Task: Find connections with filter location Qamdo with filter topic #Lockdownwith filter profile language Potuguese with filter current company ScoopWhoop | Good Glamm Group with filter school Widya Dharma University with filter industry Wholesale Raw Farm Products with filter service category Nonprofit Consulting with filter keywords title Director of Maintenance
Action: Mouse moved to (567, 83)
Screenshot: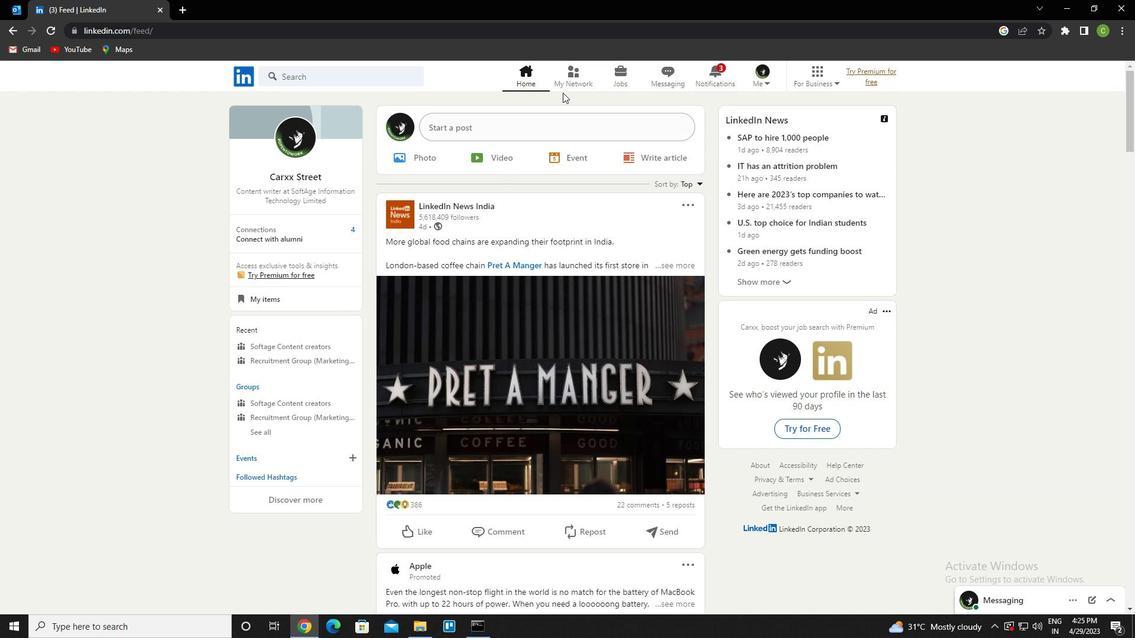 
Action: Mouse pressed left at (567, 83)
Screenshot: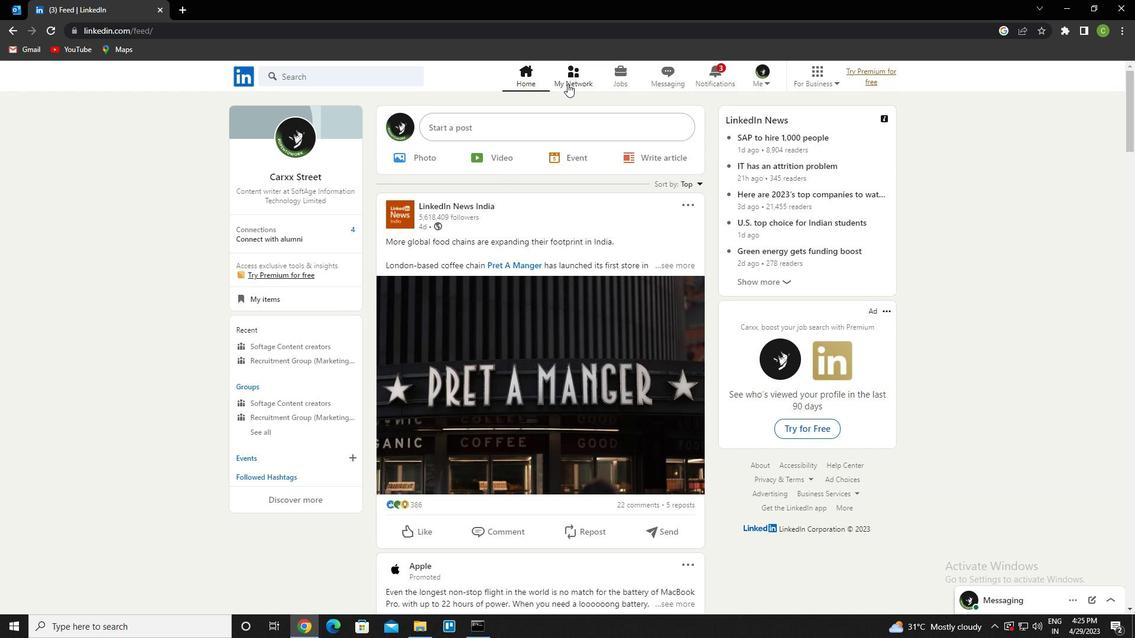 
Action: Mouse moved to (364, 146)
Screenshot: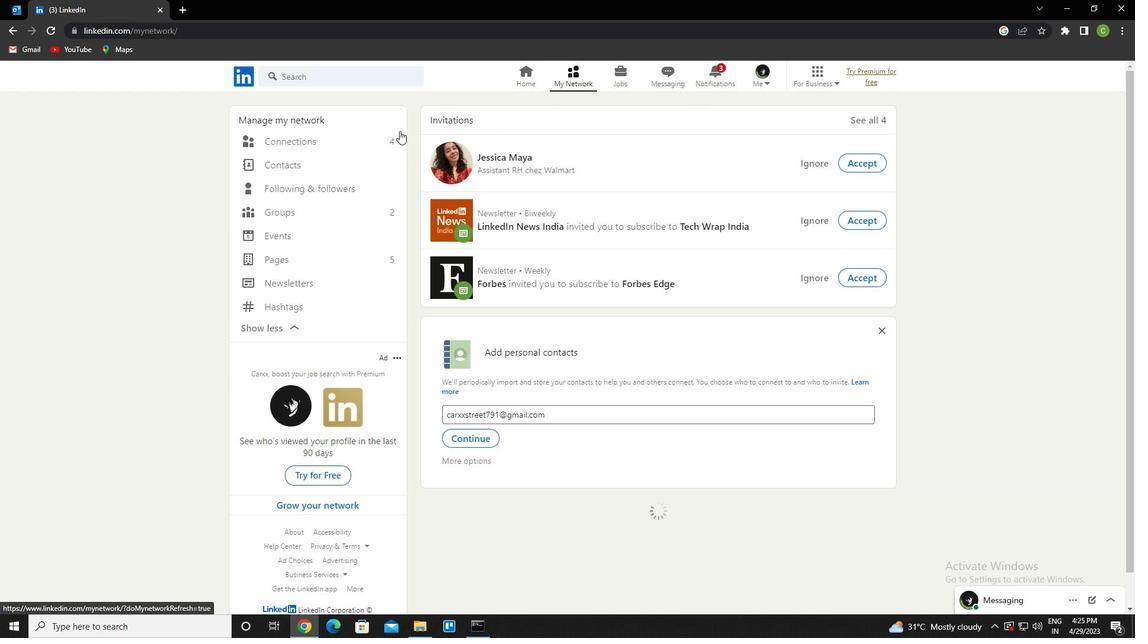 
Action: Mouse pressed left at (364, 146)
Screenshot: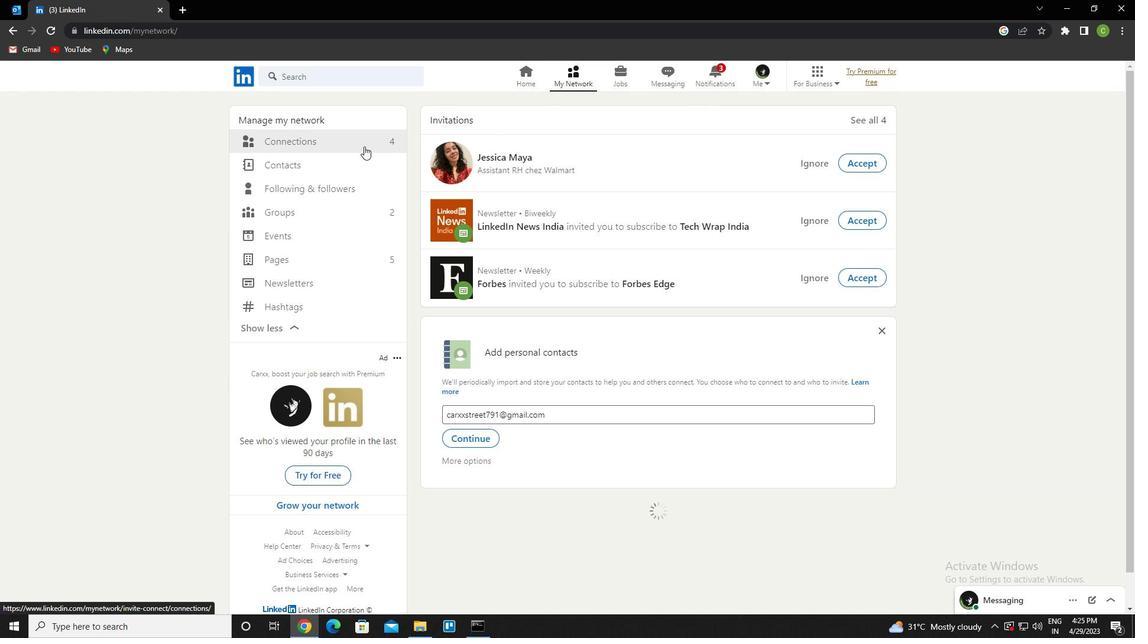 
Action: Mouse moved to (680, 139)
Screenshot: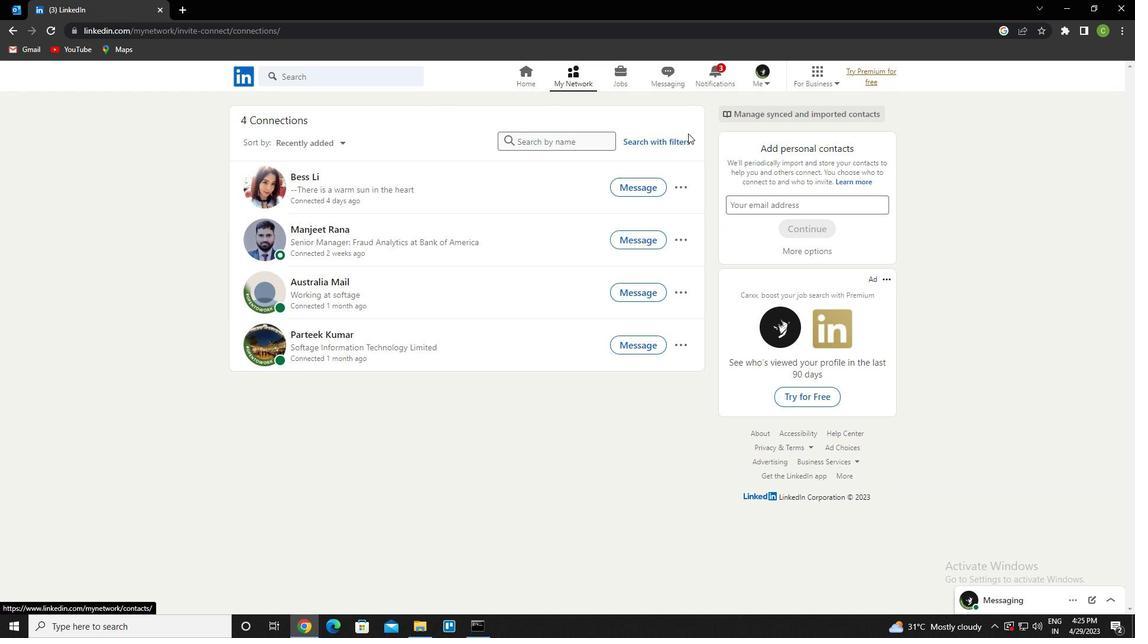 
Action: Mouse pressed left at (680, 139)
Screenshot: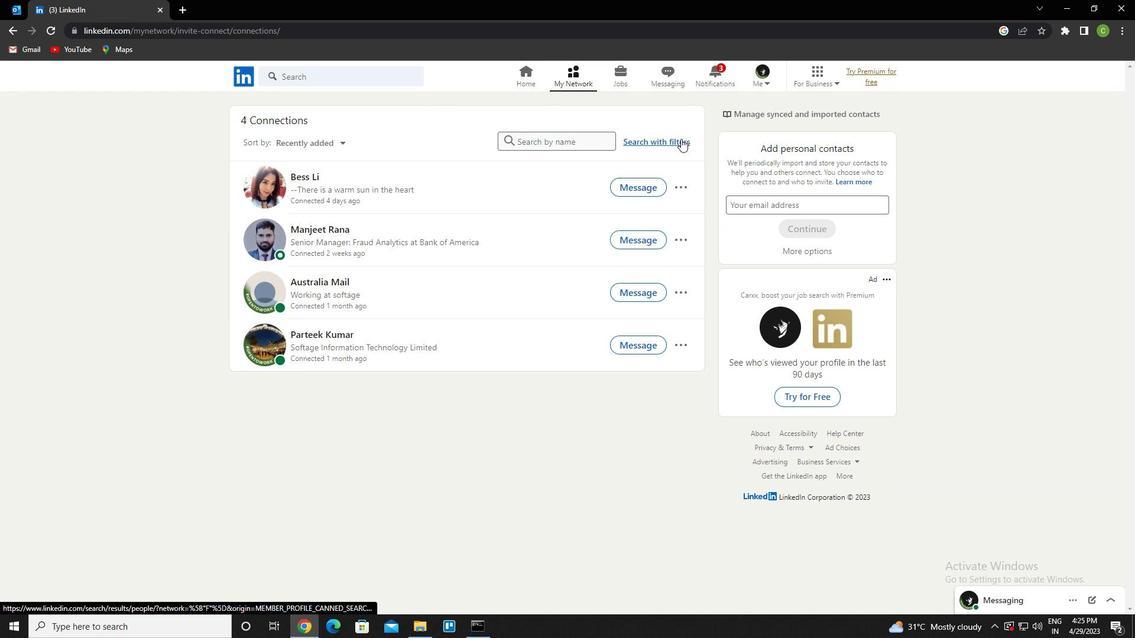 
Action: Mouse moved to (600, 104)
Screenshot: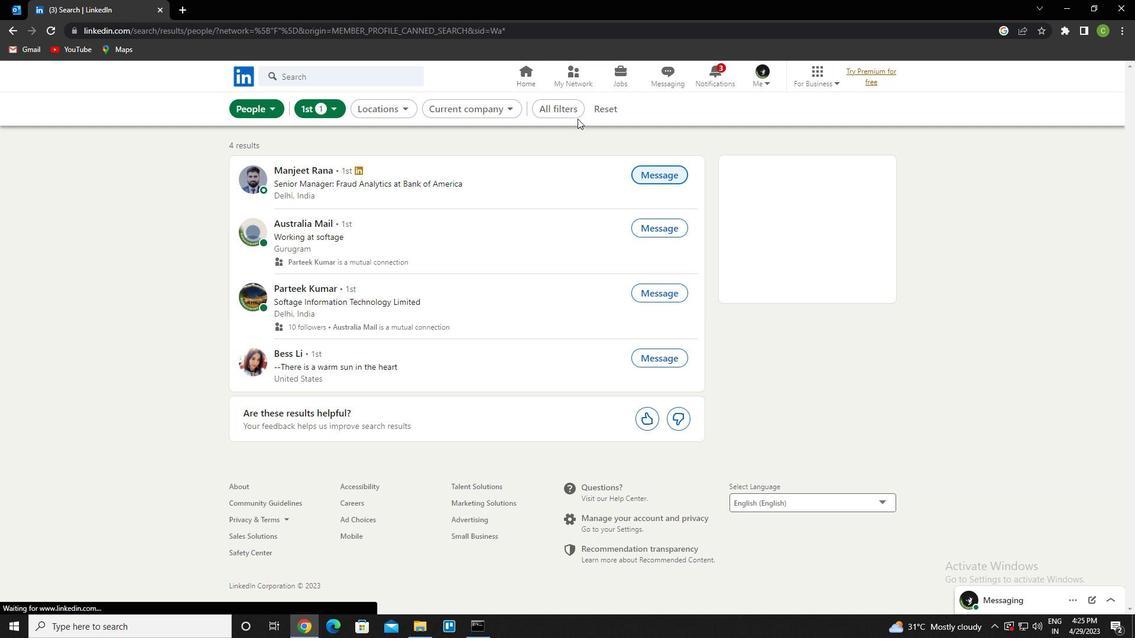 
Action: Mouse pressed left at (600, 104)
Screenshot: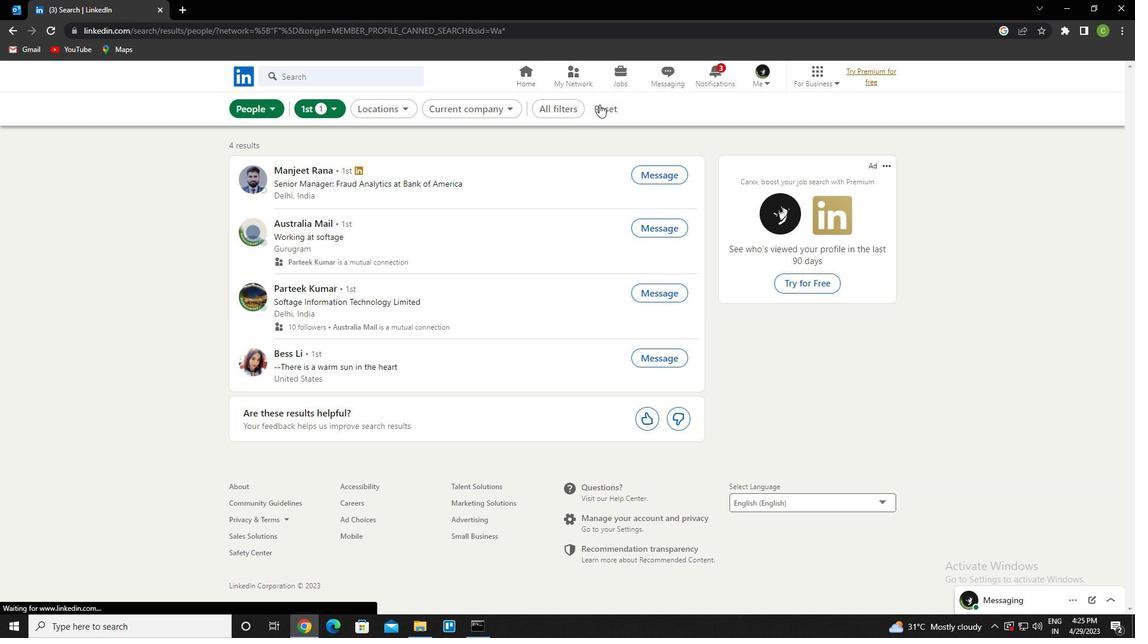 
Action: Mouse moved to (581, 107)
Screenshot: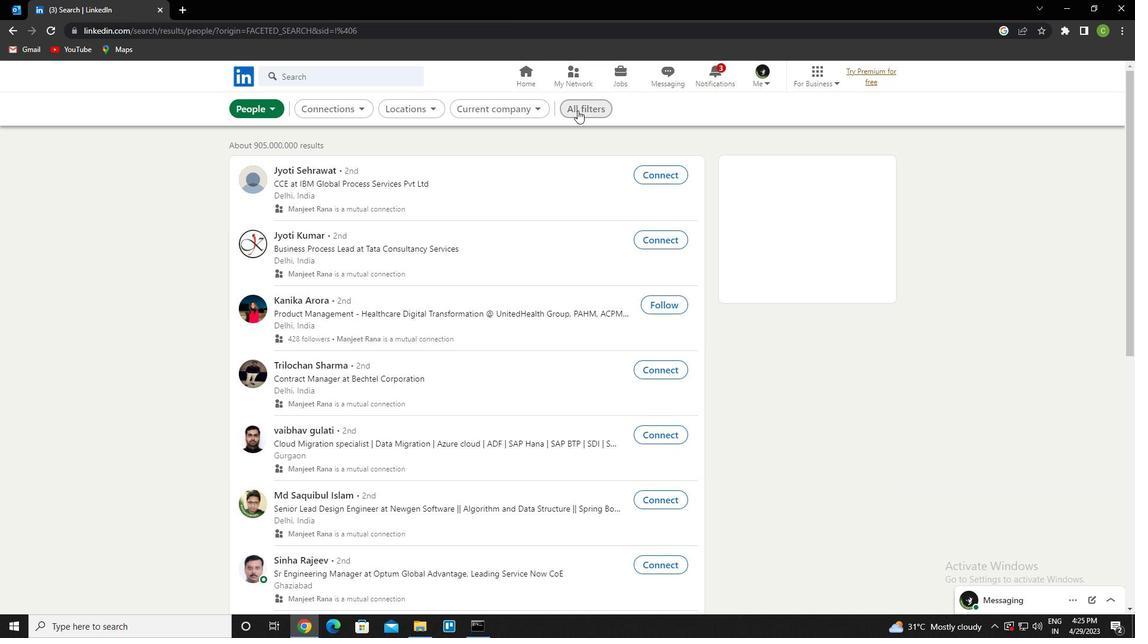 
Action: Mouse pressed left at (581, 107)
Screenshot: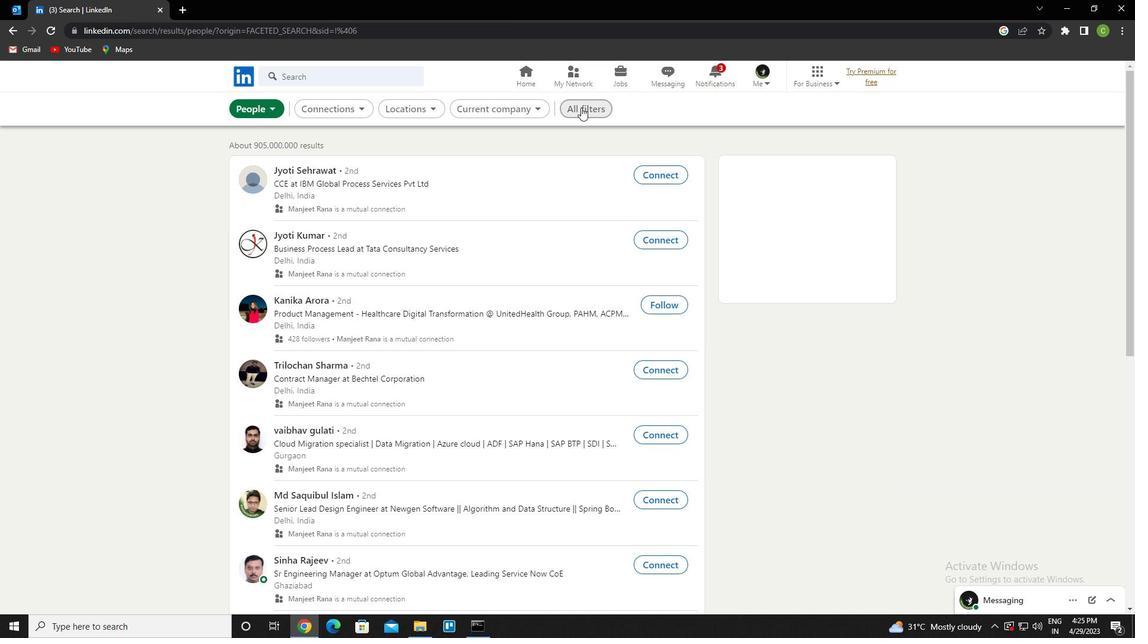 
Action: Mouse moved to (909, 391)
Screenshot: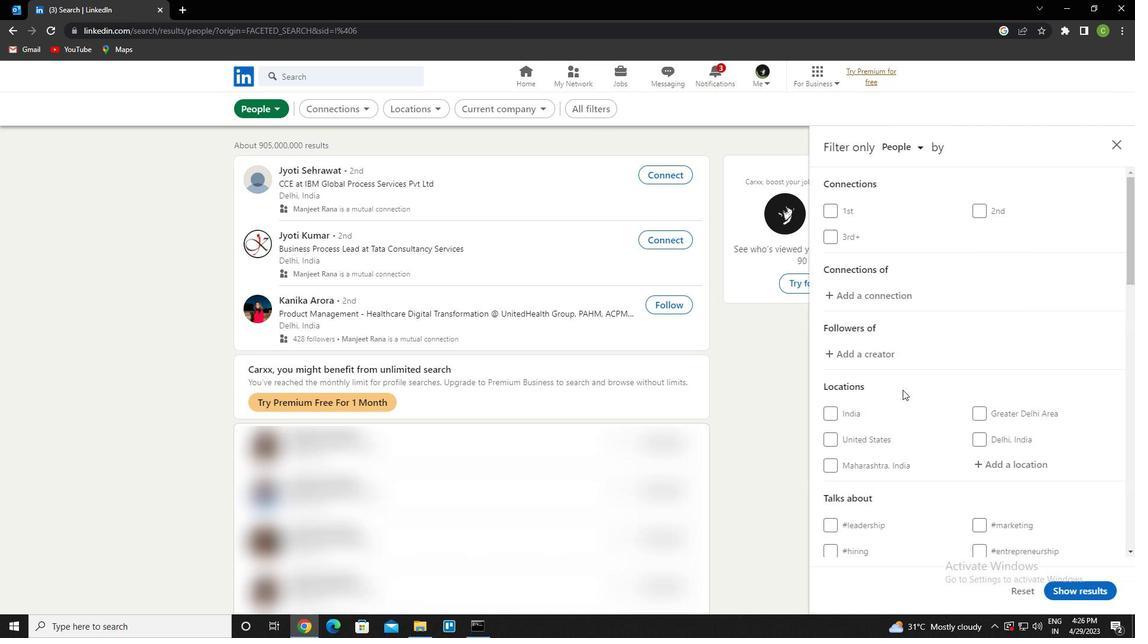 
Action: Mouse scrolled (909, 390) with delta (0, 0)
Screenshot: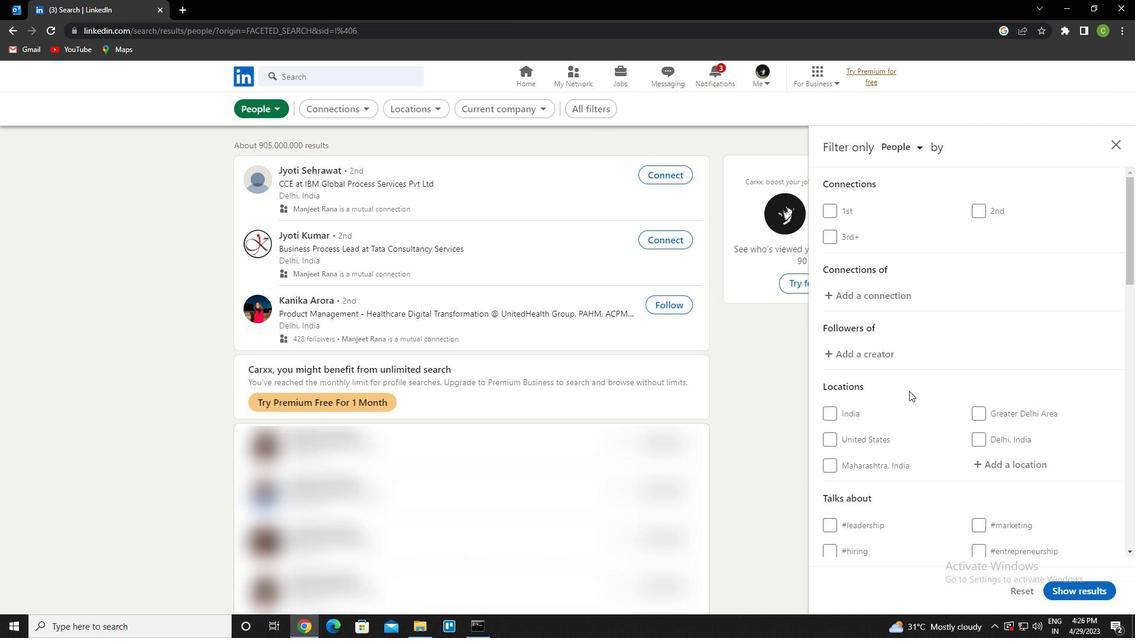
Action: Mouse scrolled (909, 390) with delta (0, 0)
Screenshot: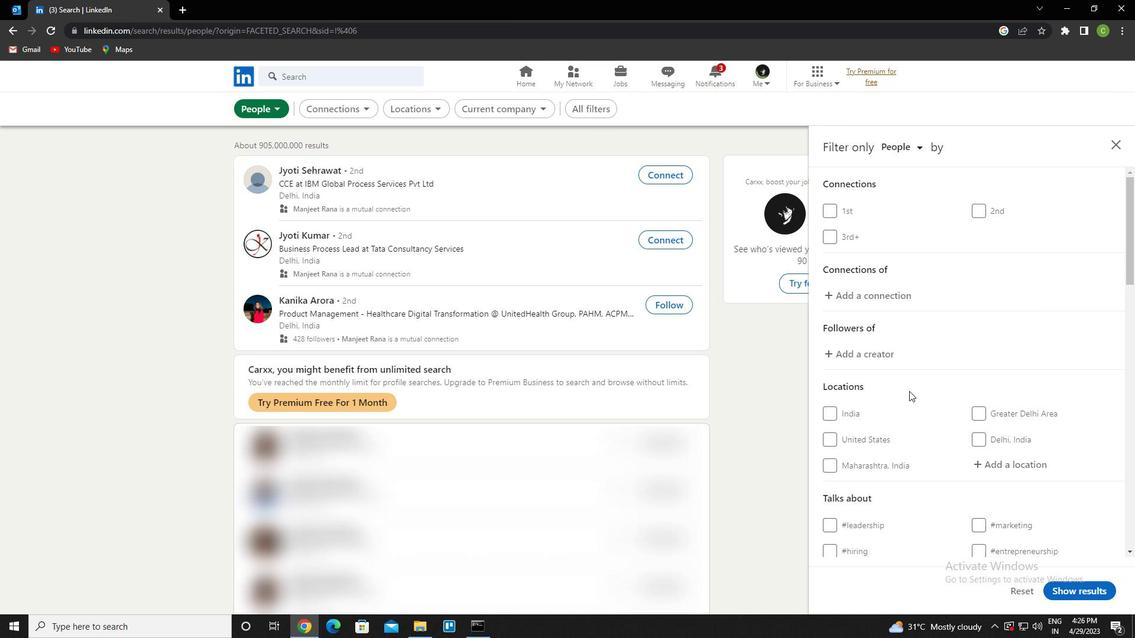 
Action: Mouse moved to (987, 344)
Screenshot: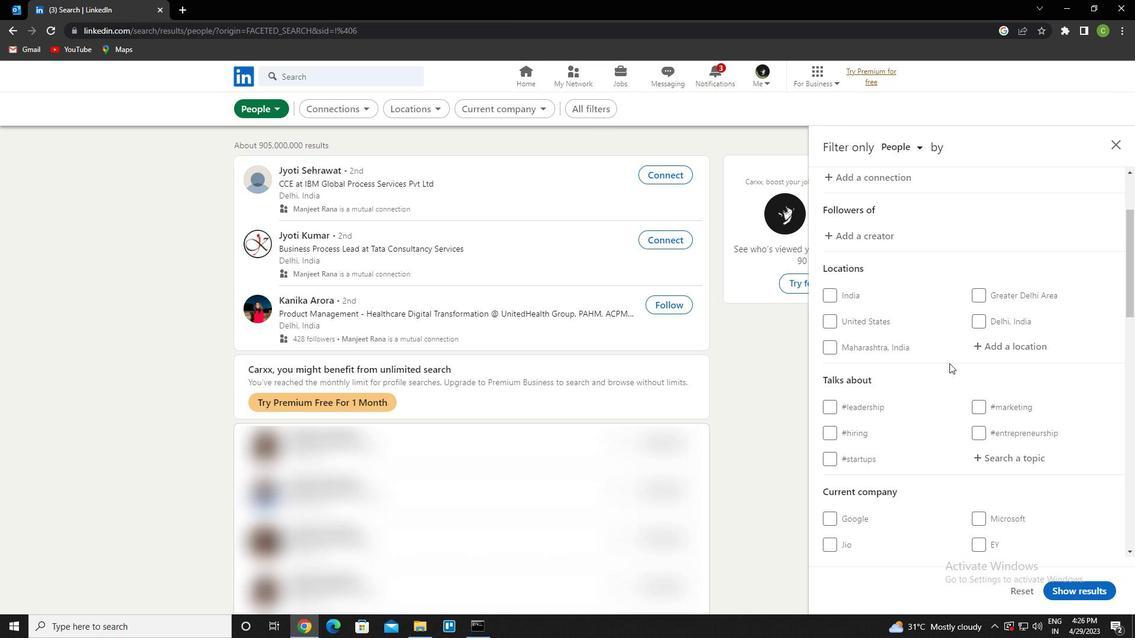 
Action: Mouse pressed left at (987, 344)
Screenshot: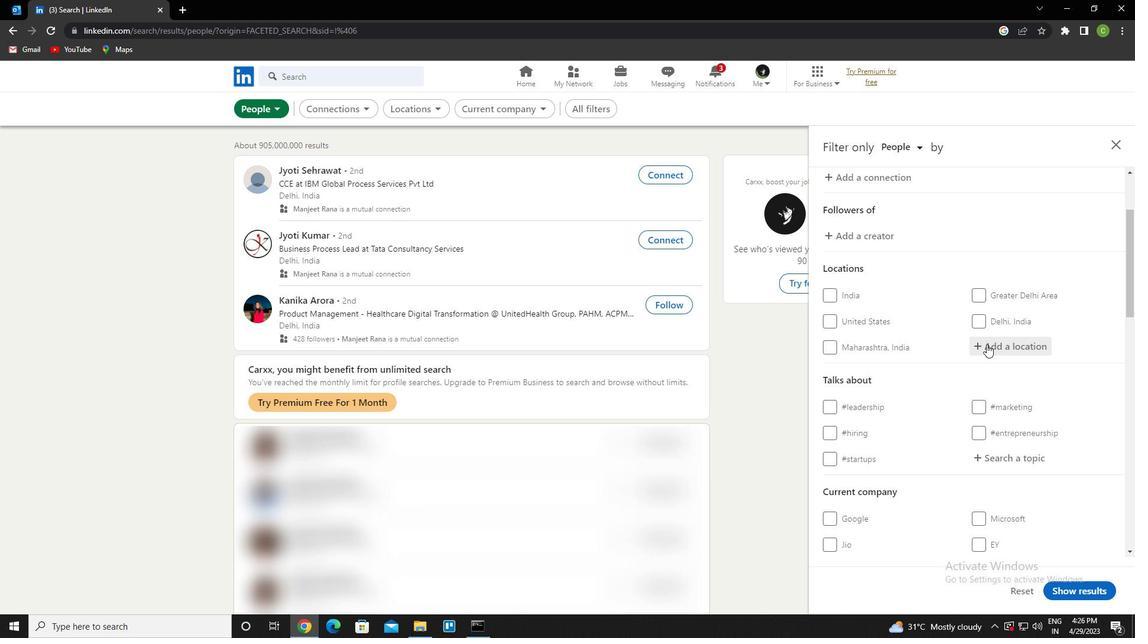 
Action: Key pressed <Key.caps_lock>q<Key.caps_lock>amda<Key.backspace>o<Key.backspace><Key.backspace>do<Key.enter>
Screenshot: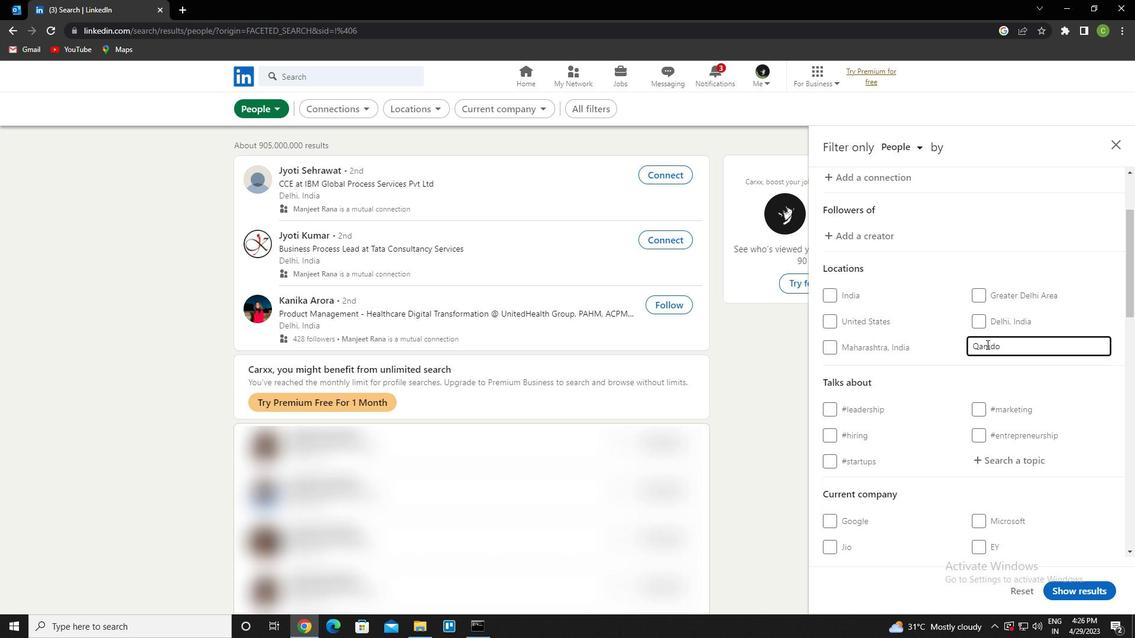 
Action: Mouse scrolled (987, 344) with delta (0, 0)
Screenshot: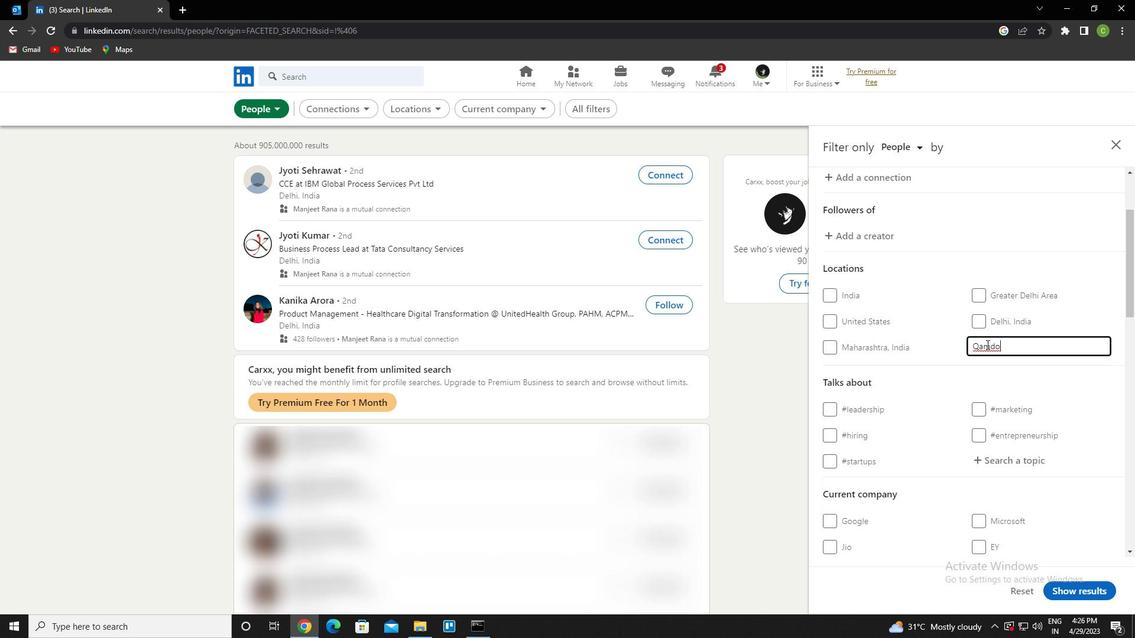 
Action: Mouse scrolled (987, 344) with delta (0, 0)
Screenshot: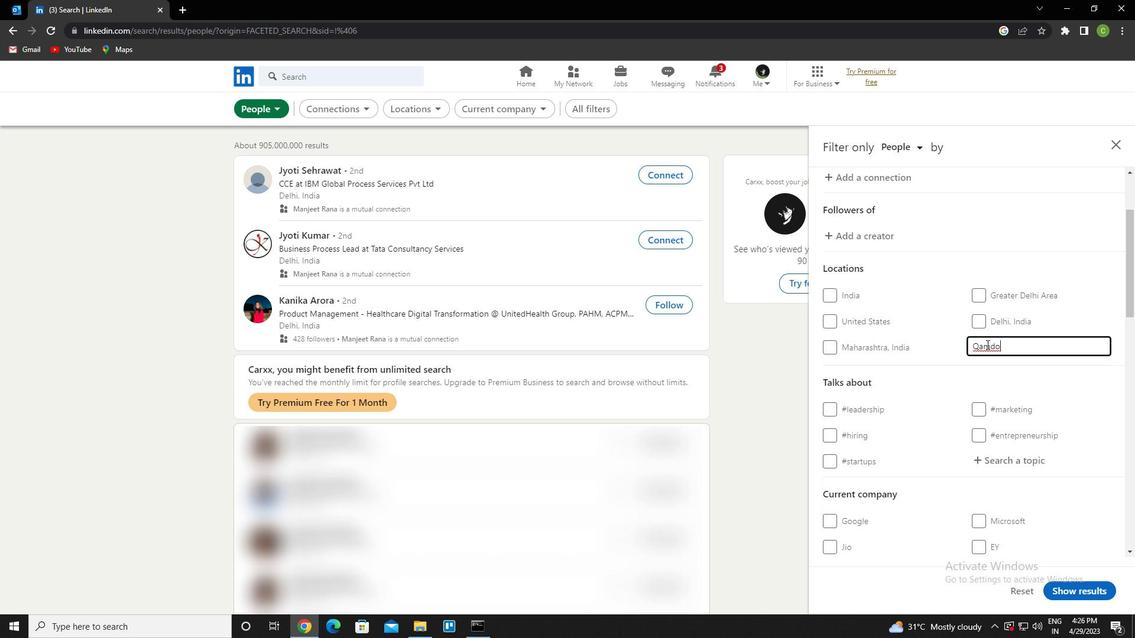 
Action: Mouse moved to (1011, 339)
Screenshot: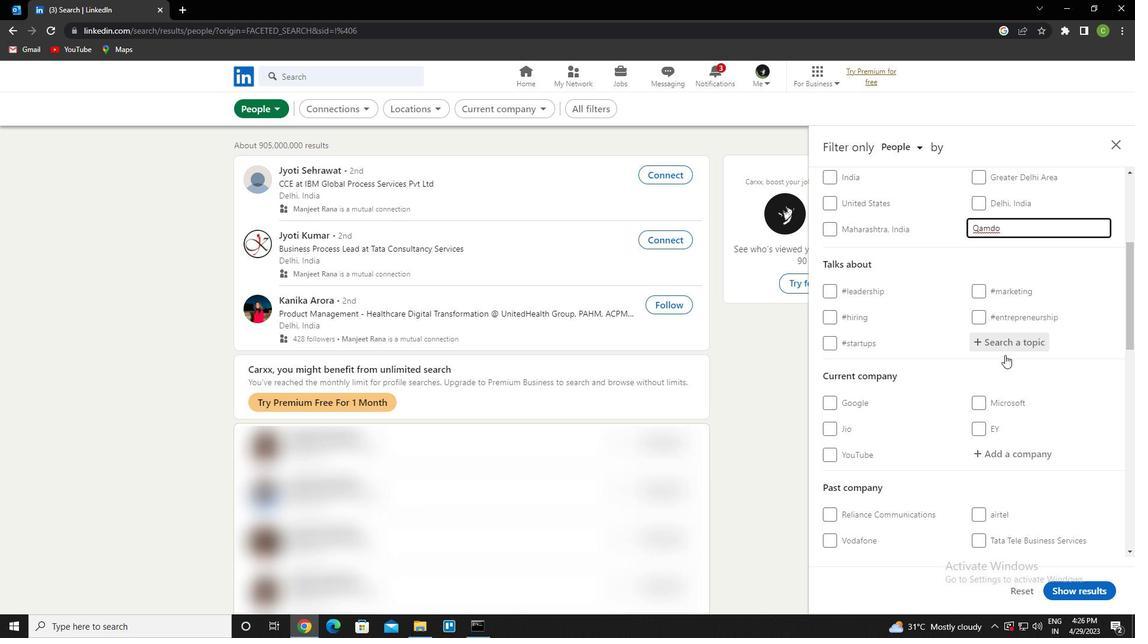 
Action: Mouse pressed left at (1011, 339)
Screenshot: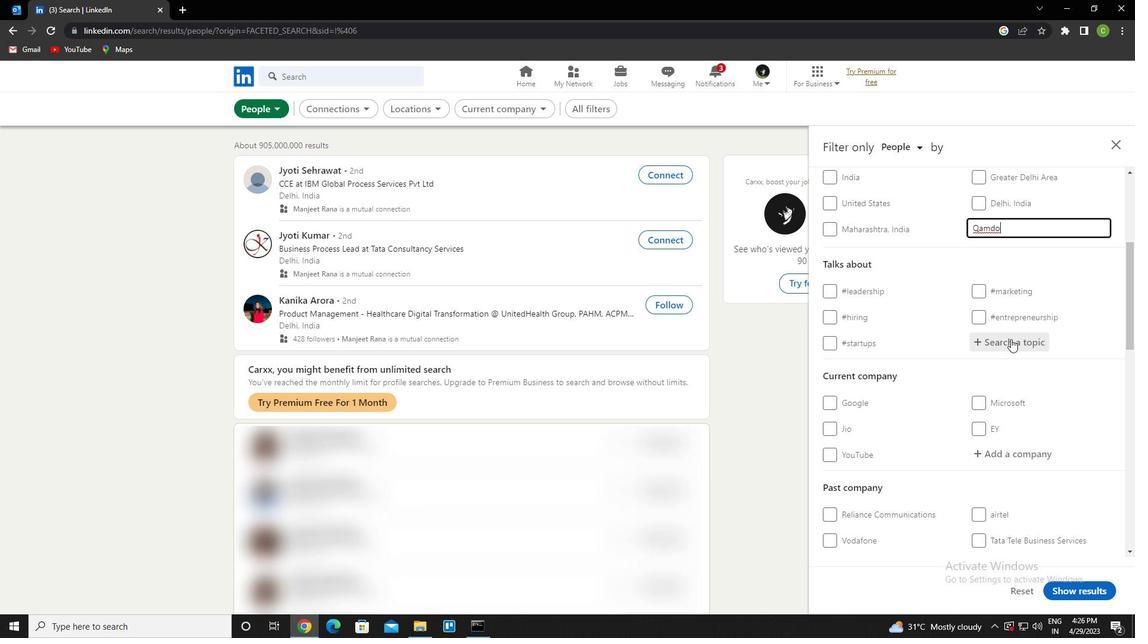 
Action: Key pressed <Key.caps_lock>l<Key.caps_lock>ockdo<Key.down><Key.enter>
Screenshot: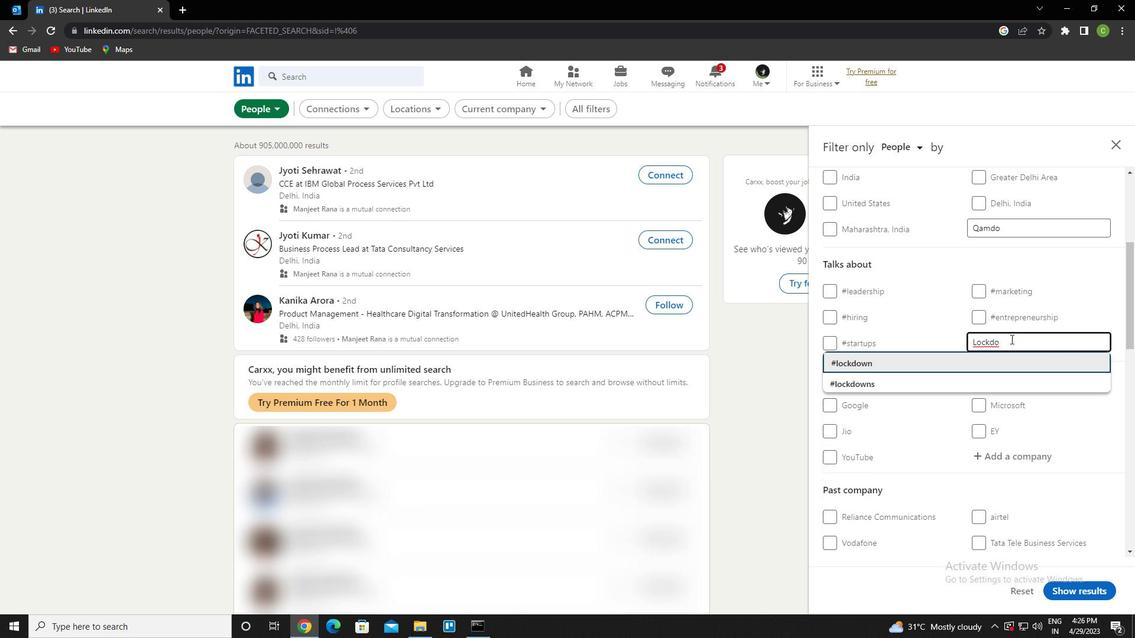 
Action: Mouse moved to (1013, 339)
Screenshot: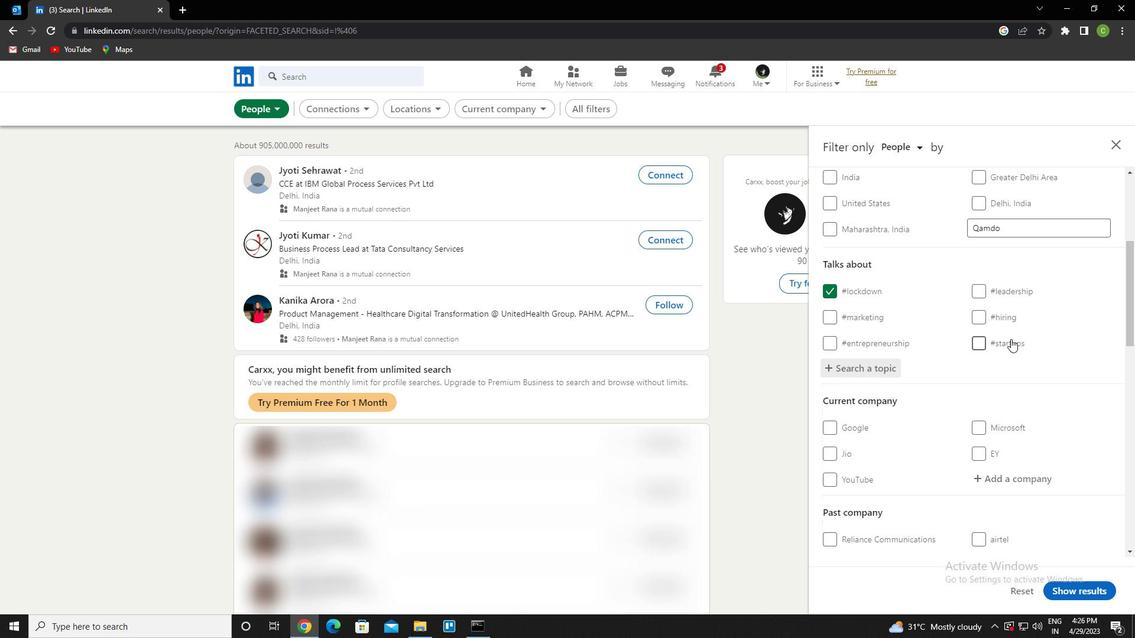 
Action: Mouse scrolled (1013, 338) with delta (0, 0)
Screenshot: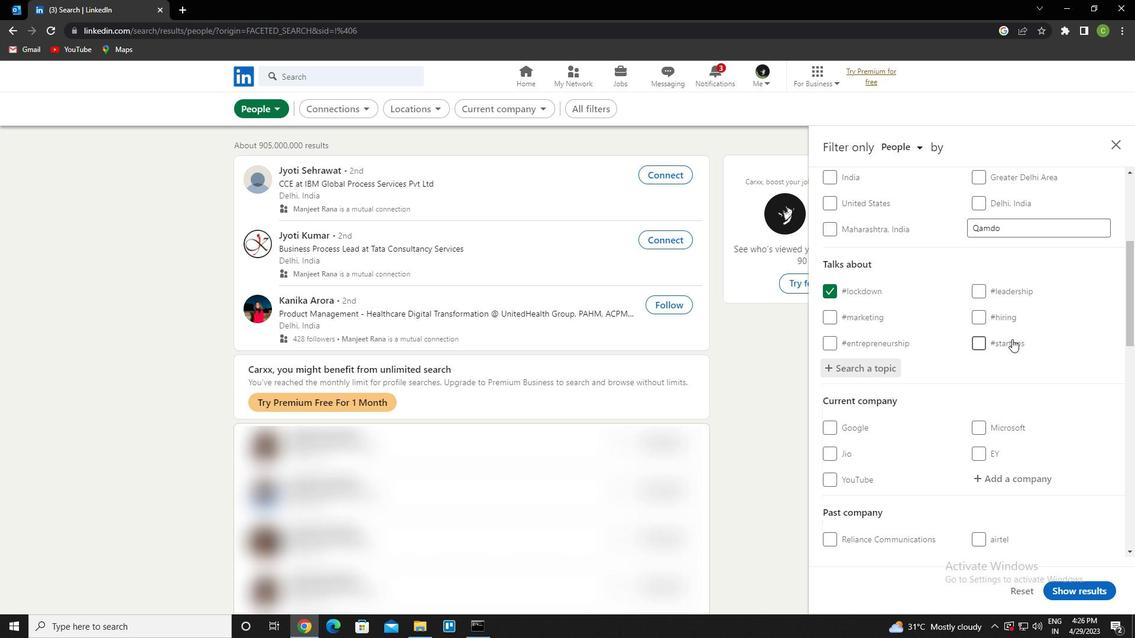 
Action: Mouse moved to (1013, 340)
Screenshot: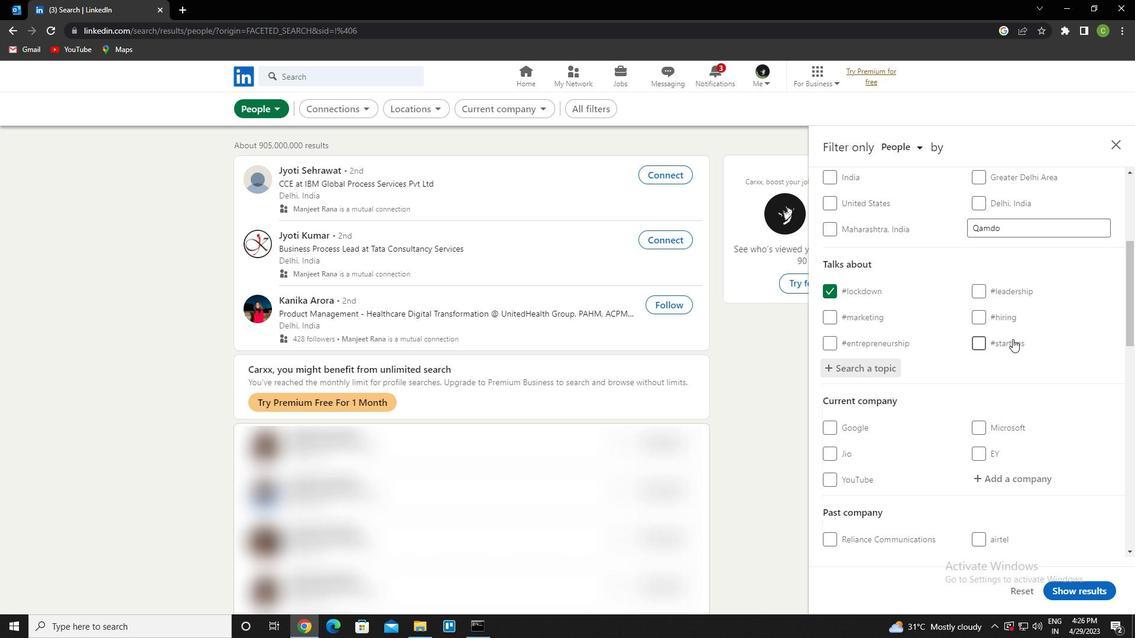 
Action: Mouse scrolled (1013, 340) with delta (0, 0)
Screenshot: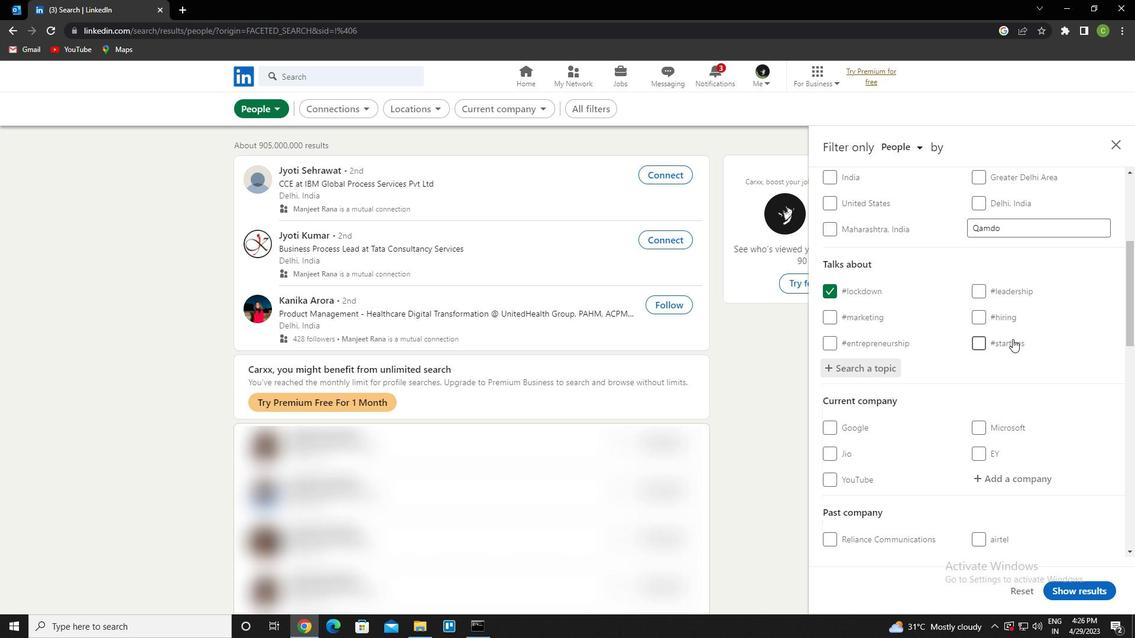 
Action: Mouse moved to (1016, 341)
Screenshot: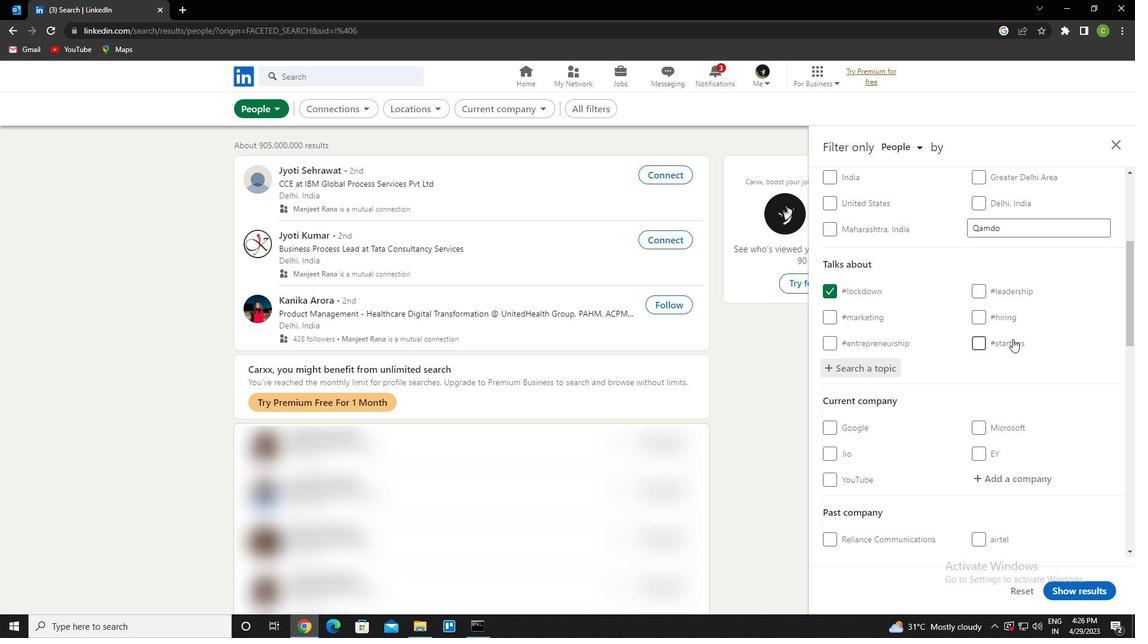 
Action: Mouse scrolled (1016, 341) with delta (0, 0)
Screenshot: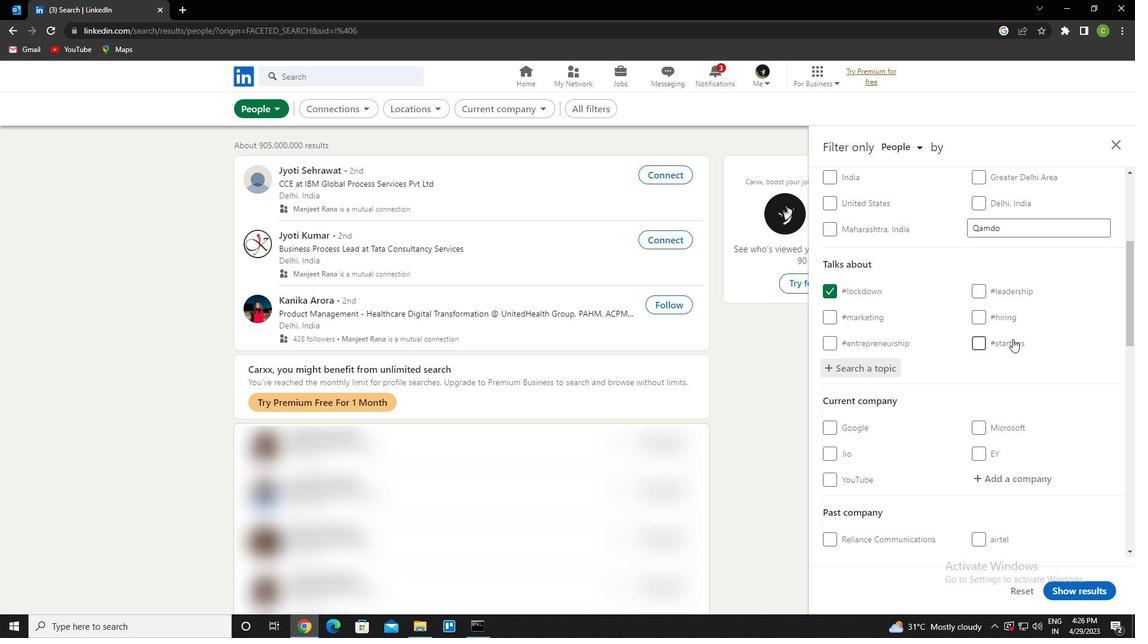 
Action: Mouse scrolled (1016, 341) with delta (0, 0)
Screenshot: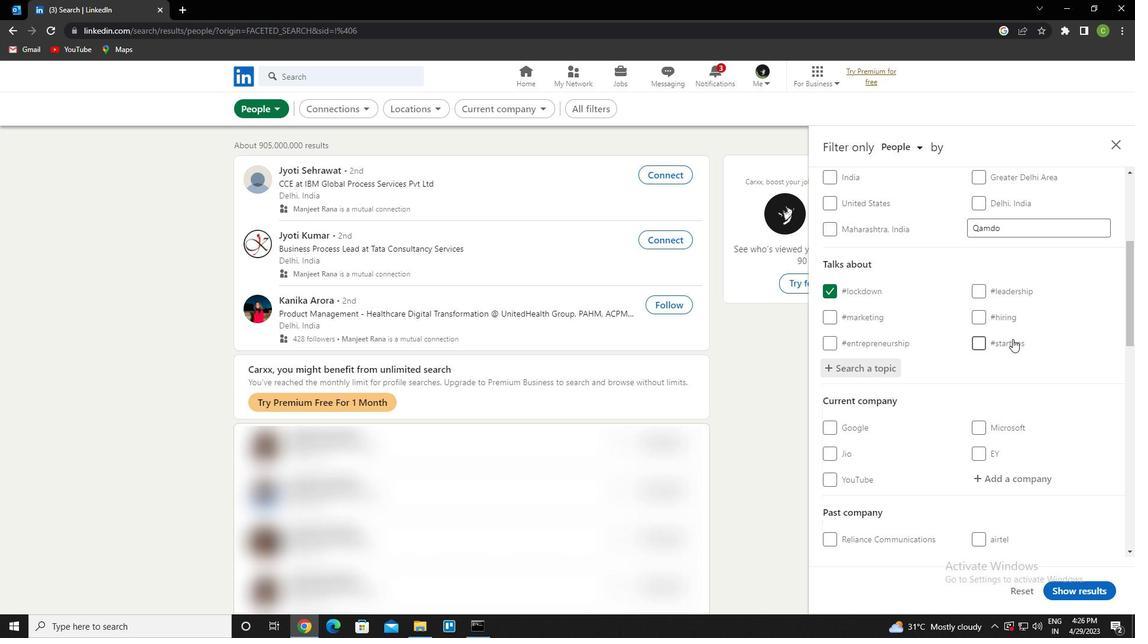 
Action: Mouse scrolled (1016, 341) with delta (0, 0)
Screenshot: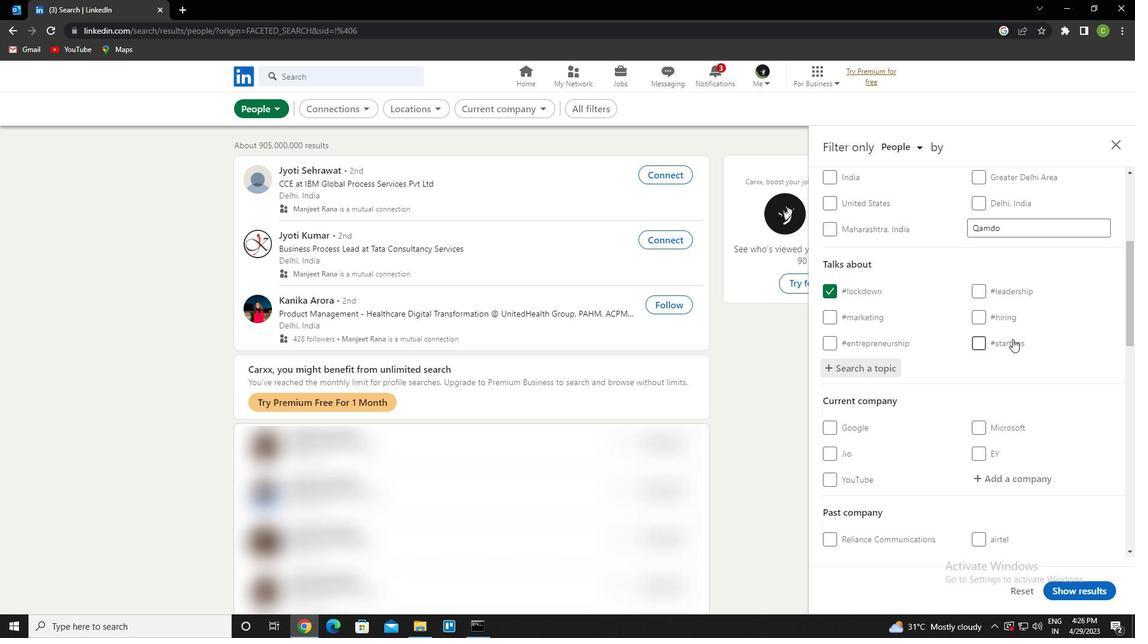 
Action: Mouse scrolled (1016, 341) with delta (0, 0)
Screenshot: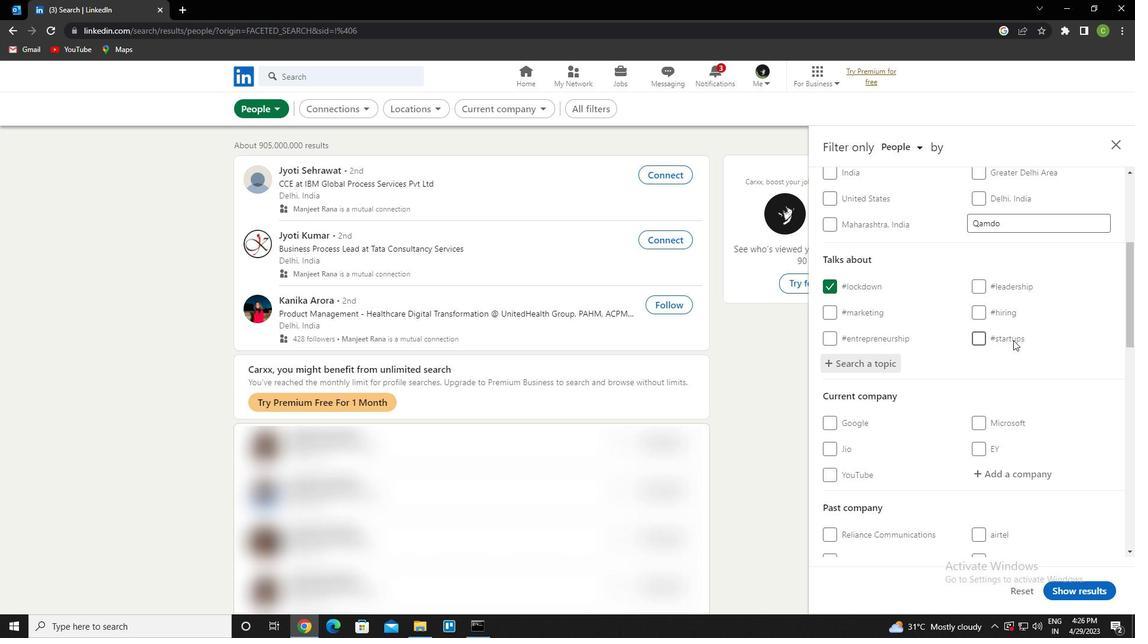 
Action: Mouse scrolled (1016, 341) with delta (0, 0)
Screenshot: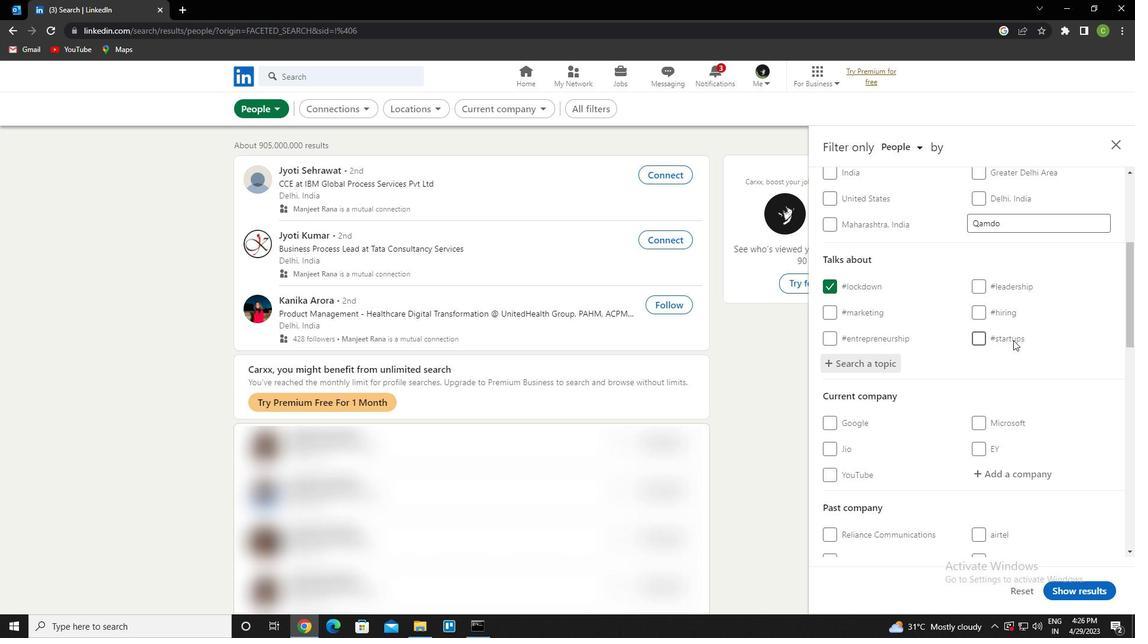
Action: Mouse scrolled (1016, 341) with delta (0, 0)
Screenshot: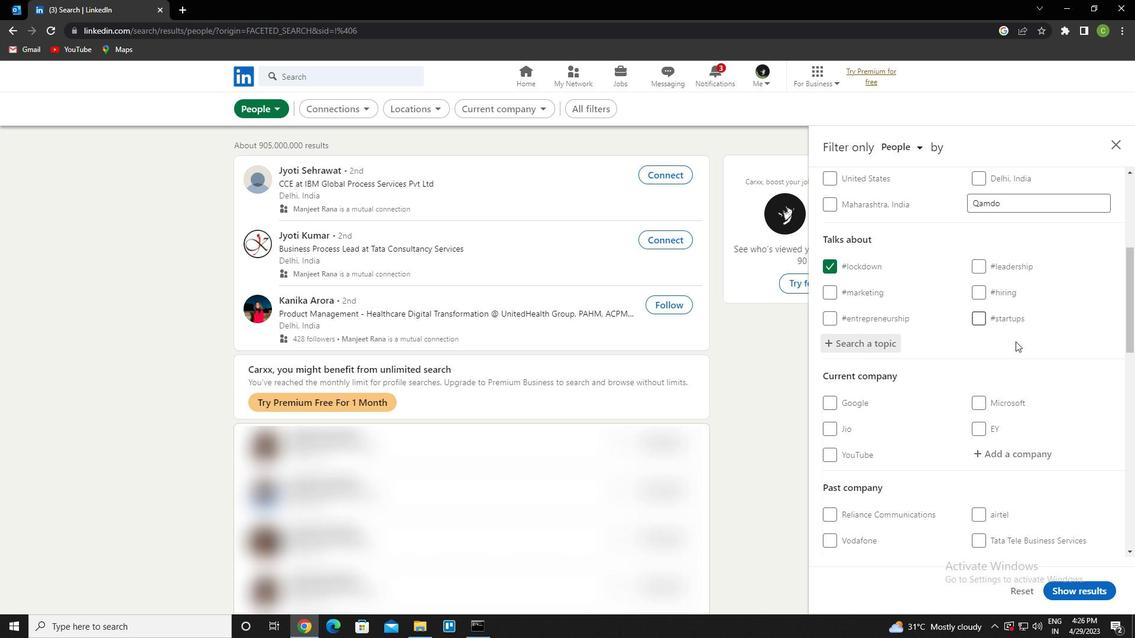 
Action: Mouse scrolled (1016, 341) with delta (0, 0)
Screenshot: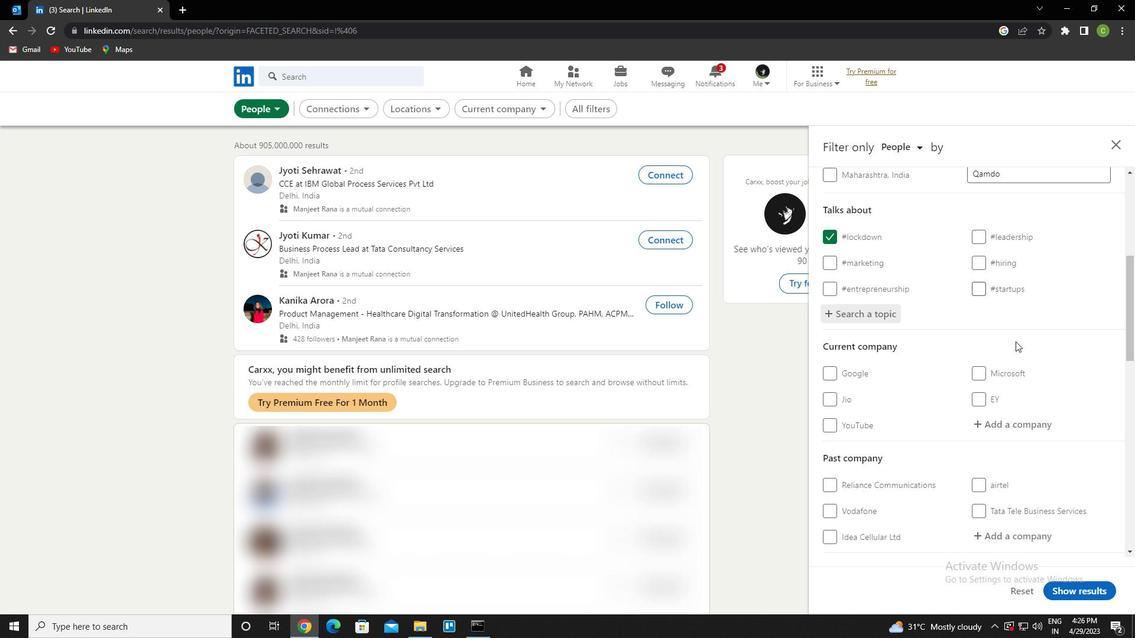 
Action: Mouse moved to (984, 390)
Screenshot: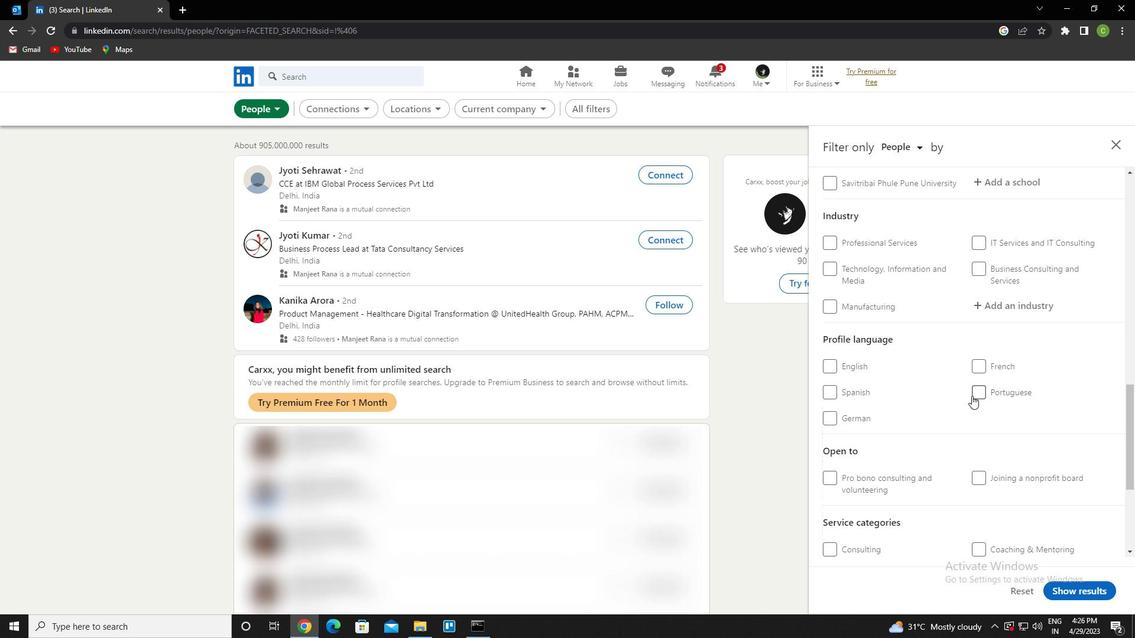 
Action: Mouse pressed left at (984, 390)
Screenshot: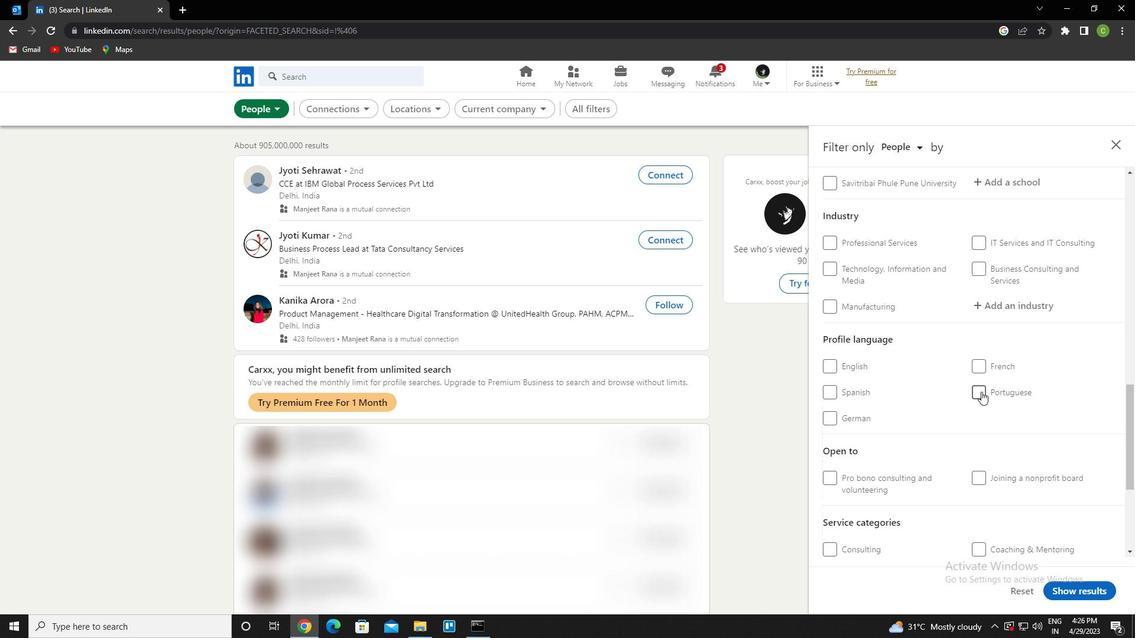 
Action: Mouse moved to (985, 389)
Screenshot: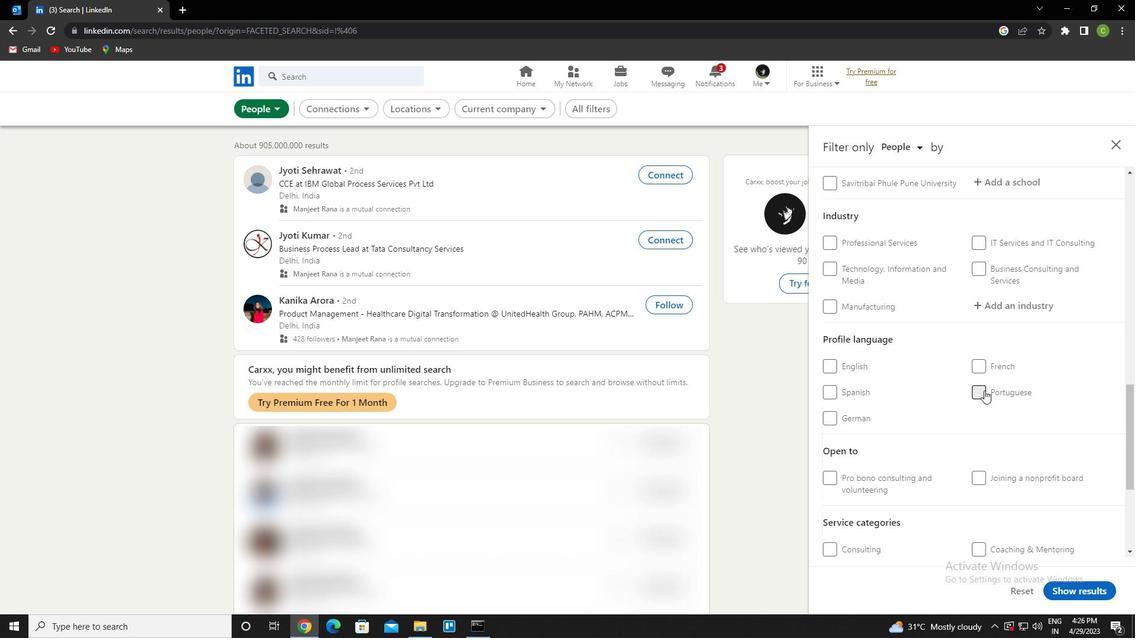 
Action: Mouse scrolled (985, 390) with delta (0, 0)
Screenshot: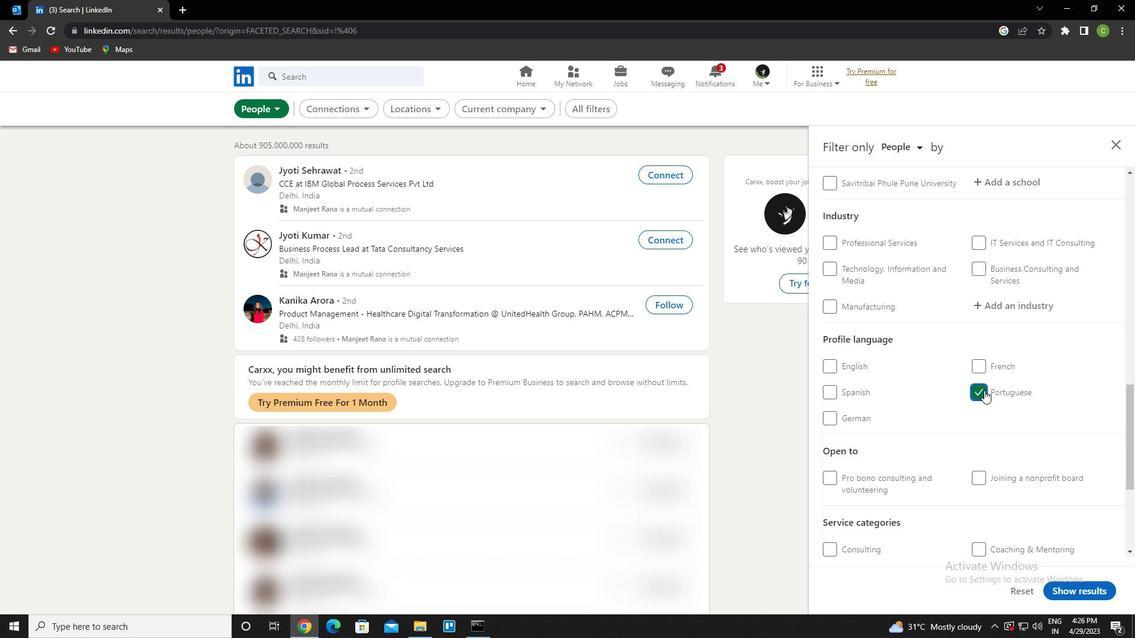 
Action: Mouse scrolled (985, 390) with delta (0, 0)
Screenshot: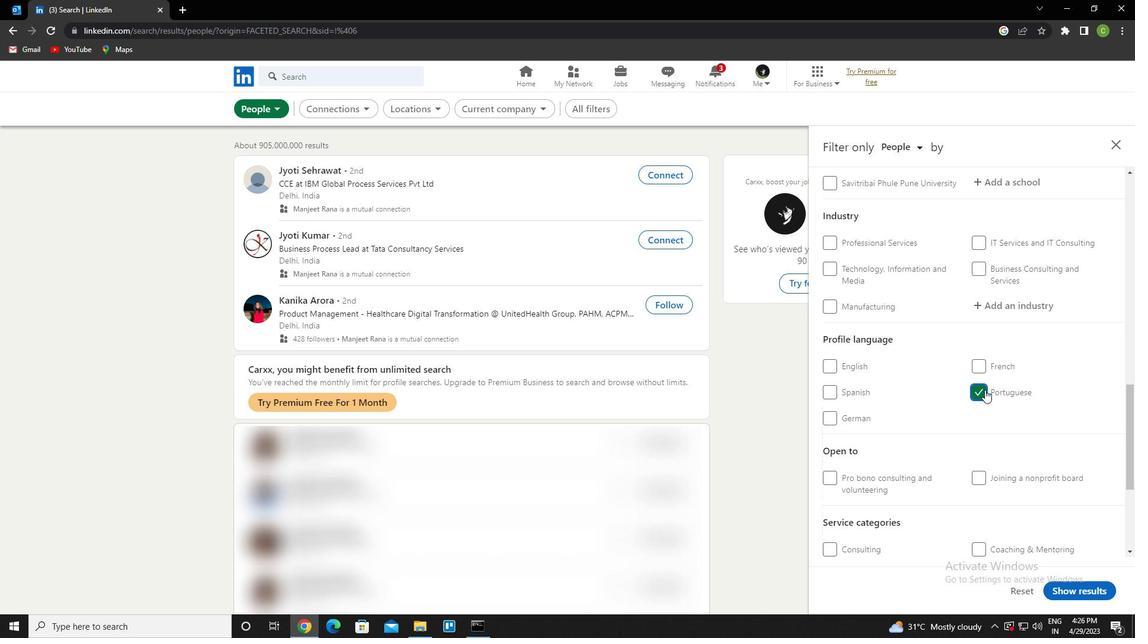 
Action: Mouse scrolled (985, 390) with delta (0, 0)
Screenshot: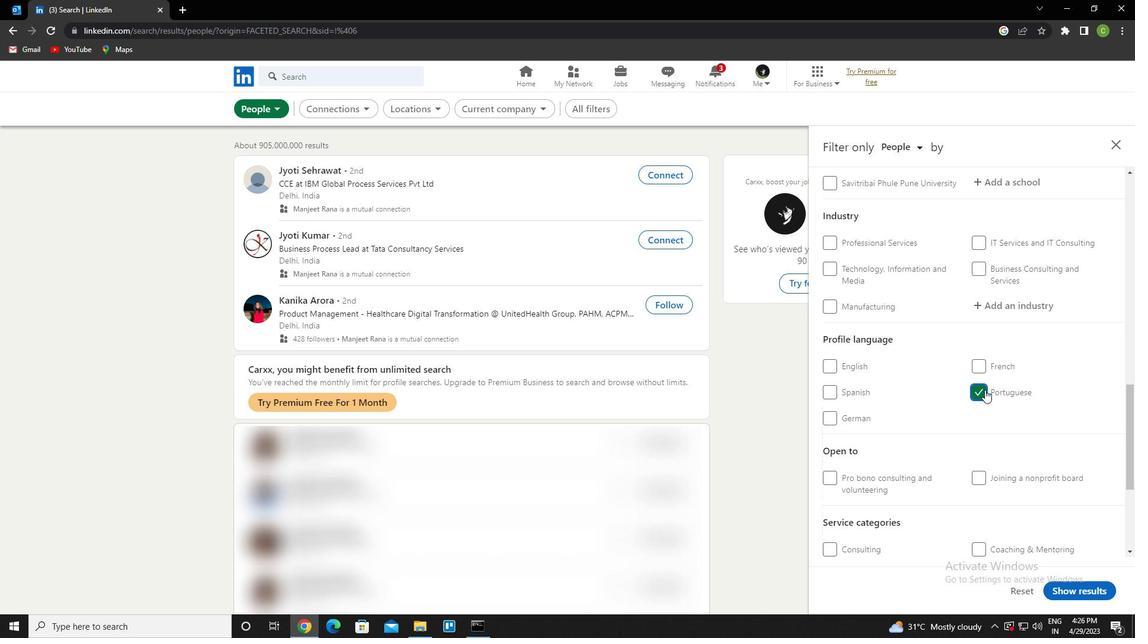 
Action: Mouse scrolled (985, 390) with delta (0, 0)
Screenshot: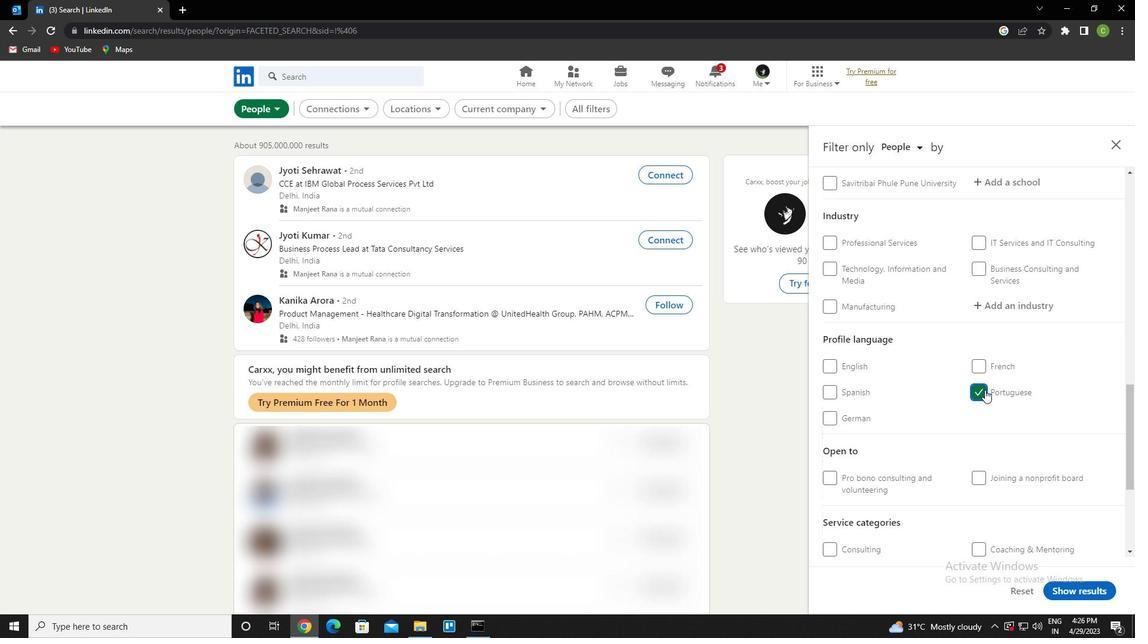 
Action: Mouse scrolled (985, 390) with delta (0, 0)
Screenshot: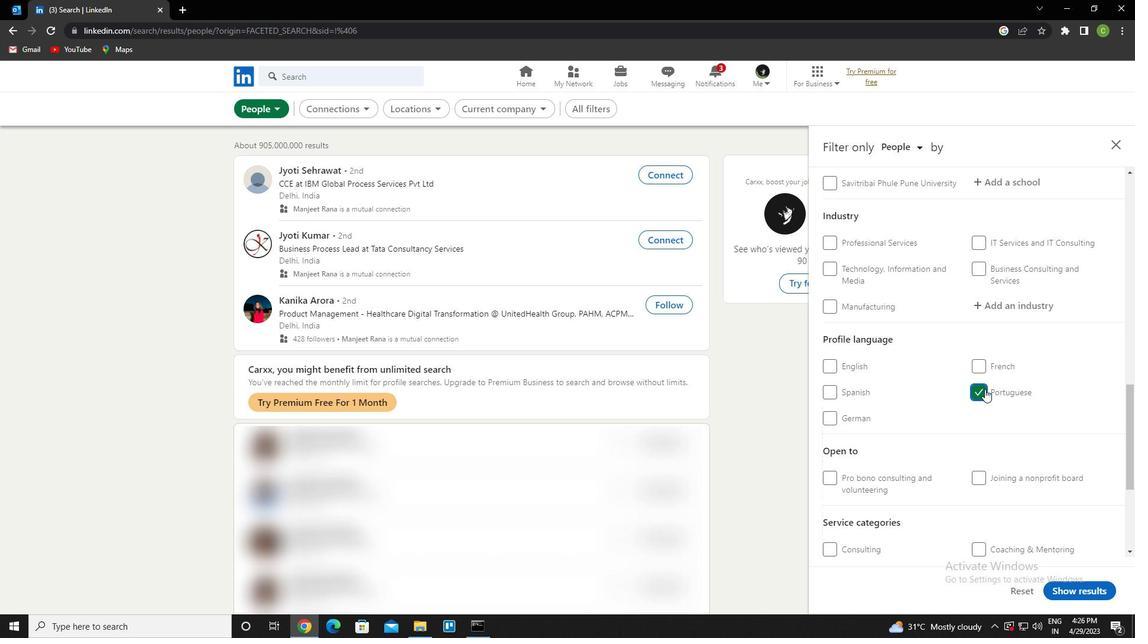 
Action: Mouse moved to (899, 269)
Screenshot: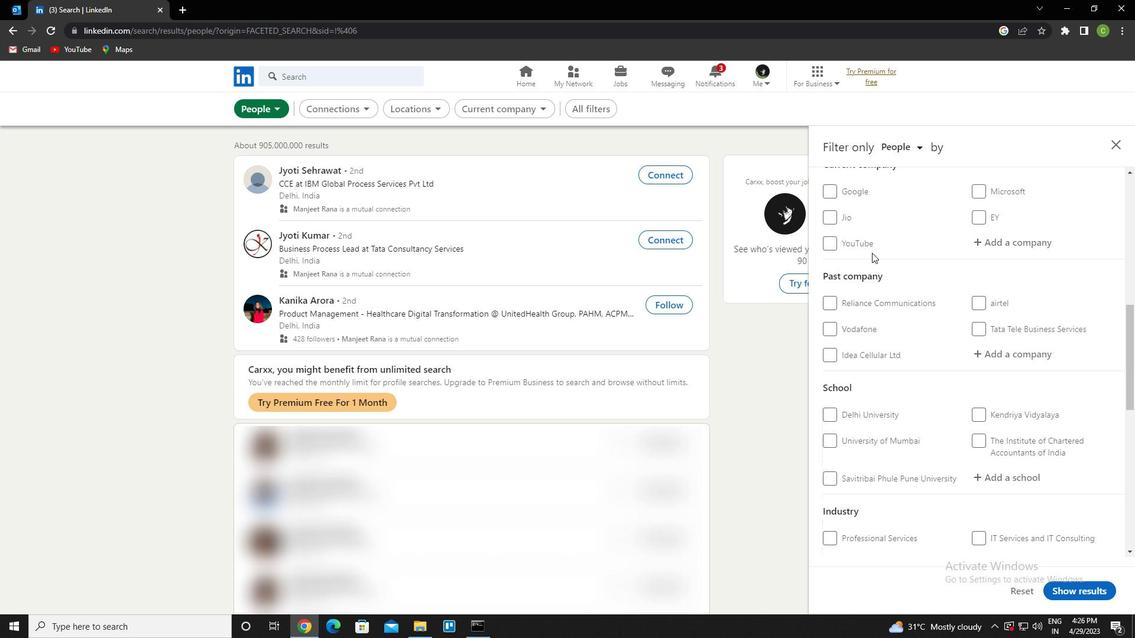 
Action: Mouse scrolled (899, 270) with delta (0, 0)
Screenshot: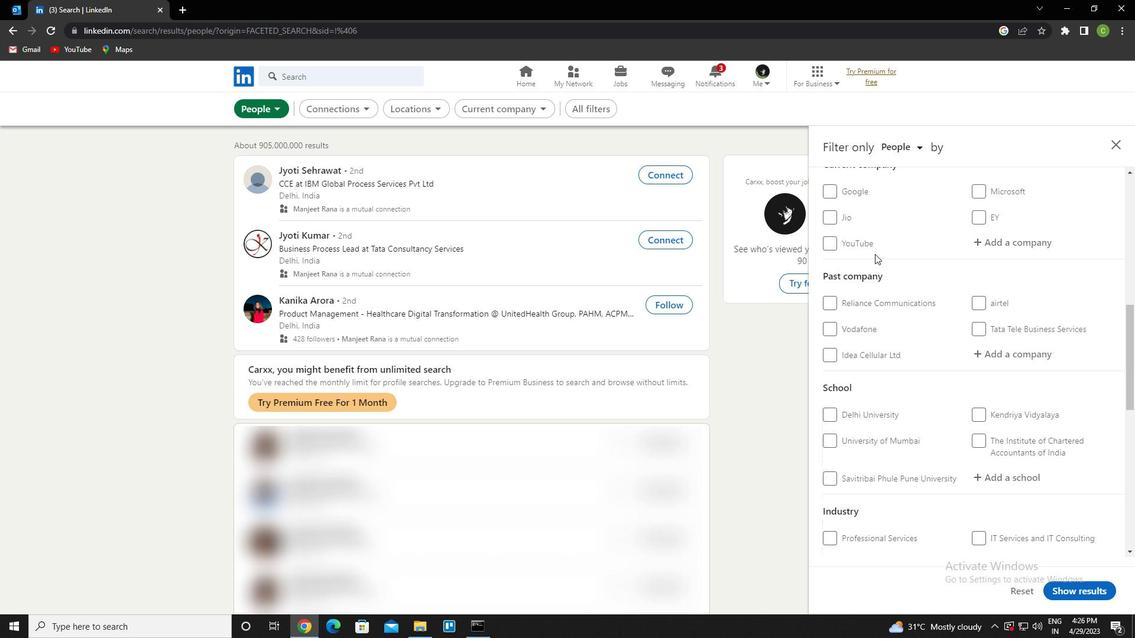 
Action: Mouse moved to (989, 306)
Screenshot: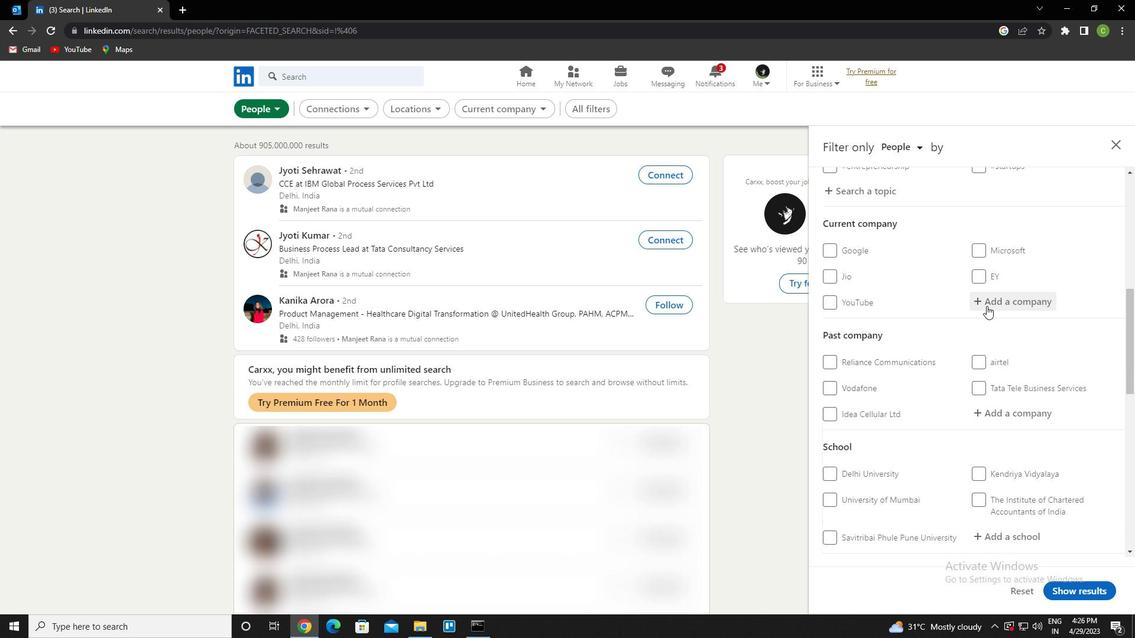 
Action: Mouse pressed left at (989, 306)
Screenshot: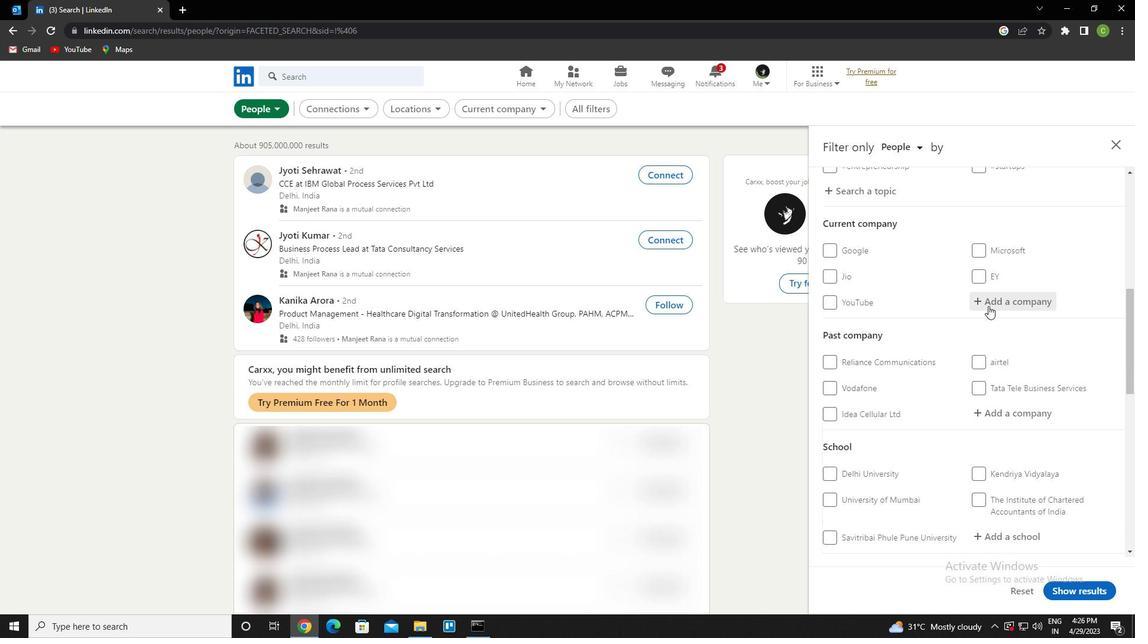 
Action: Key pressed <Key.caps_lock>s<Key.caps_lock>coop<Key.down><Key.down><Key.enter>
Screenshot: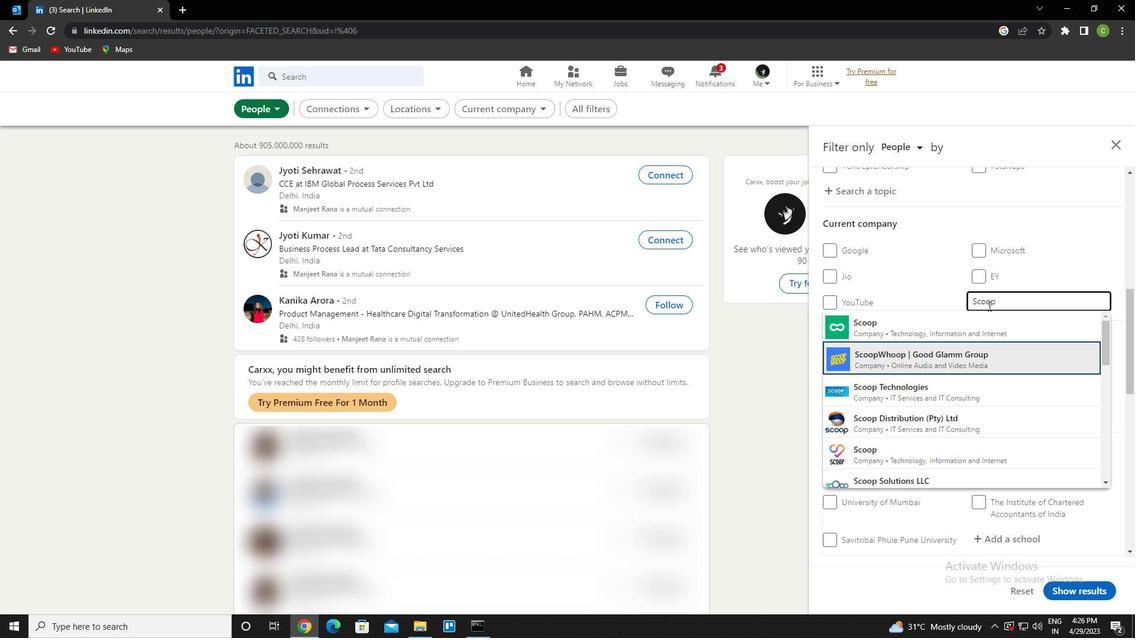 
Action: Mouse scrolled (989, 305) with delta (0, 0)
Screenshot: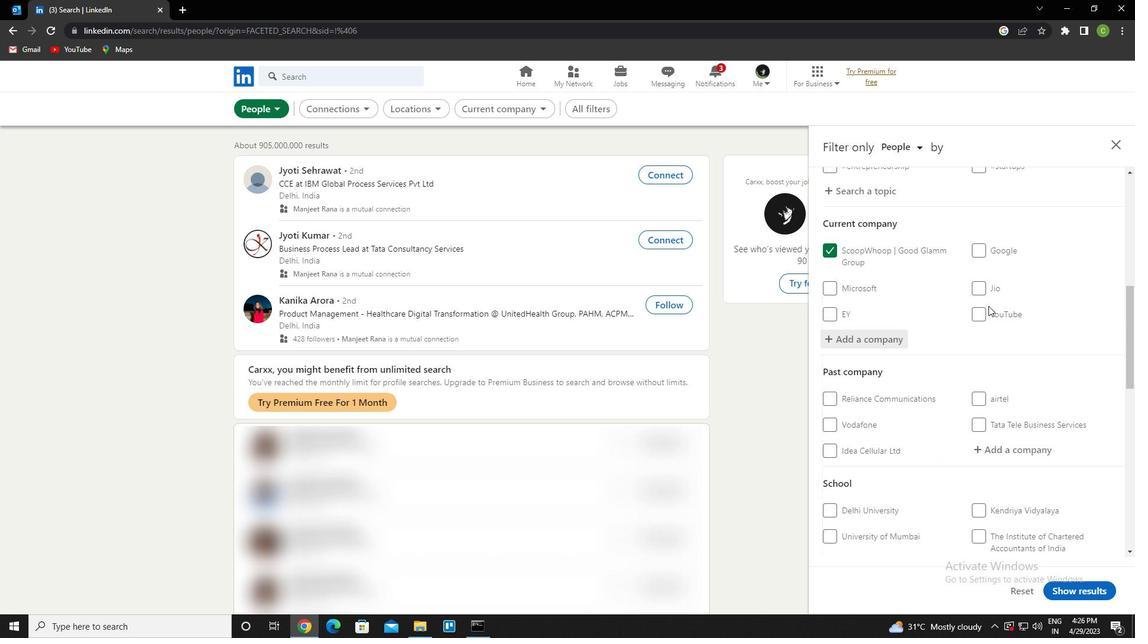 
Action: Mouse scrolled (989, 305) with delta (0, 0)
Screenshot: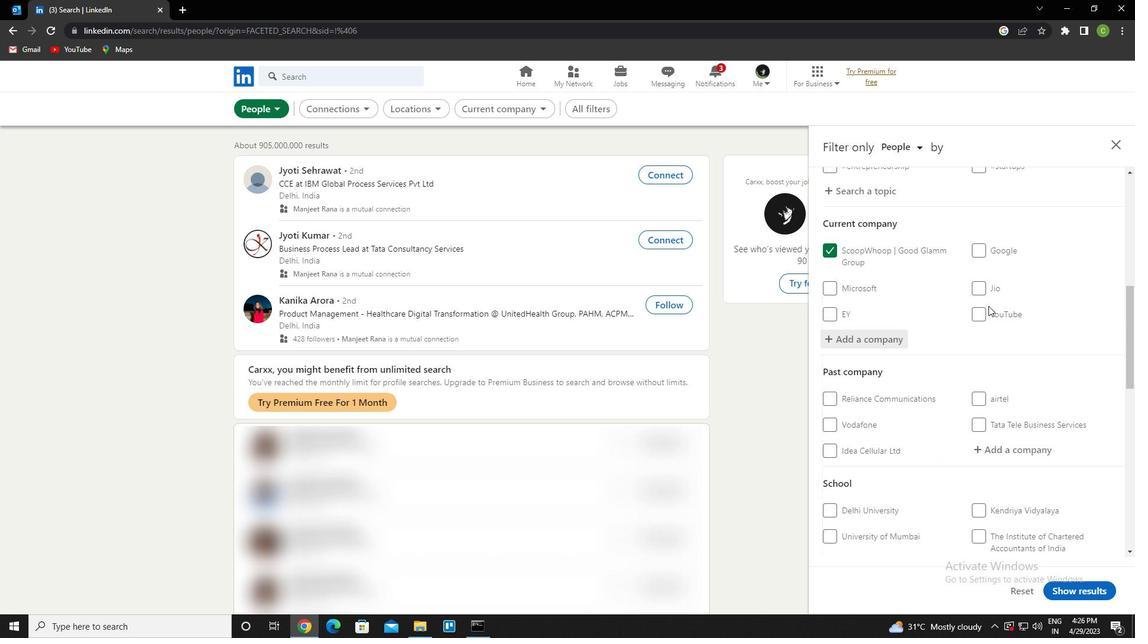 
Action: Mouse scrolled (989, 305) with delta (0, 0)
Screenshot: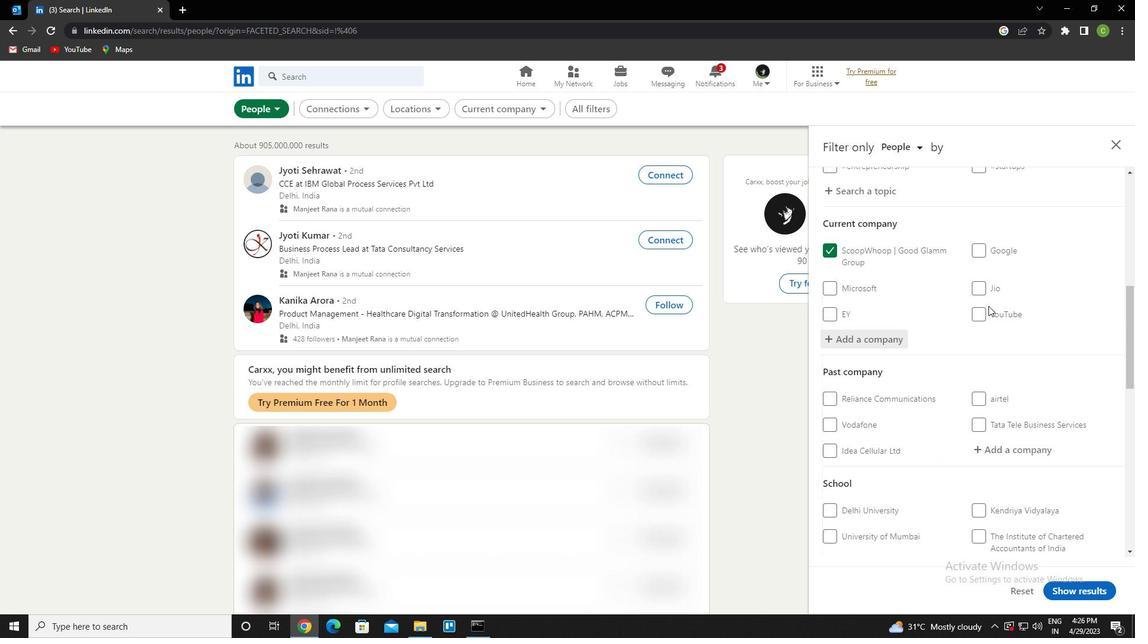 
Action: Mouse moved to (987, 323)
Screenshot: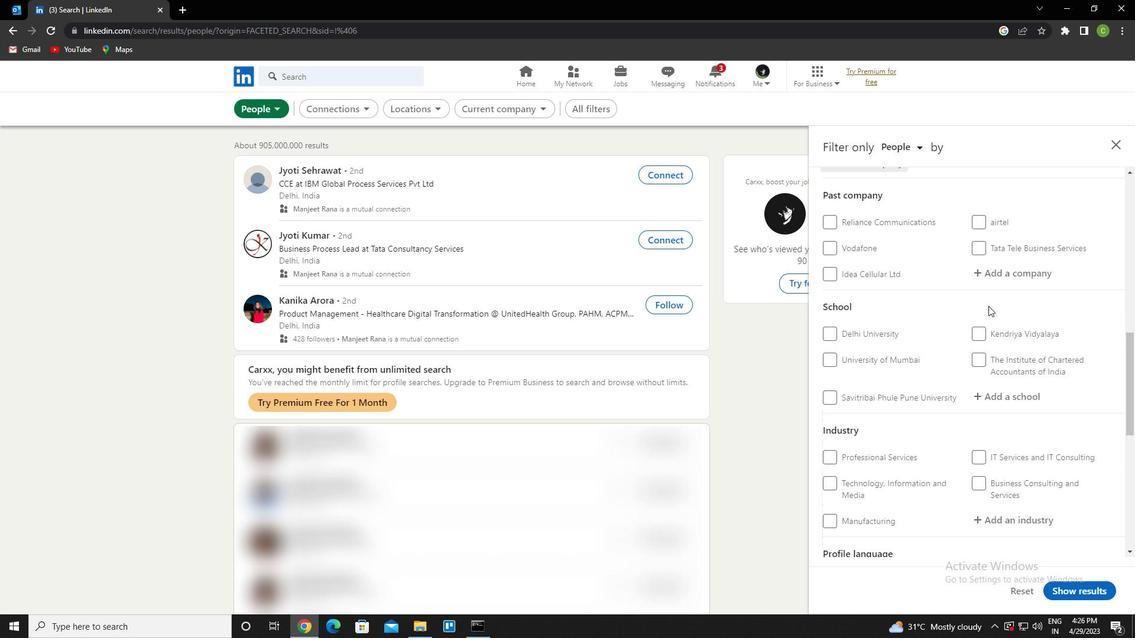 
Action: Mouse scrolled (987, 322) with delta (0, 0)
Screenshot: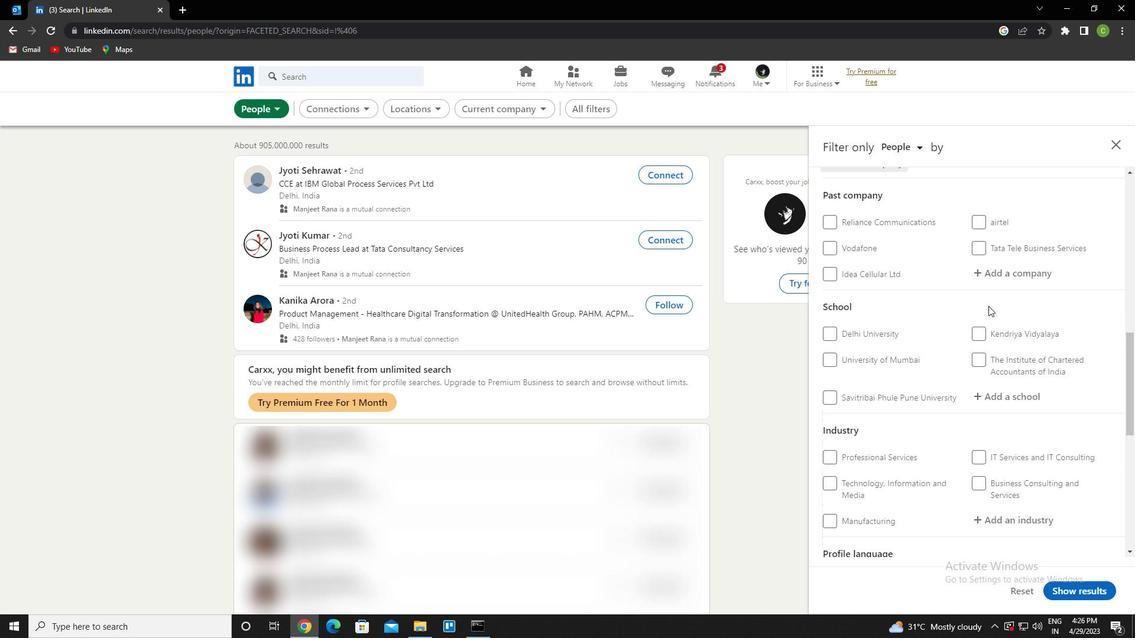 
Action: Mouse moved to (1009, 343)
Screenshot: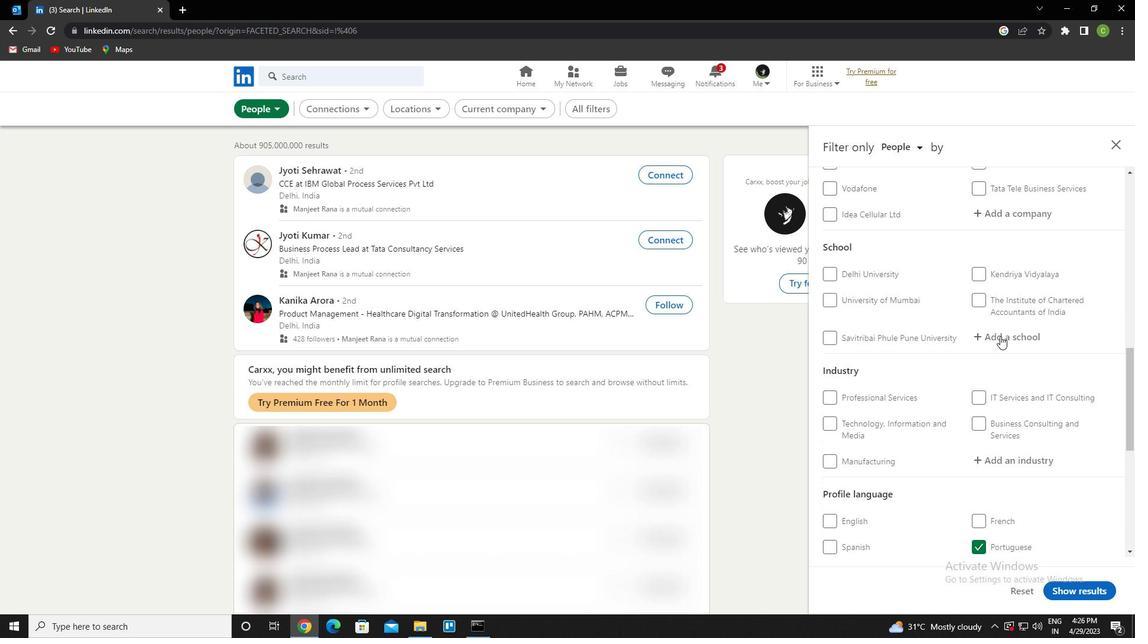
Action: Mouse pressed left at (1009, 343)
Screenshot: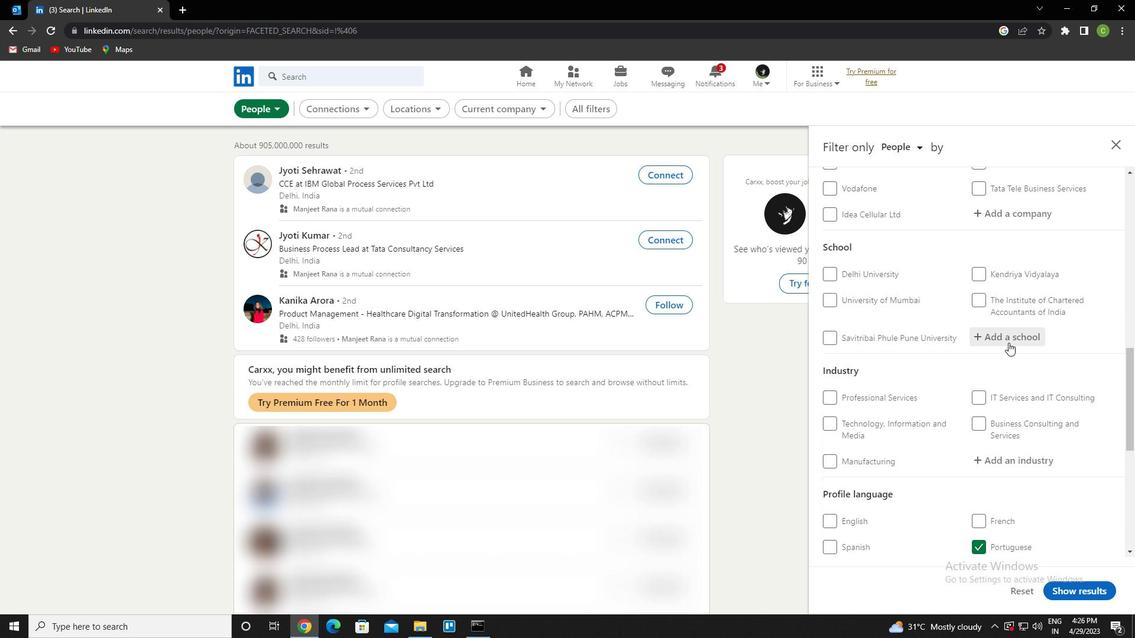 
Action: Key pressed <Key.caps_lock>w<Key.caps_lock>idya<Key.down><Key.enter>
Screenshot: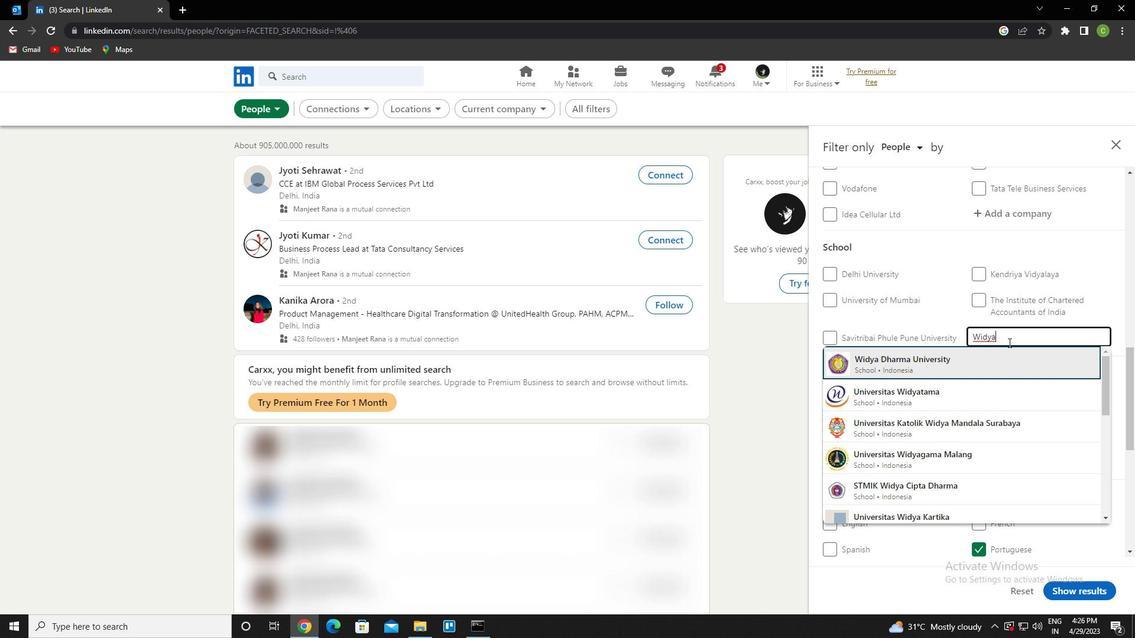 
Action: Mouse moved to (1135, 559)
Screenshot: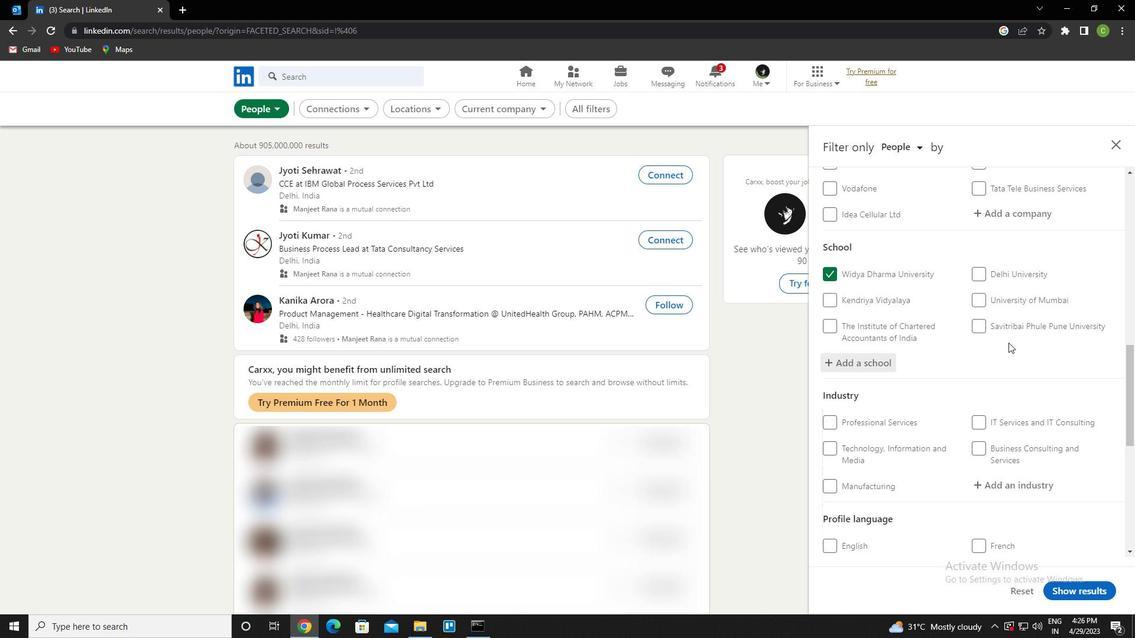 
Action: Mouse scrolled (1135, 558) with delta (0, 0)
Screenshot: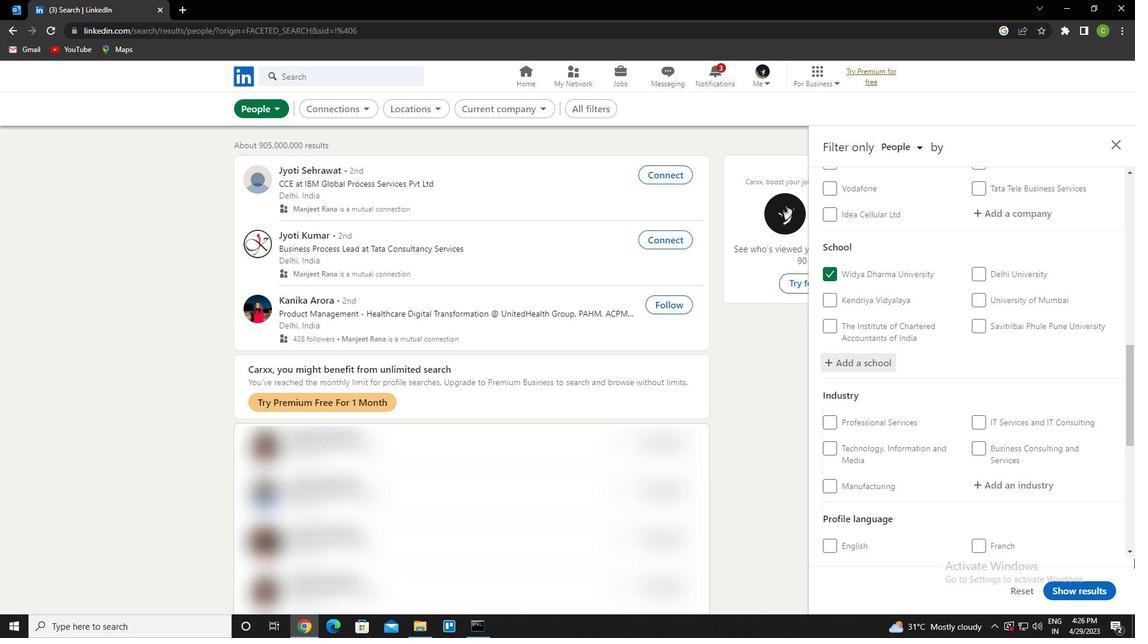 
Action: Mouse moved to (1135, 560)
Screenshot: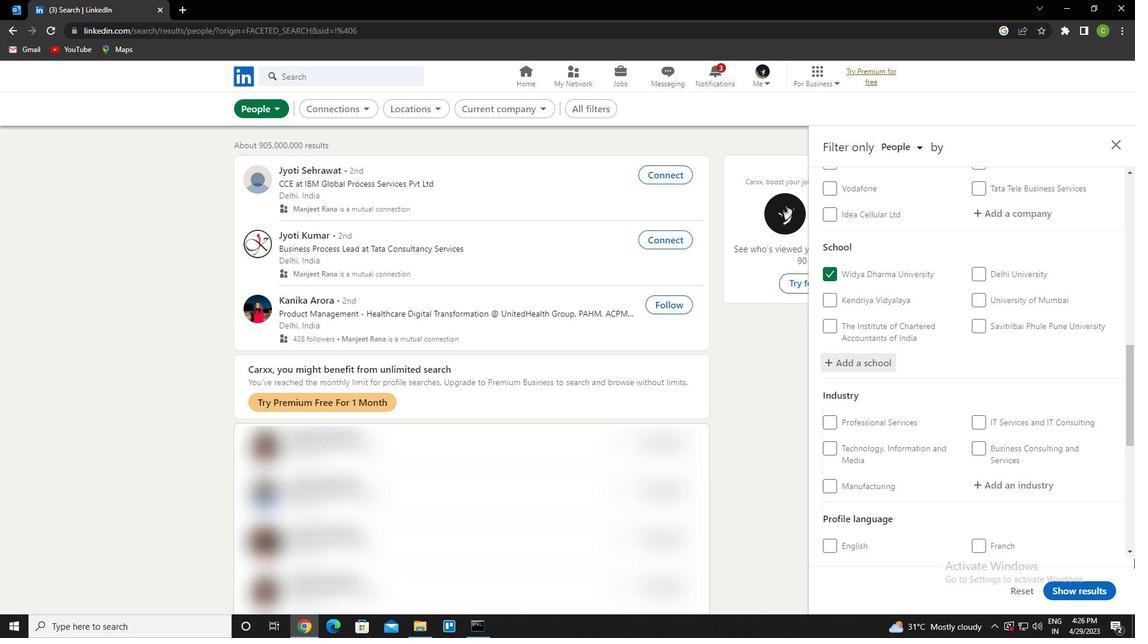 
Action: Mouse scrolled (1135, 560) with delta (0, 0)
Screenshot: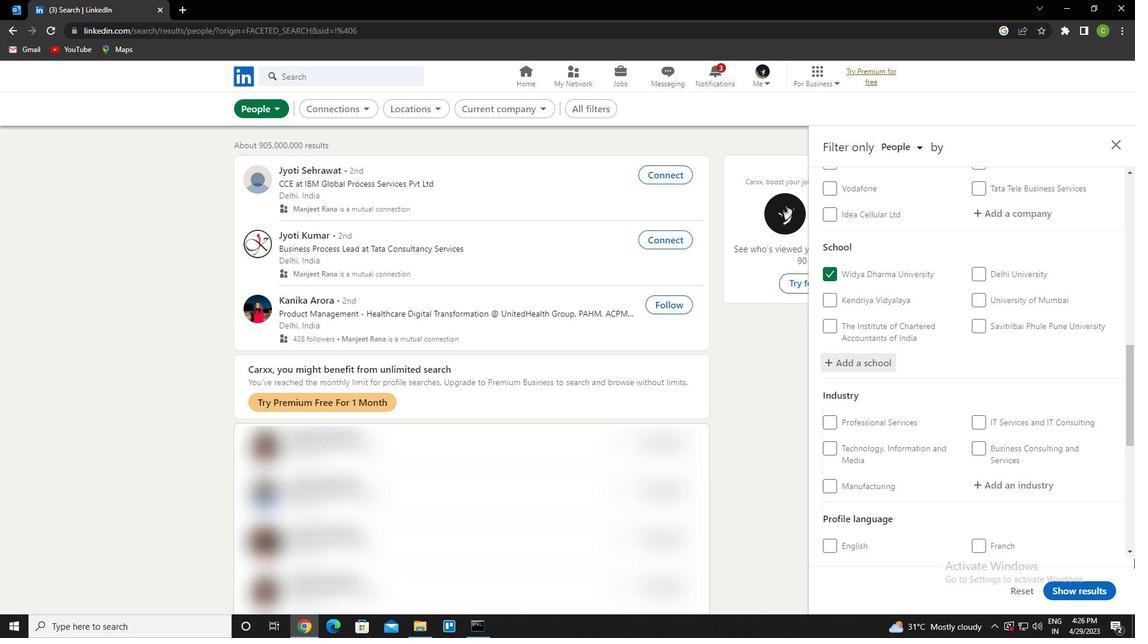 
Action: Mouse moved to (1132, 562)
Screenshot: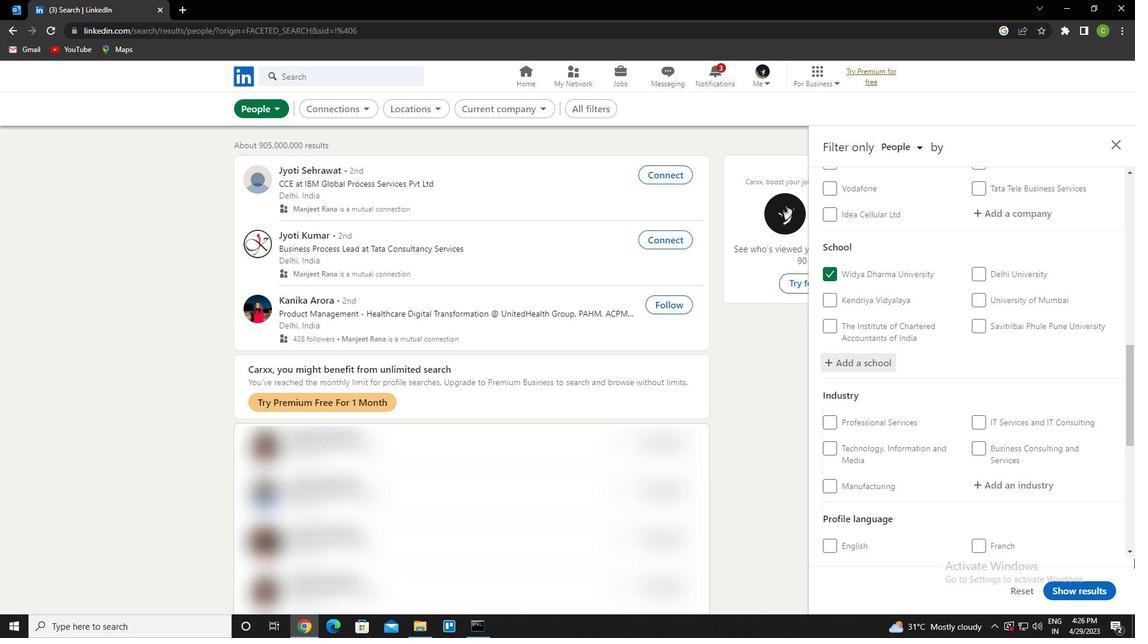 
Action: Mouse scrolled (1132, 561) with delta (0, 0)
Screenshot: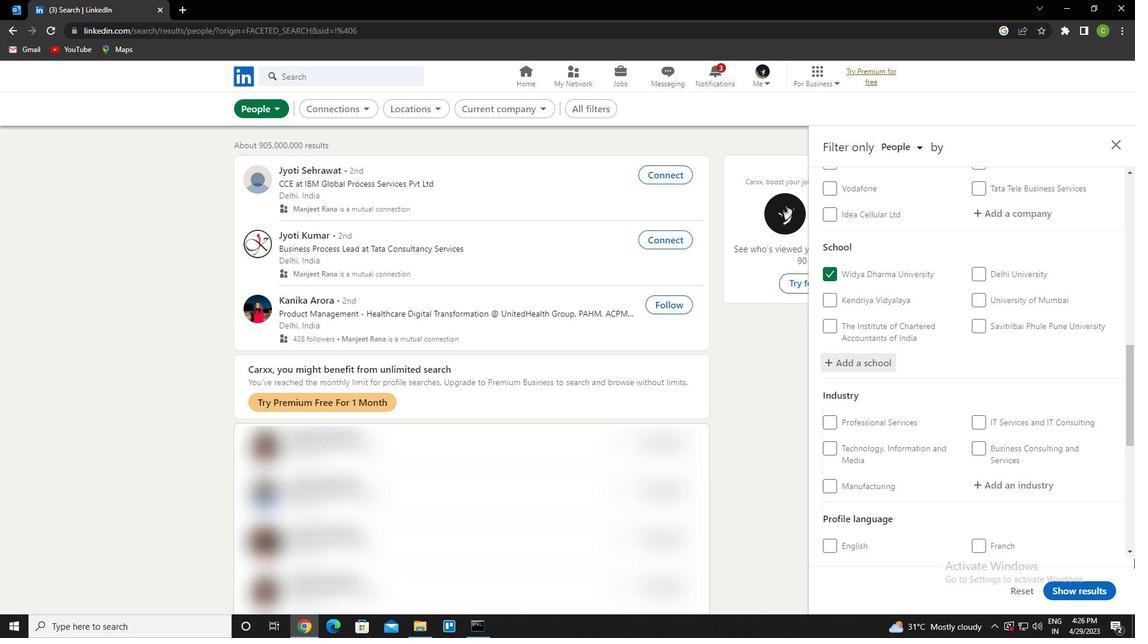 
Action: Mouse moved to (832, 435)
Screenshot: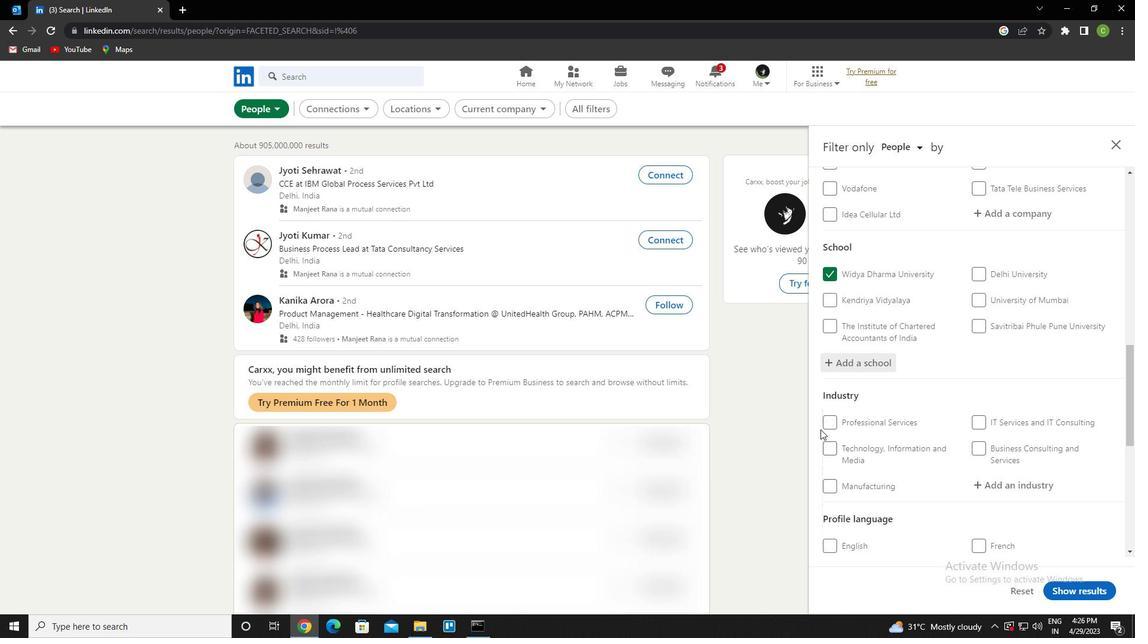 
Action: Mouse scrolled (832, 435) with delta (0, 0)
Screenshot: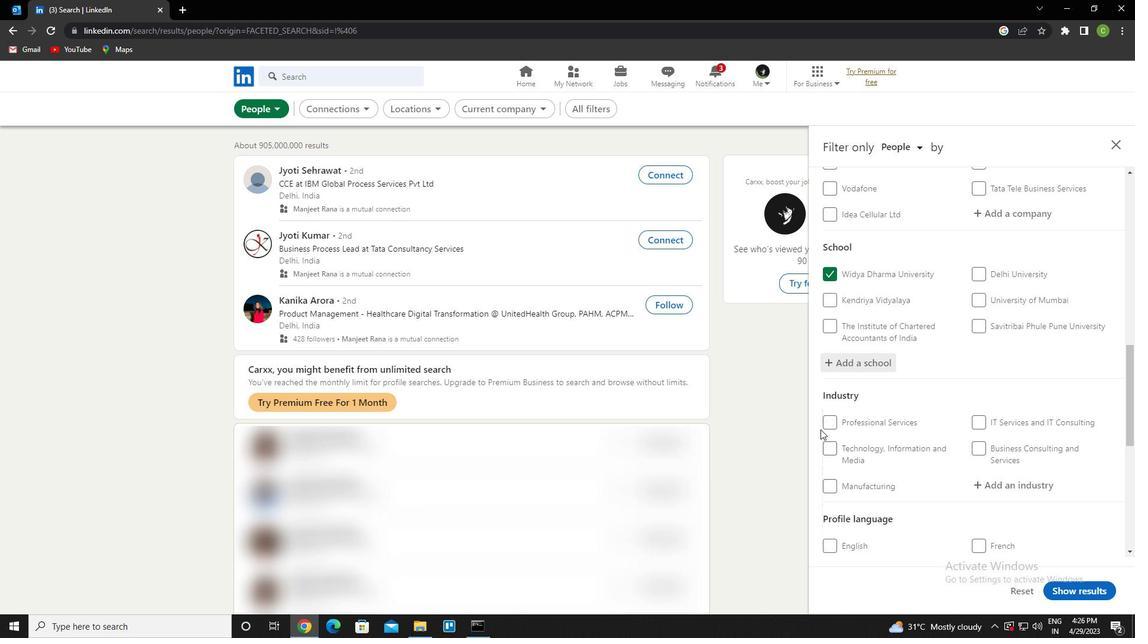 
Action: Mouse moved to (880, 434)
Screenshot: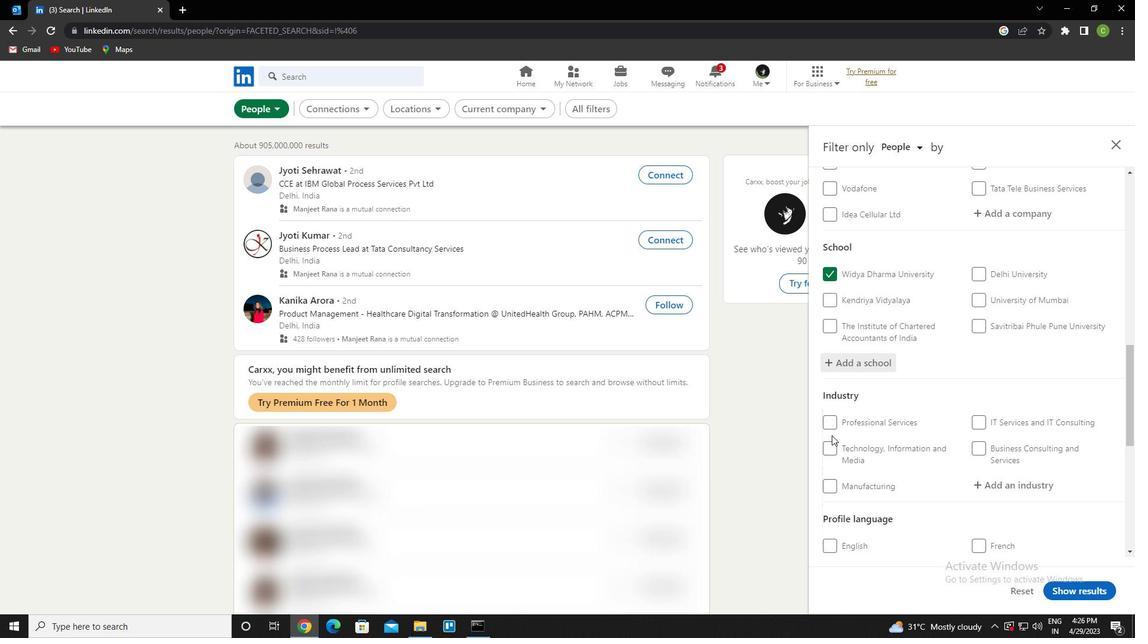 
Action: Mouse scrolled (880, 433) with delta (0, 0)
Screenshot: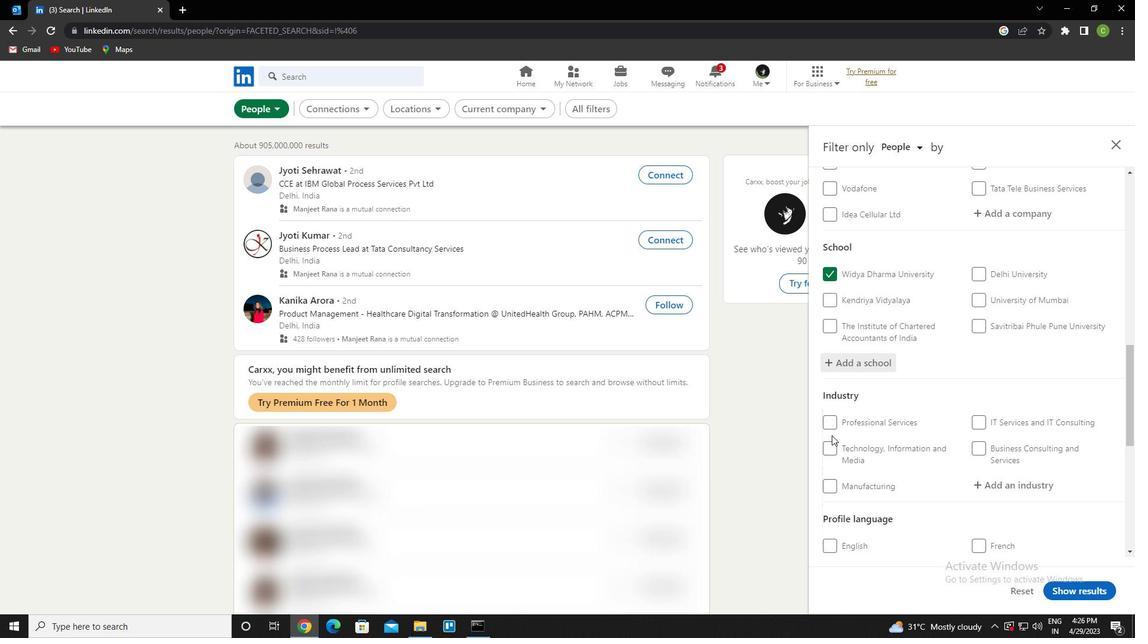 
Action: Mouse moved to (896, 432)
Screenshot: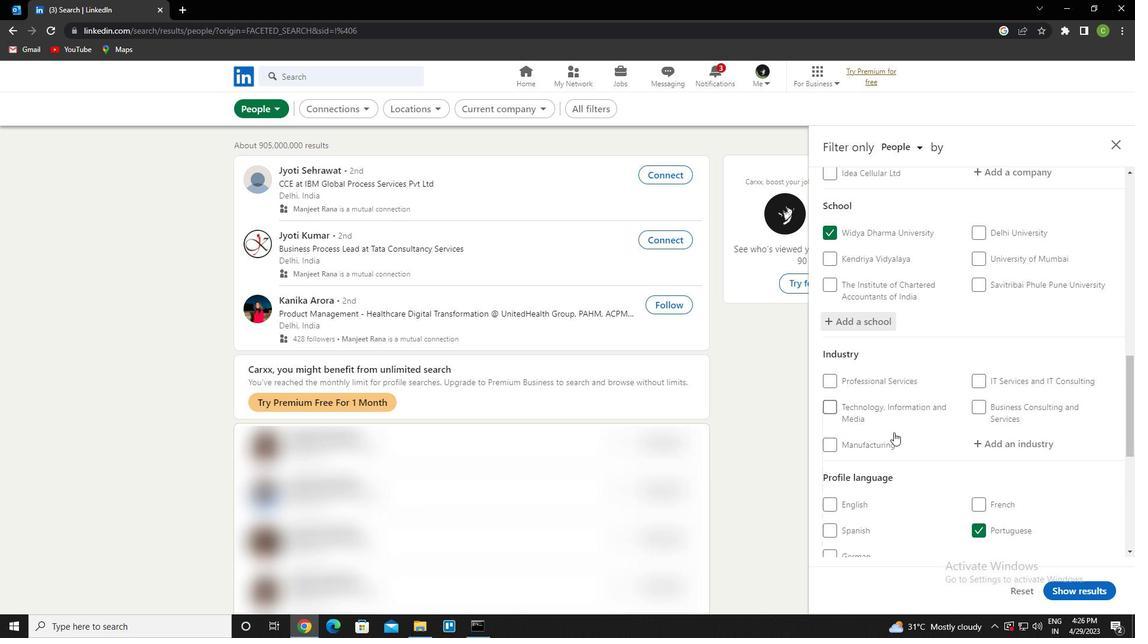 
Action: Mouse scrolled (896, 431) with delta (0, 0)
Screenshot: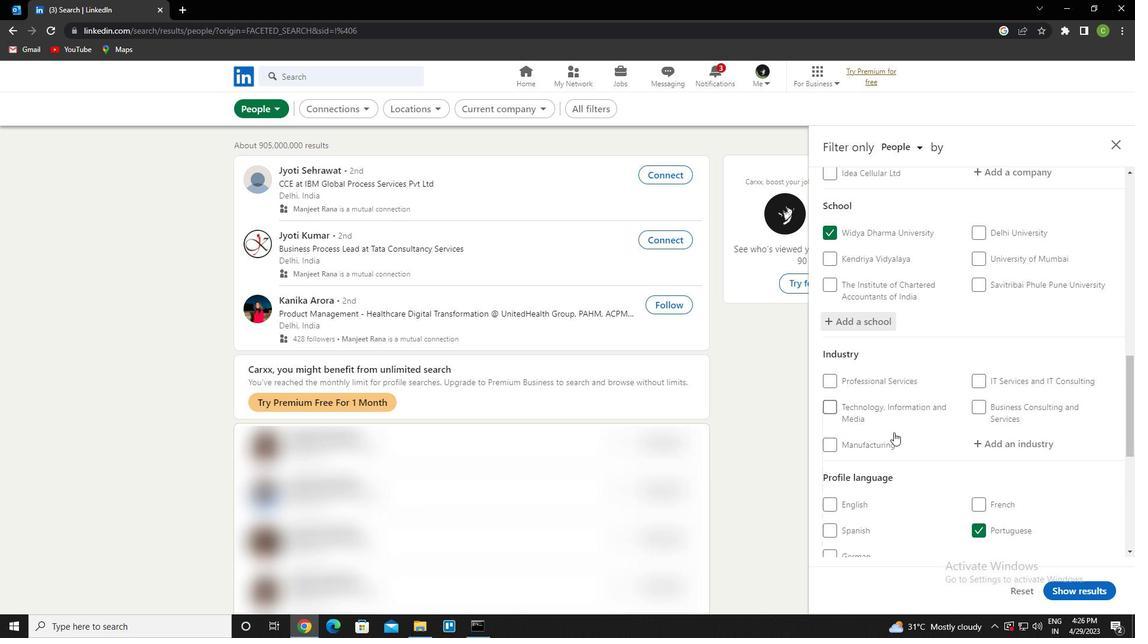 
Action: Mouse moved to (1014, 306)
Screenshot: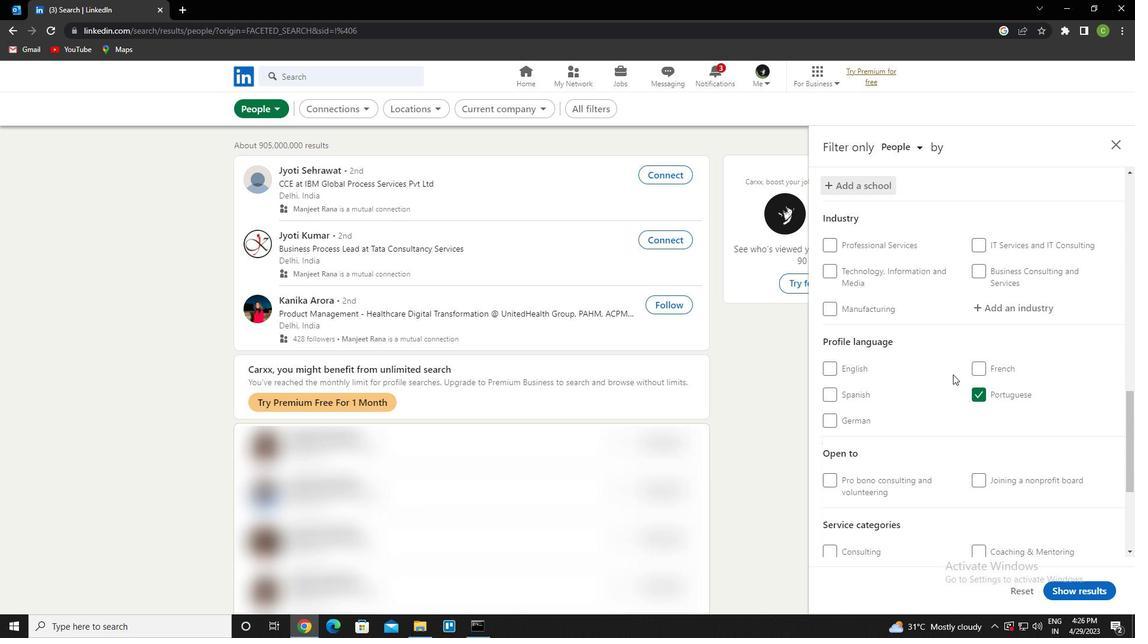 
Action: Mouse pressed left at (1014, 306)
Screenshot: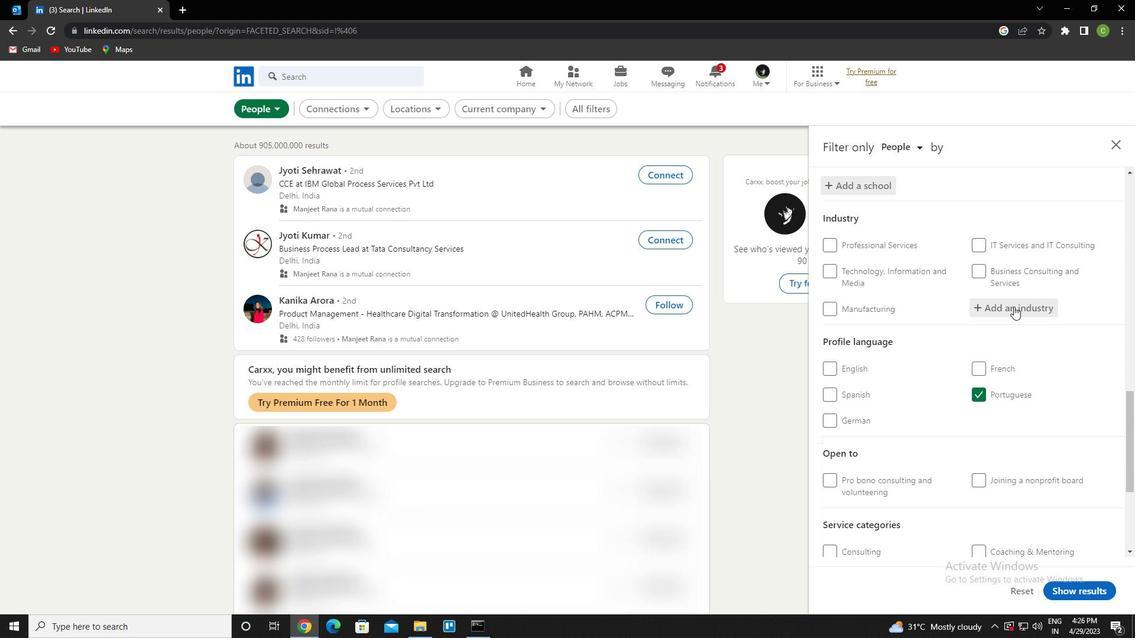 
Action: Key pressed <Key.caps_lock>w<Key.caps_lock>holesale<Key.space><Key.caps_lock>r<Key.caps_lock>aw<Key.down><Key.enter>
Screenshot: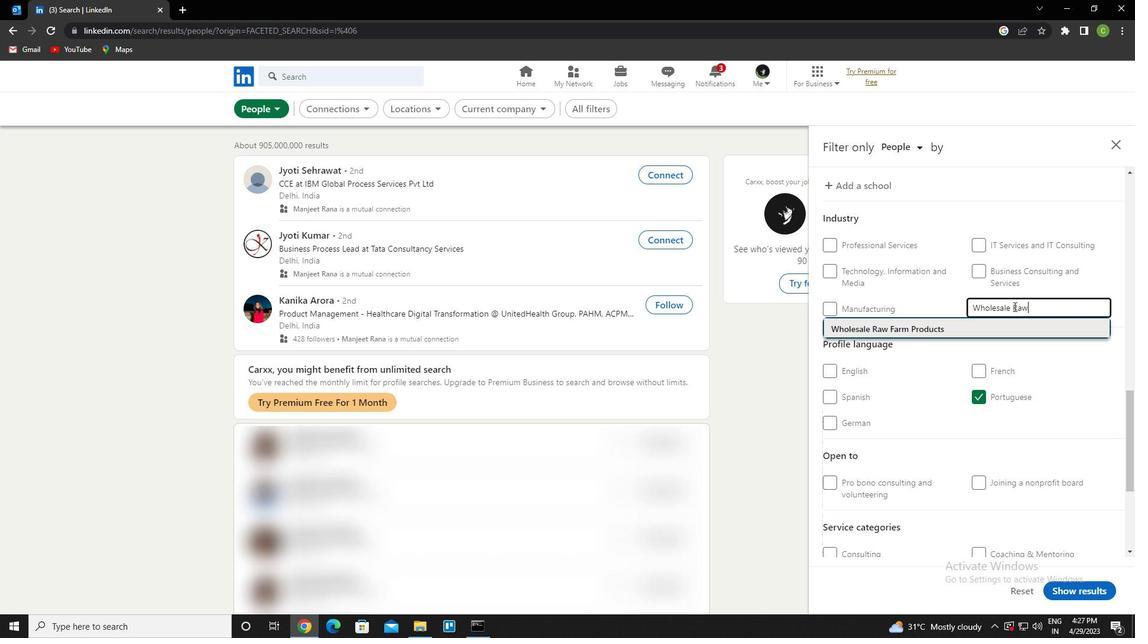 
Action: Mouse scrolled (1014, 306) with delta (0, 0)
Screenshot: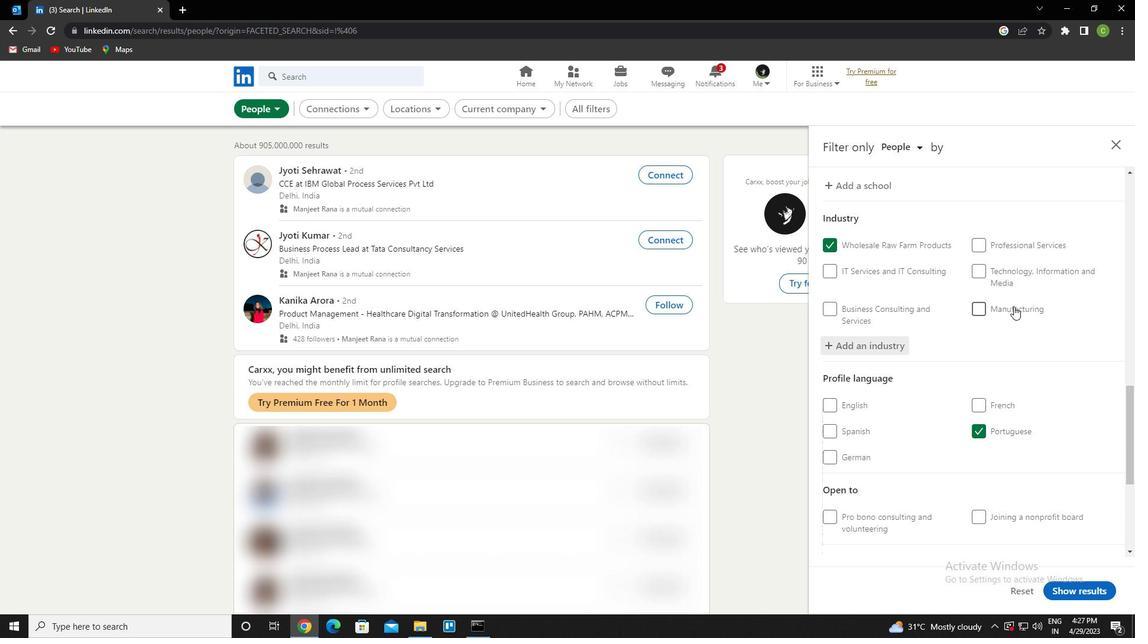 
Action: Mouse scrolled (1014, 306) with delta (0, 0)
Screenshot: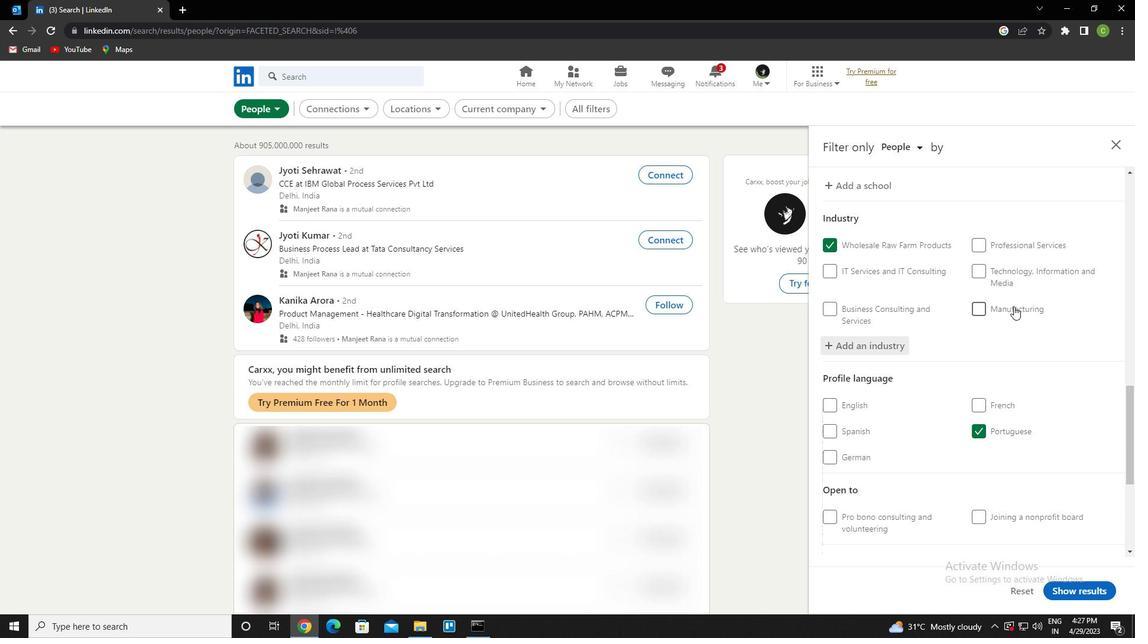 
Action: Mouse scrolled (1014, 306) with delta (0, 0)
Screenshot: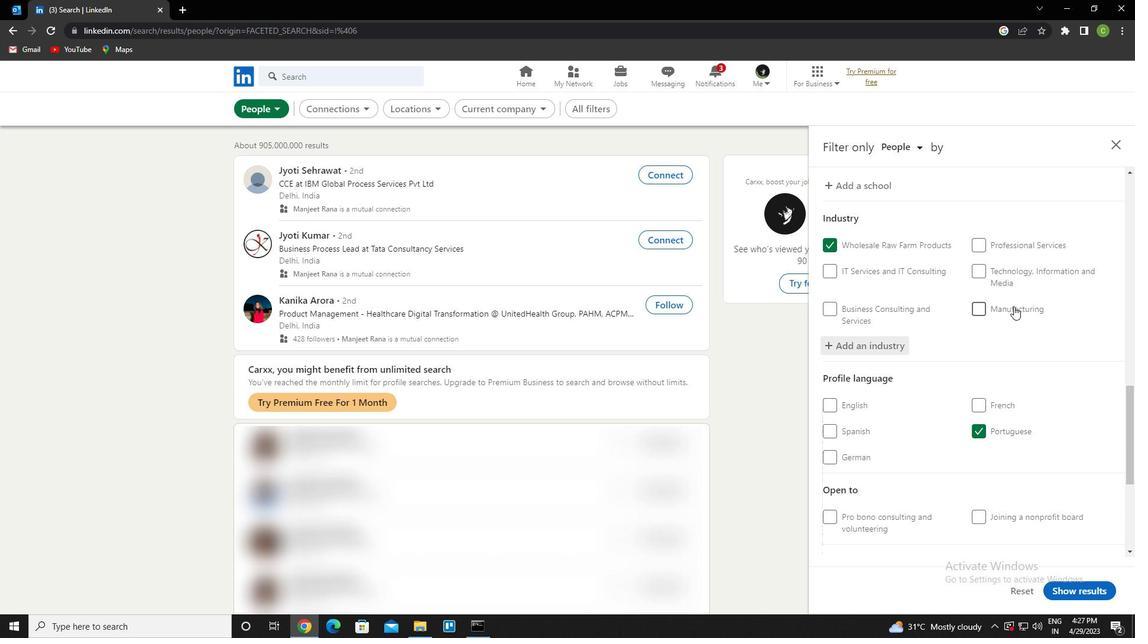 
Action: Mouse scrolled (1014, 306) with delta (0, 0)
Screenshot: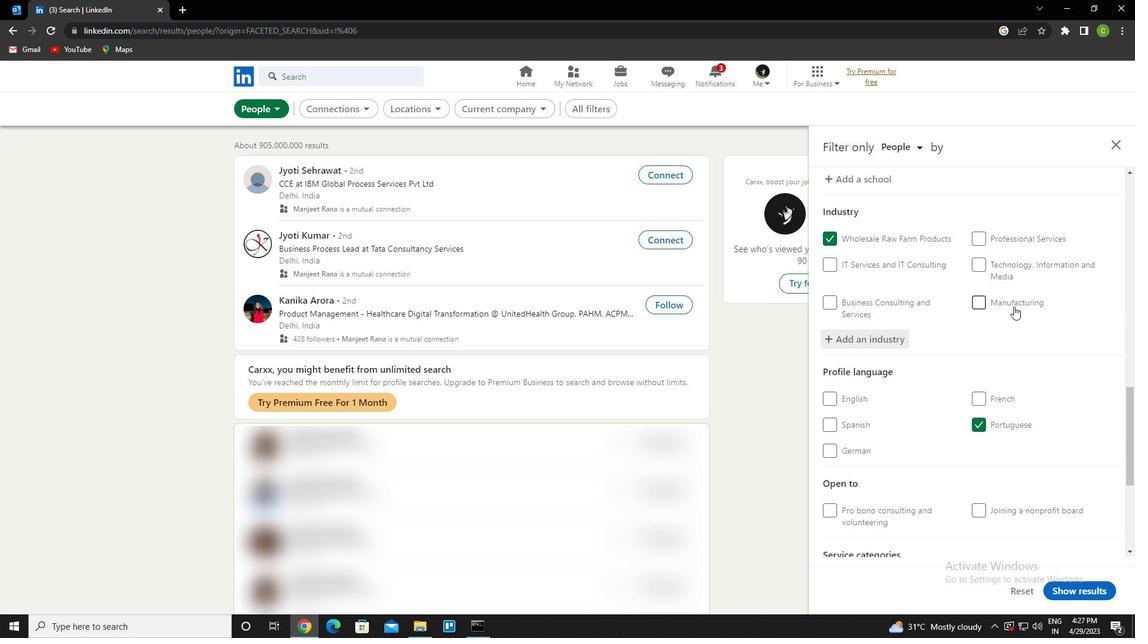 
Action: Mouse scrolled (1014, 306) with delta (0, 0)
Screenshot: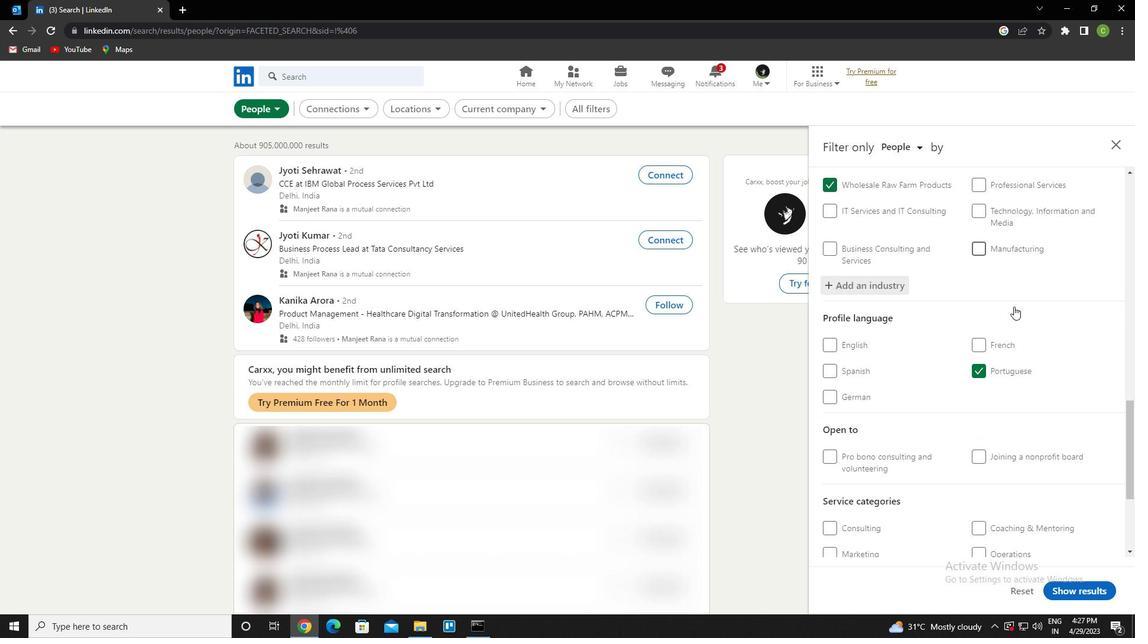 
Action: Mouse moved to (1014, 337)
Screenshot: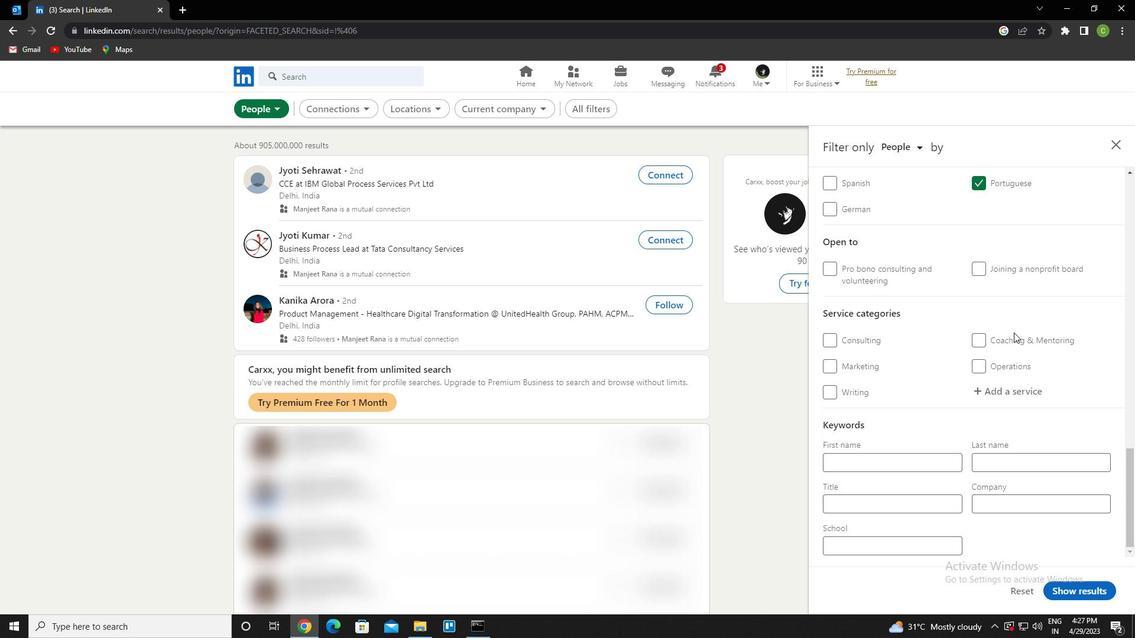 
Action: Mouse scrolled (1014, 337) with delta (0, 0)
Screenshot: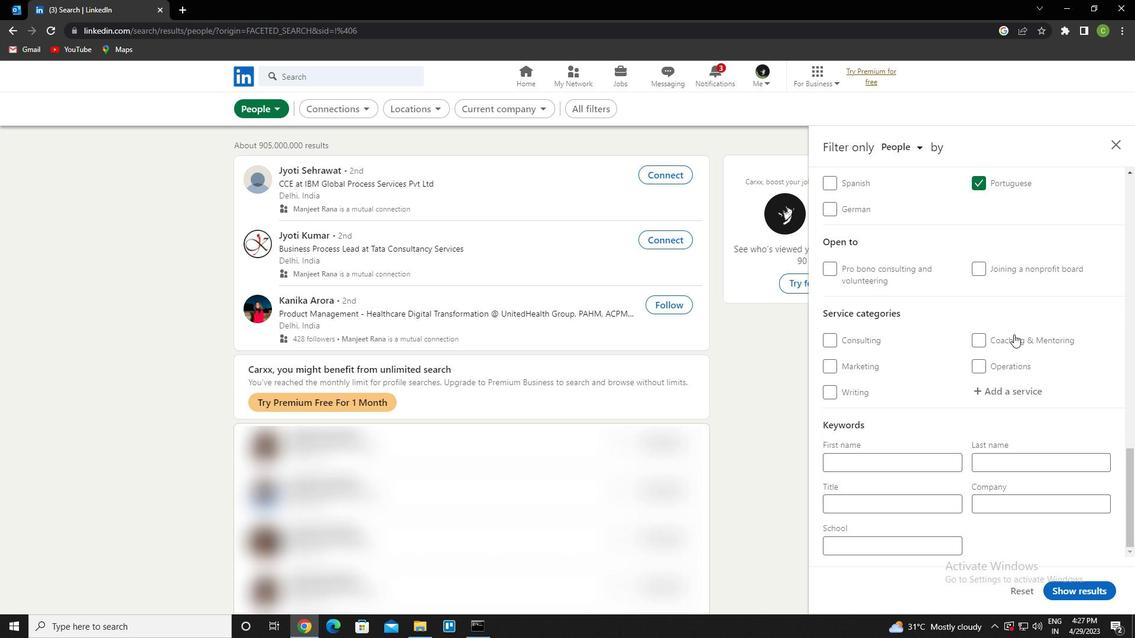
Action: Mouse moved to (1004, 386)
Screenshot: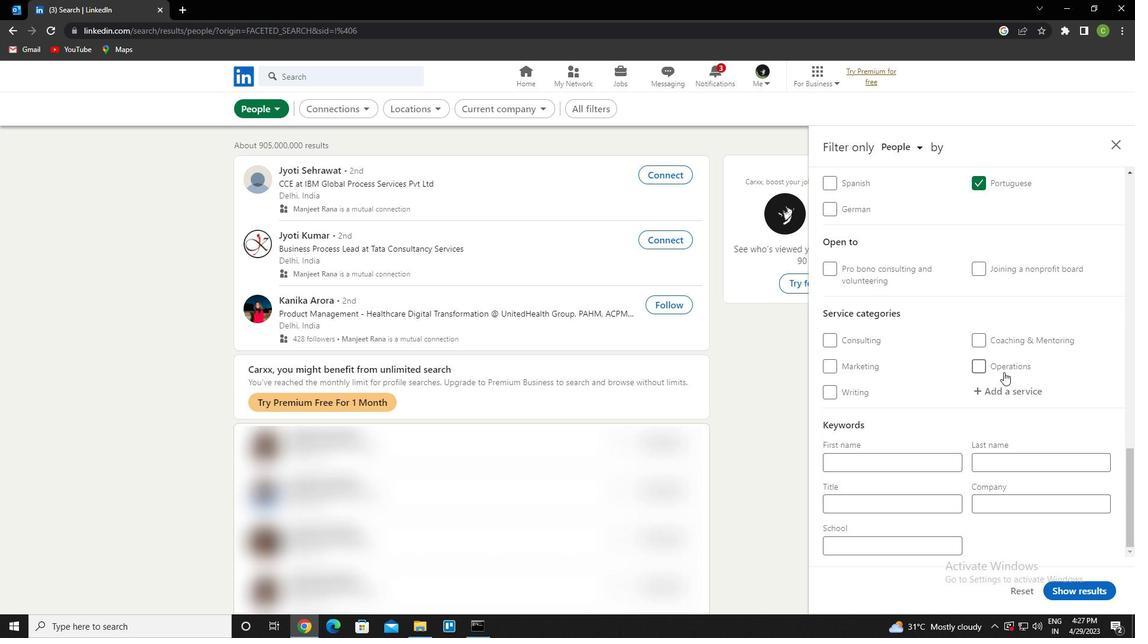 
Action: Mouse pressed left at (1004, 386)
Screenshot: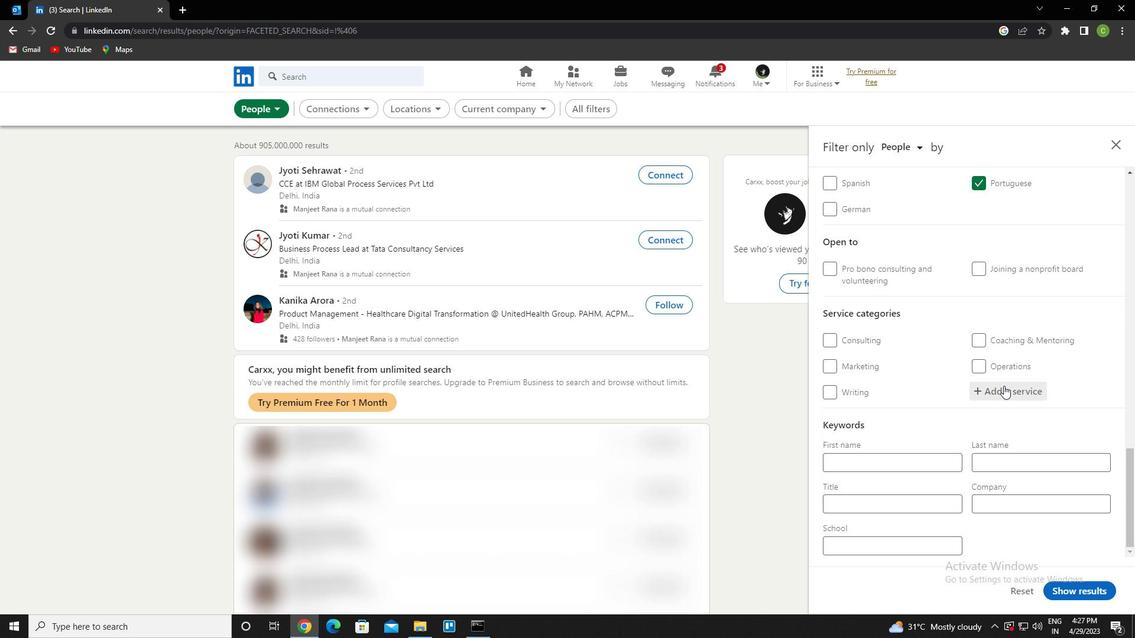 
Action: Key pressed <Key.caps_lock>n<Key.caps_lock>onprofit<Key.down><Key.down><Key.enter>
Screenshot: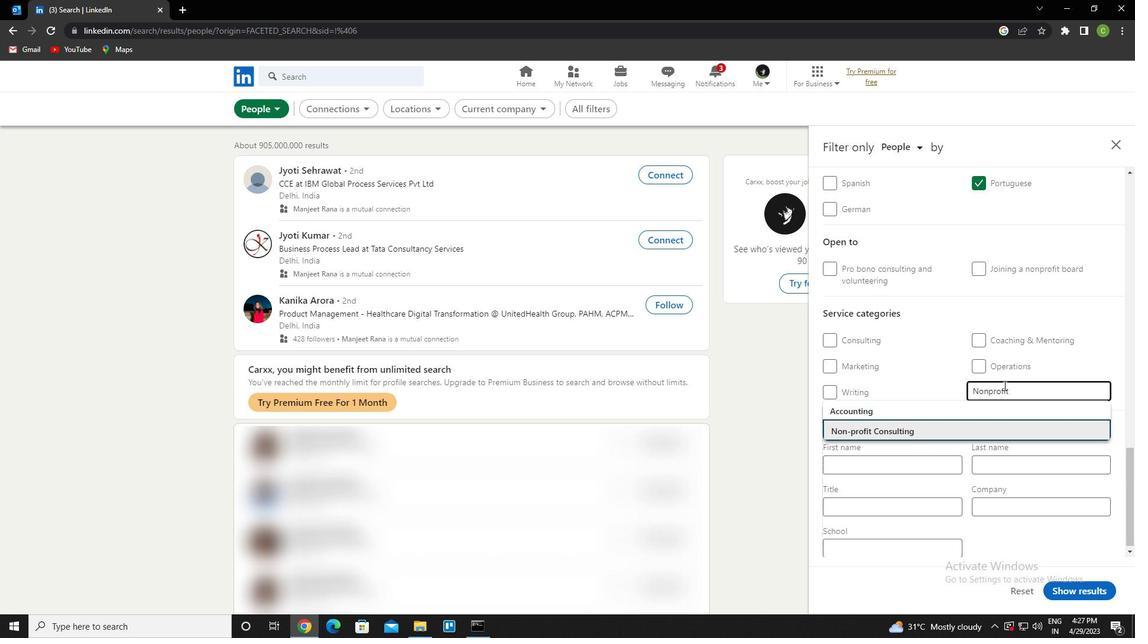 
Action: Mouse scrolled (1004, 385) with delta (0, 0)
Screenshot: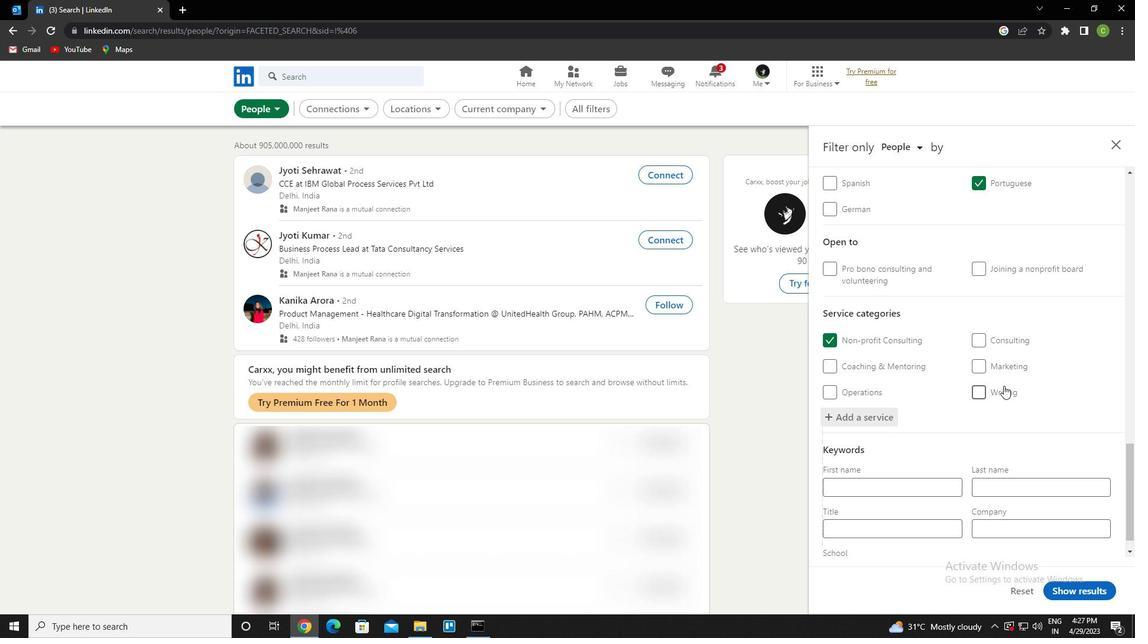 
Action: Mouse scrolled (1004, 385) with delta (0, 0)
Screenshot: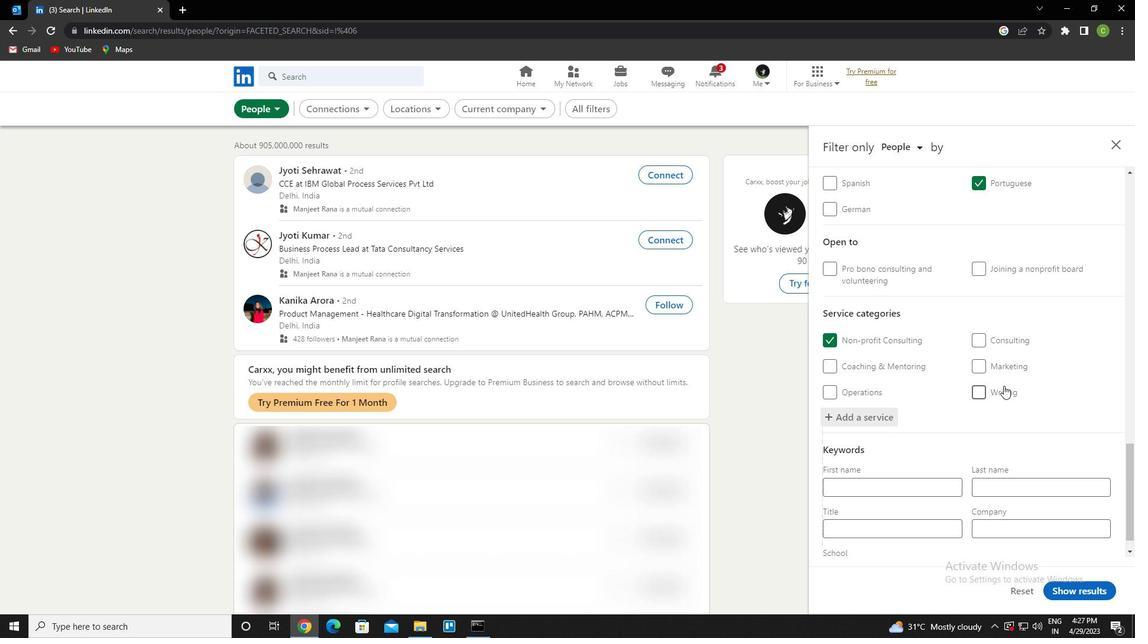 
Action: Mouse scrolled (1004, 385) with delta (0, 0)
Screenshot: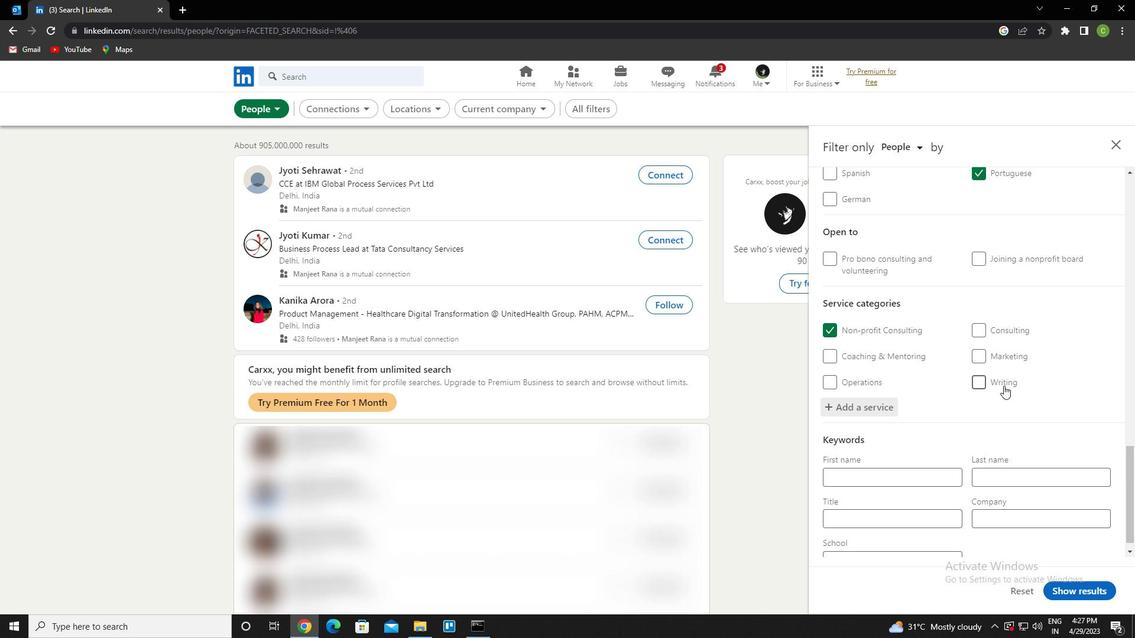 
Action: Mouse scrolled (1004, 385) with delta (0, 0)
Screenshot: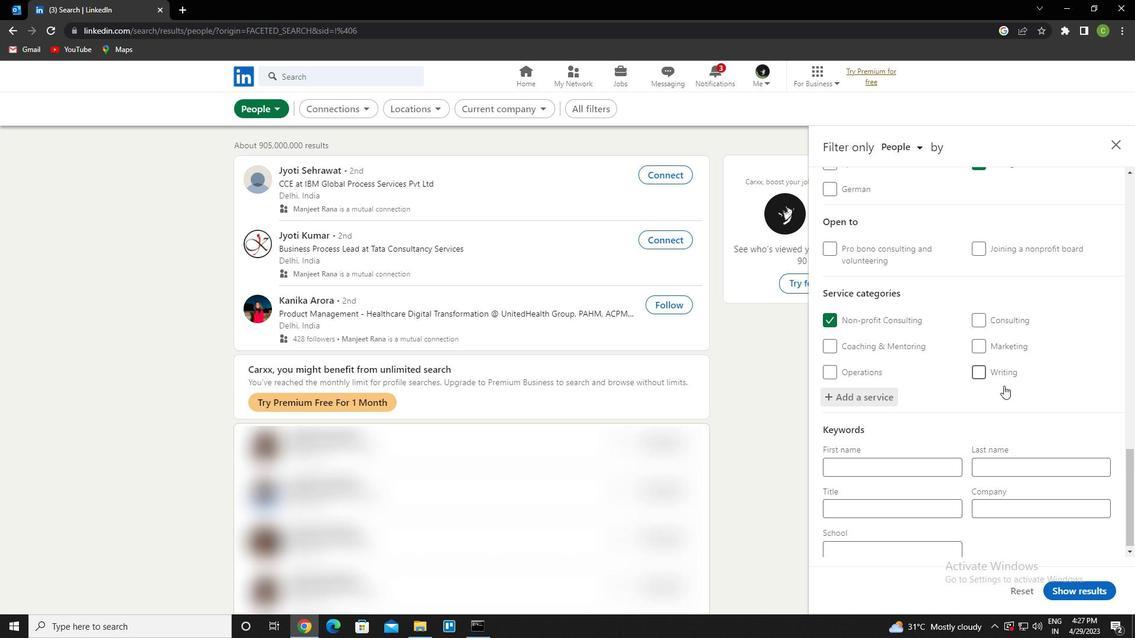 
Action: Mouse scrolled (1004, 385) with delta (0, 0)
Screenshot: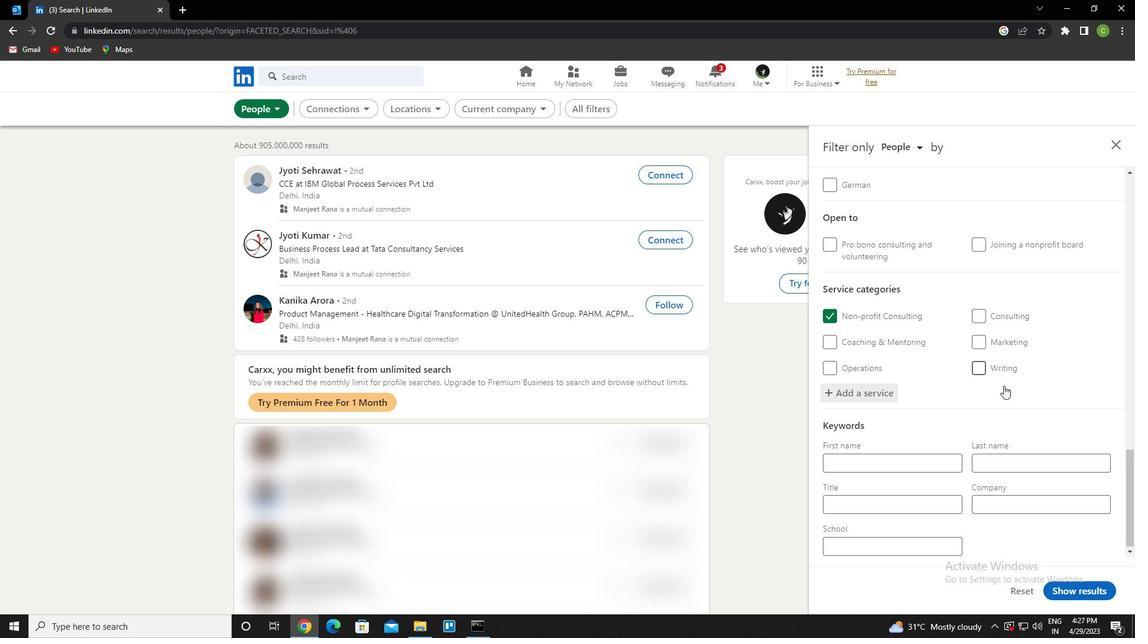 
Action: Mouse scrolled (1004, 385) with delta (0, 0)
Screenshot: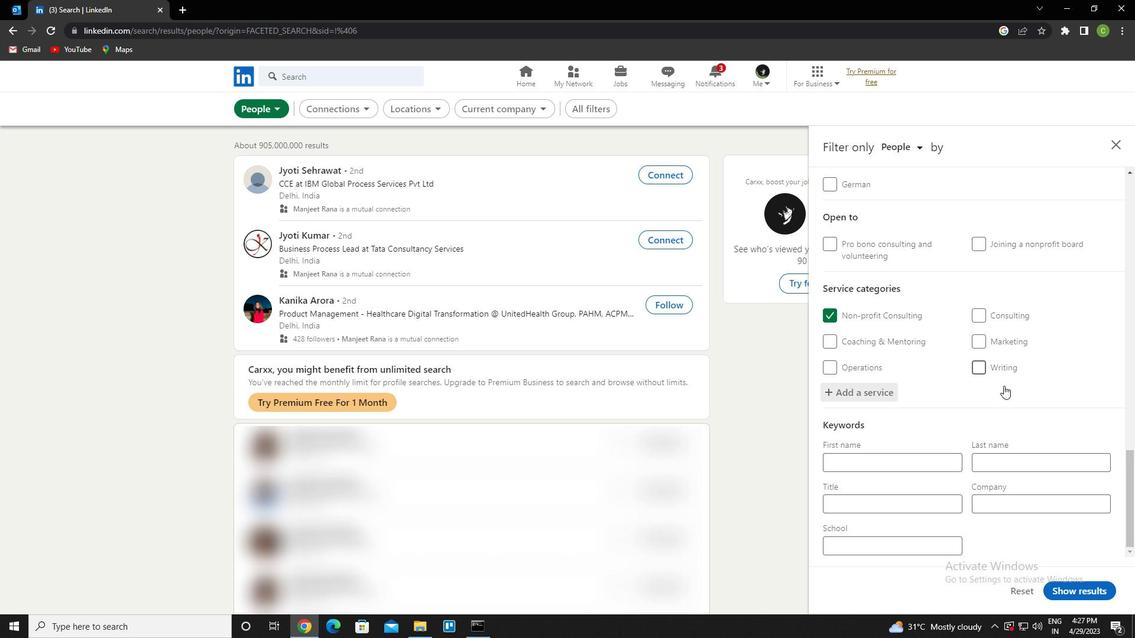 
Action: Mouse moved to (866, 501)
Screenshot: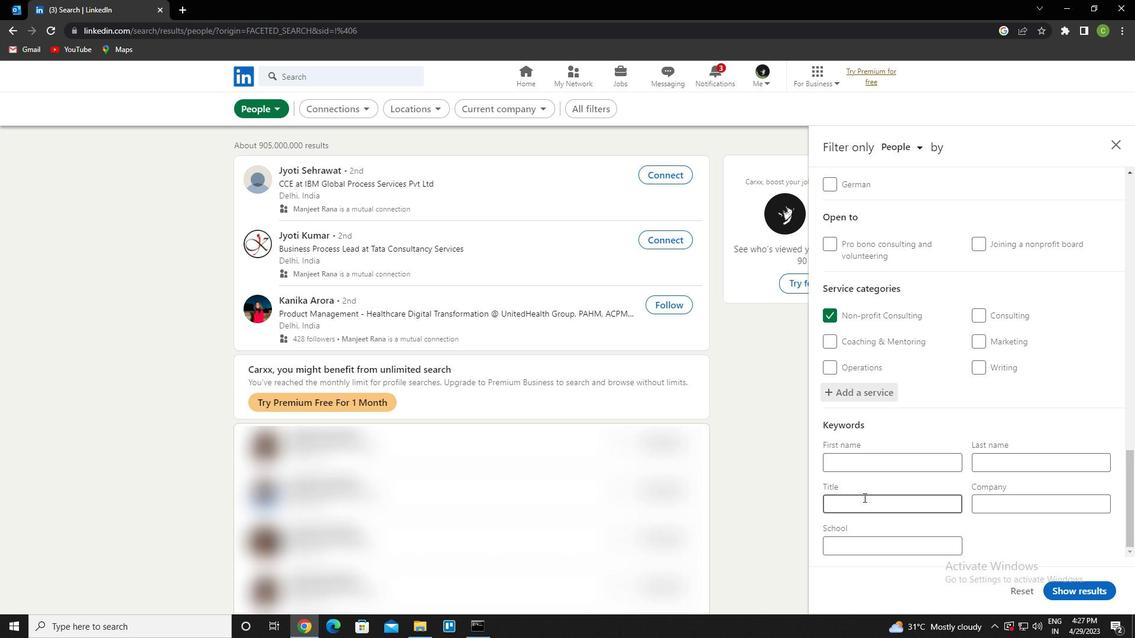 
Action: Mouse pressed left at (866, 501)
Screenshot: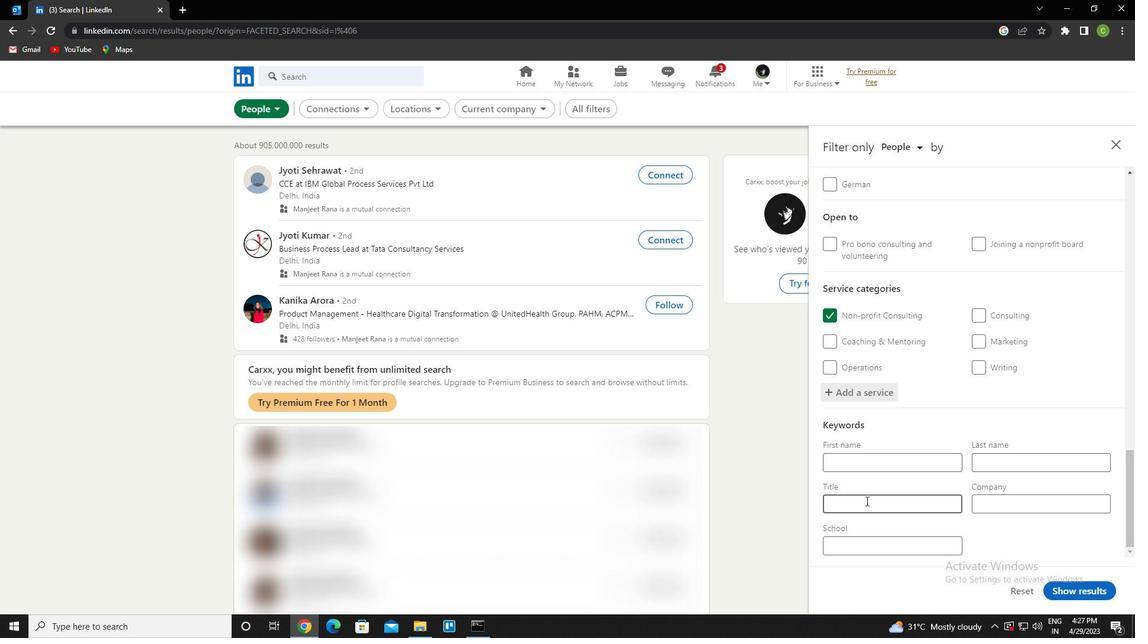 
Action: Key pressed <Key.caps_lock>d<Key.caps_lock>irector<Key.space>of<Key.space><Key.caps_lock>m<Key.caps_lock>aintaince
Screenshot: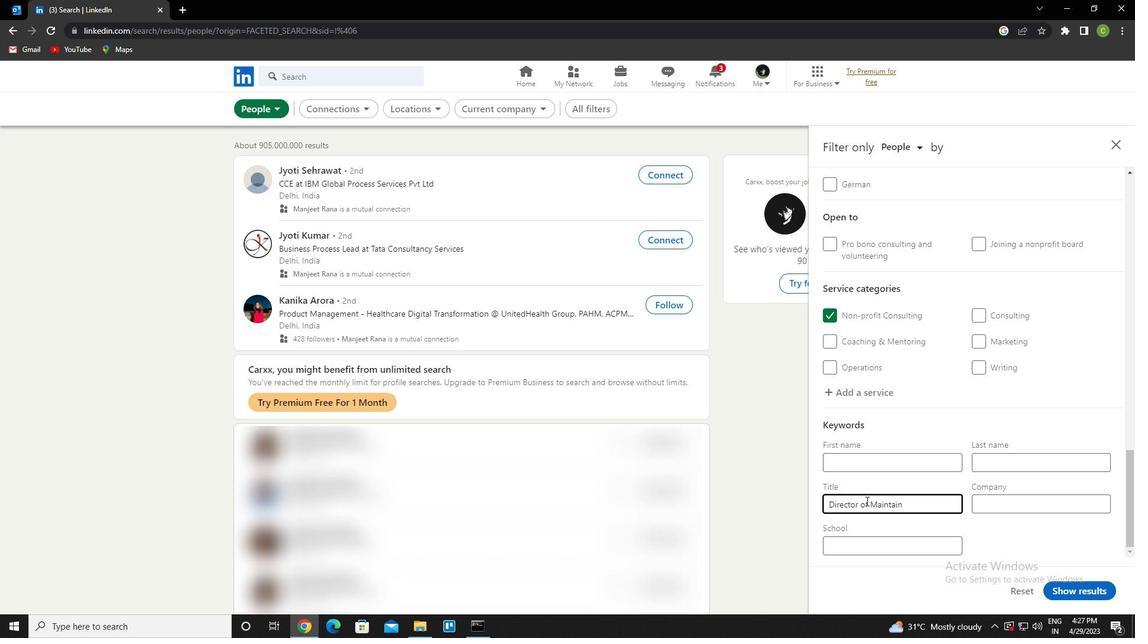
Action: Mouse scrolled (866, 501) with delta (0, 0)
Screenshot: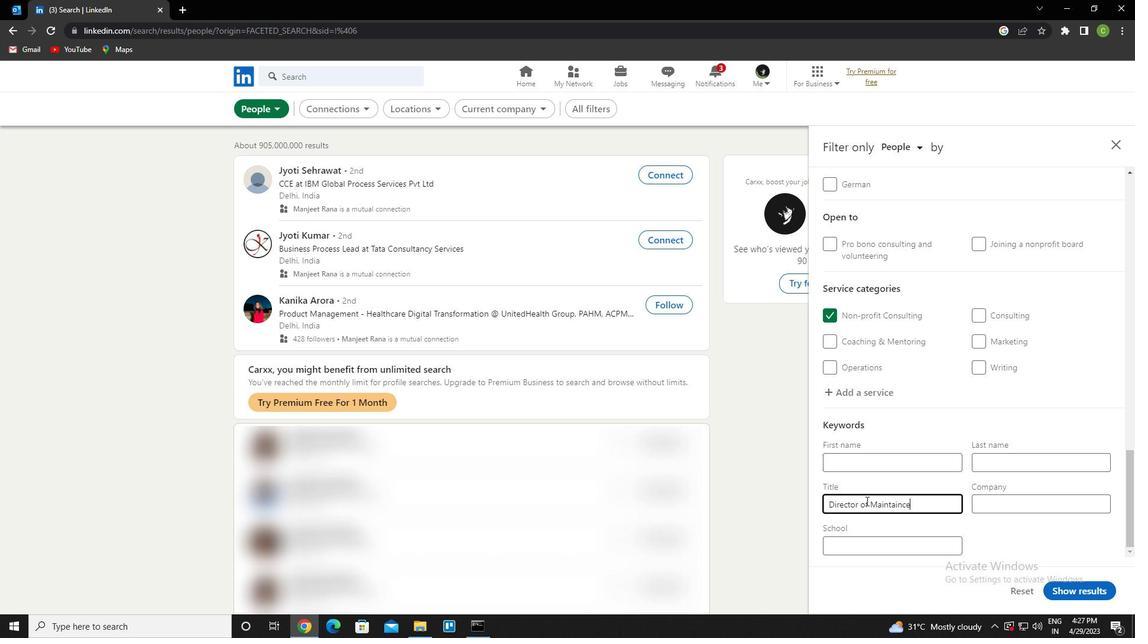 
Action: Mouse scrolled (866, 501) with delta (0, 0)
Screenshot: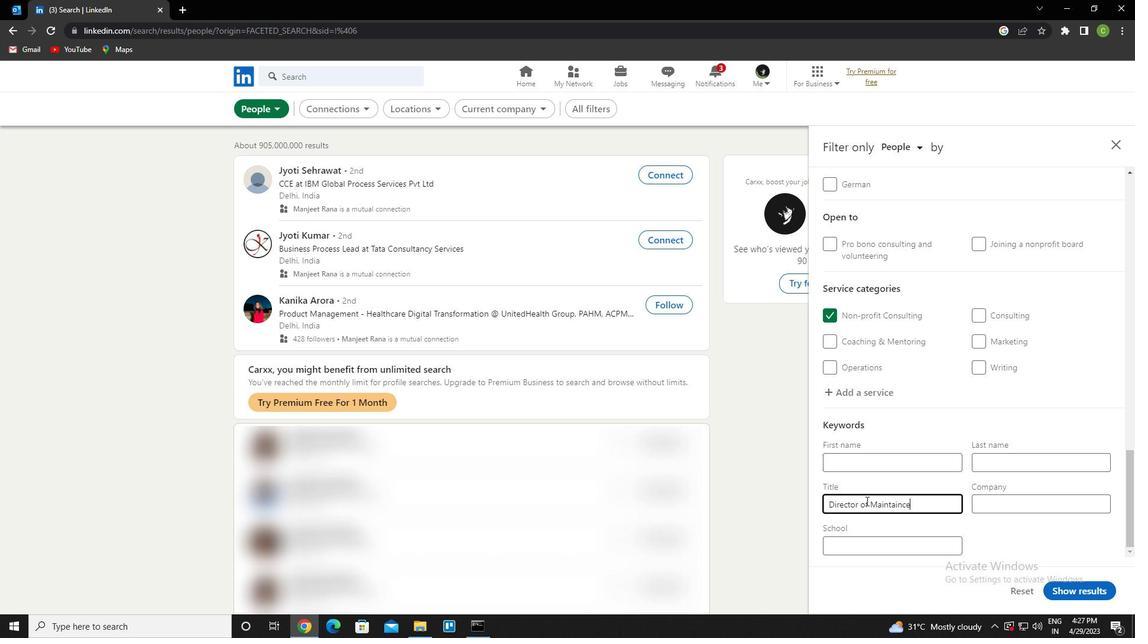 
Action: Mouse scrolled (866, 501) with delta (0, 0)
Screenshot: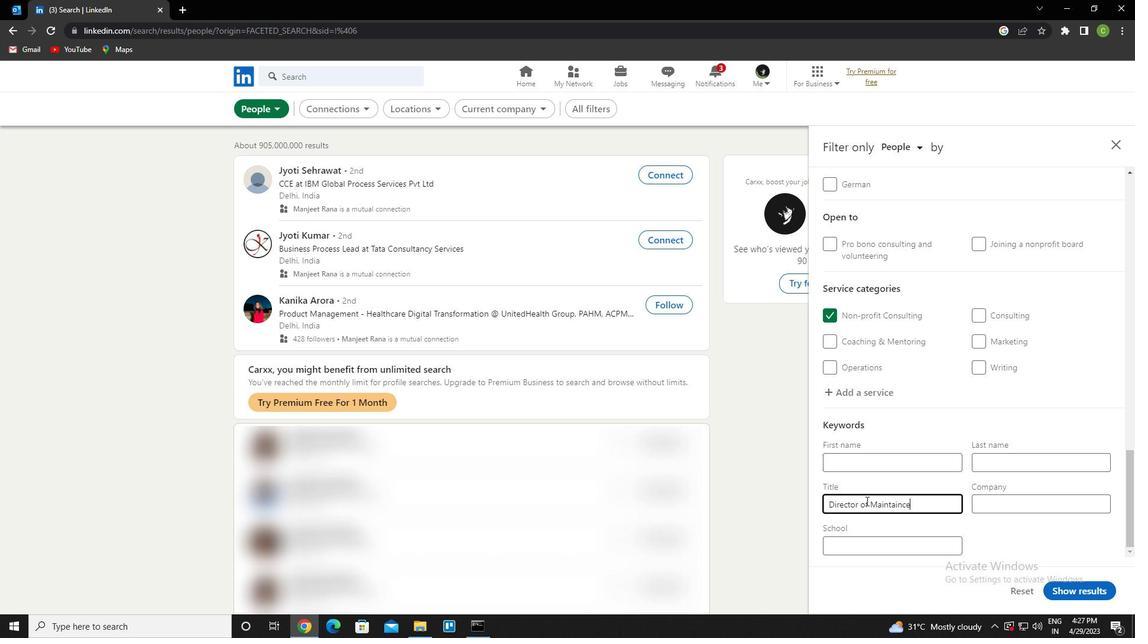 
Action: Mouse scrolled (866, 501) with delta (0, 0)
Screenshot: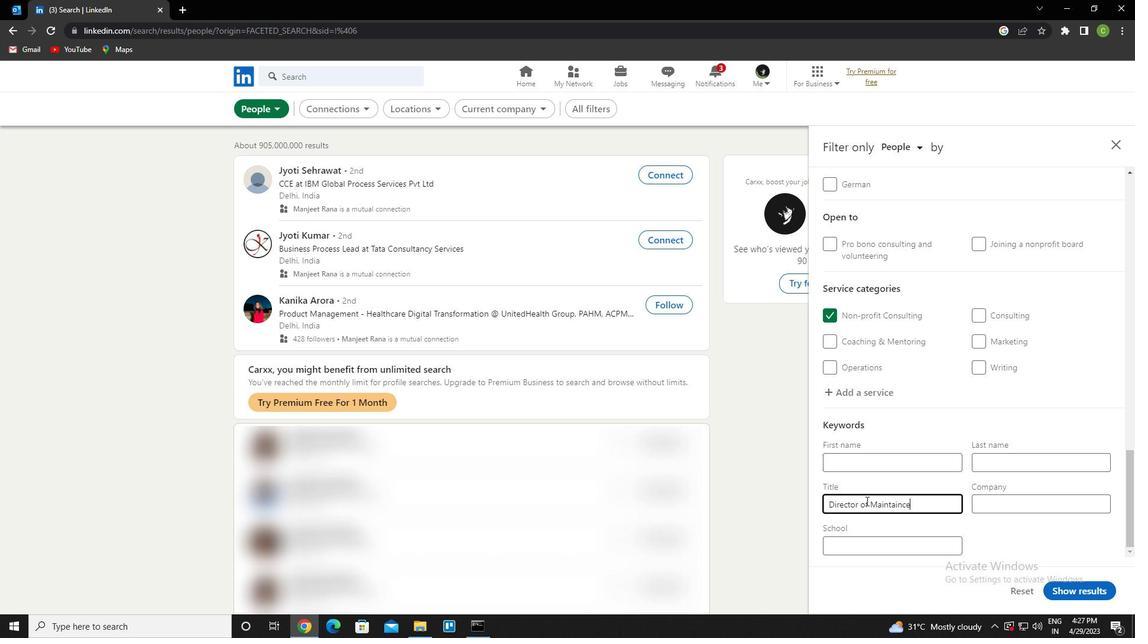 
Action: Mouse scrolled (866, 501) with delta (0, 0)
Screenshot: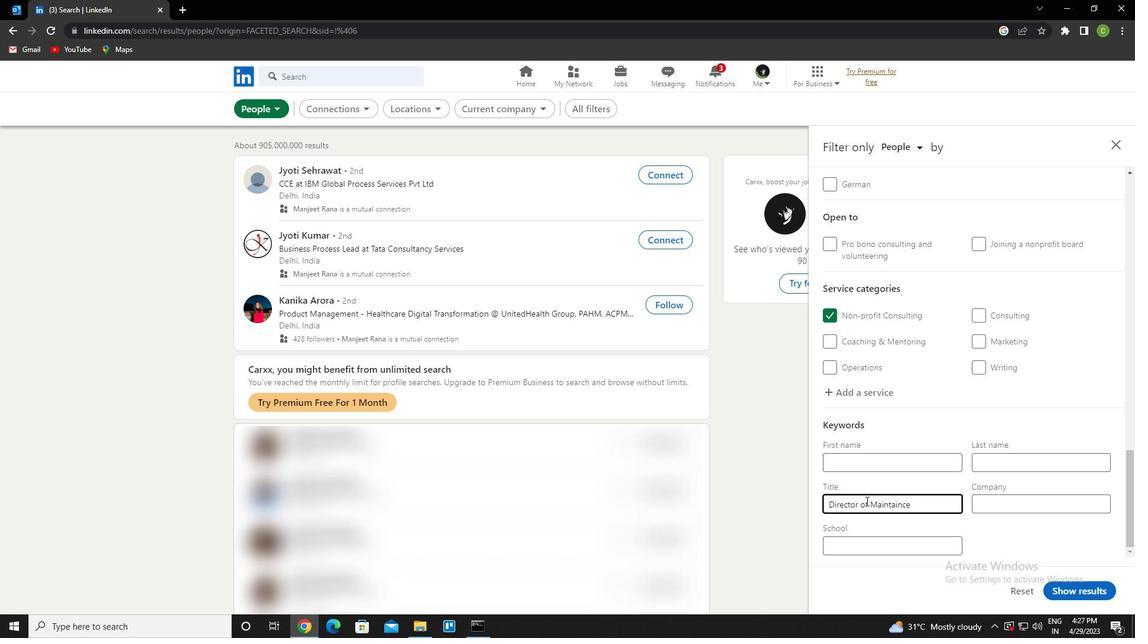 
Action: Mouse moved to (897, 505)
Screenshot: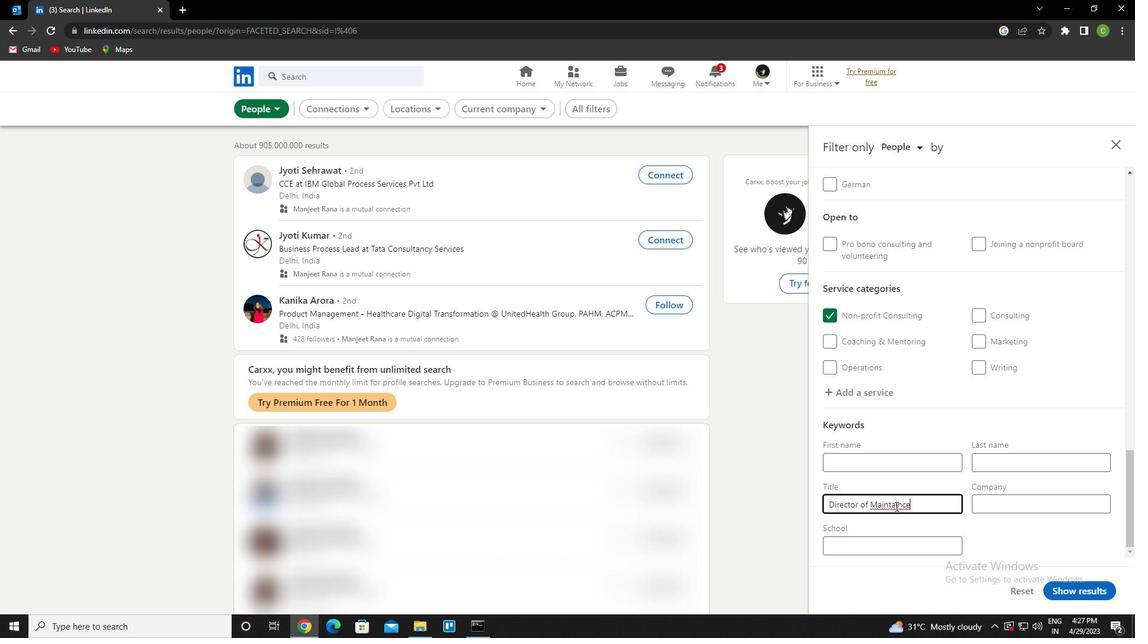
Action: Mouse pressed left at (897, 505)
Screenshot: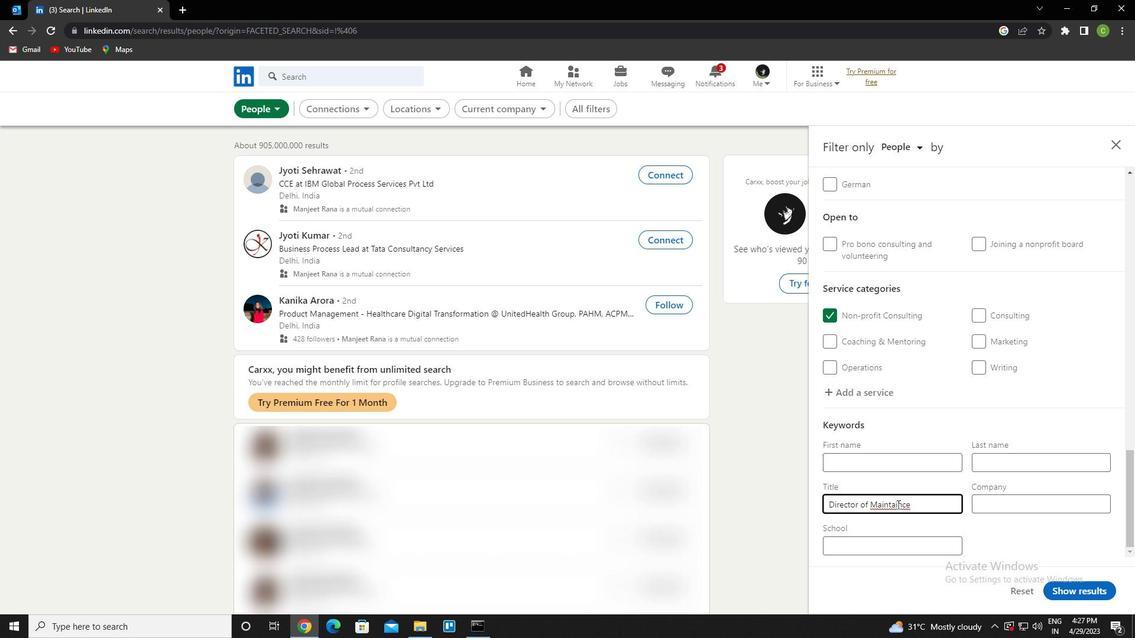 
Action: Key pressed <Key.backspace><Key.backspace>ena
Screenshot: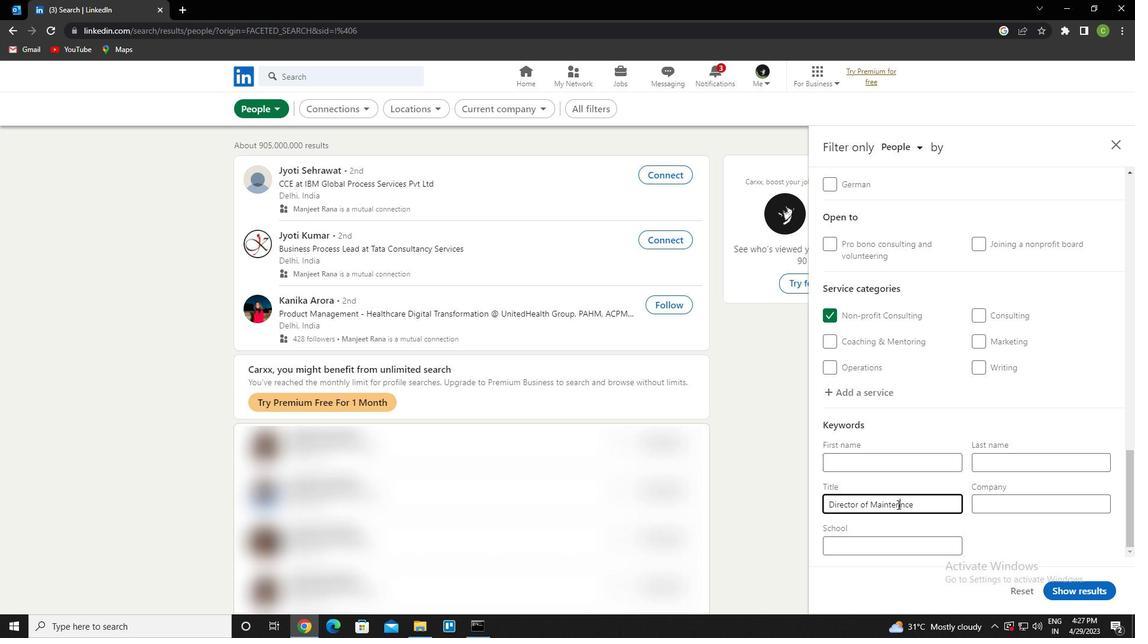 
Action: Mouse moved to (1072, 587)
Screenshot: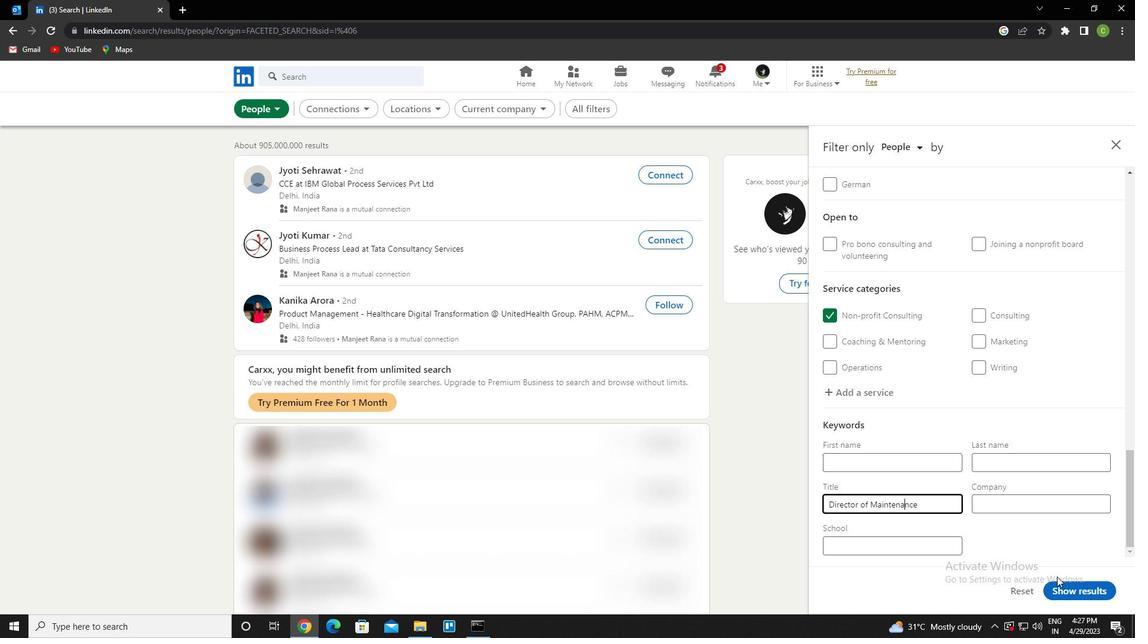 
Action: Mouse pressed left at (1072, 587)
Screenshot: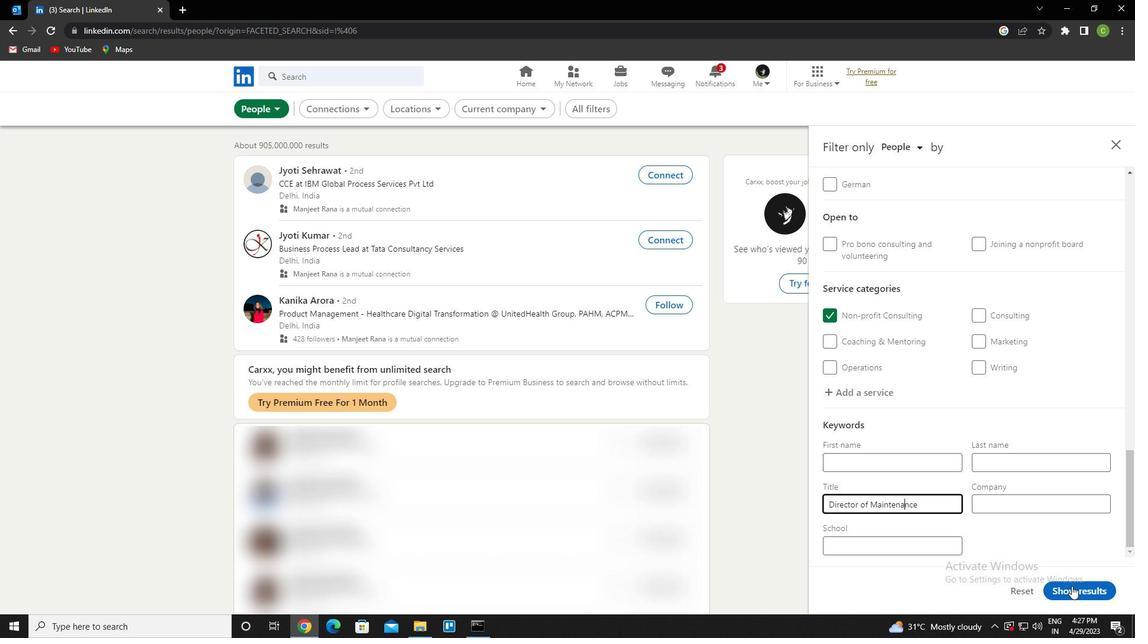 
Action: Mouse moved to (501, 542)
Screenshot: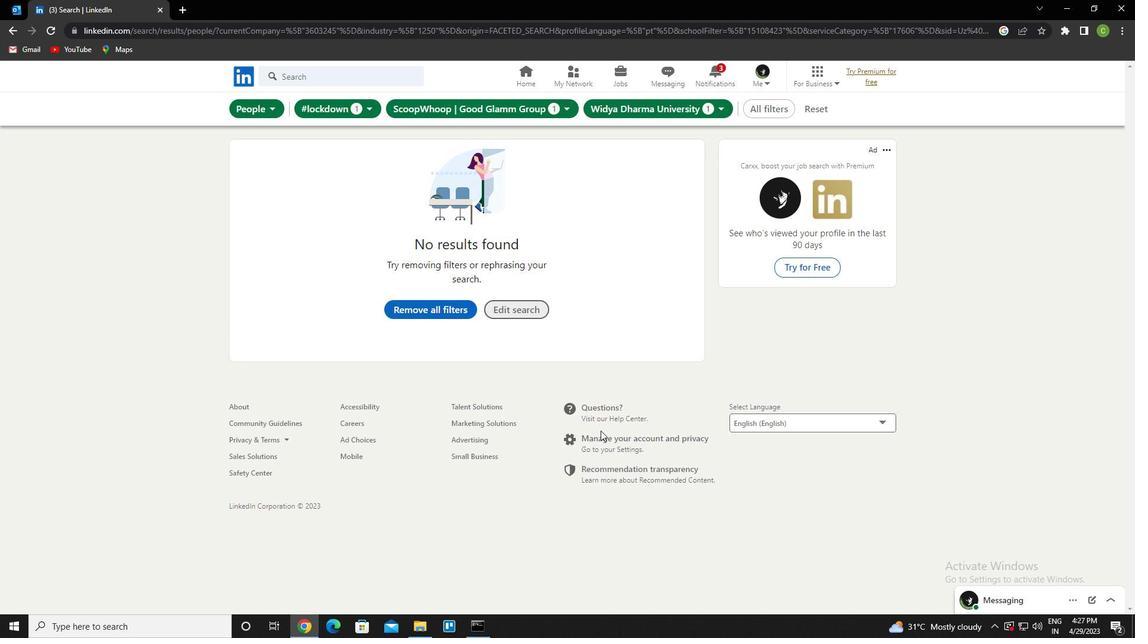 
